 Task: Look for space in Sasolburg, South Africa from 12th July, 2023 to 16th July, 2023 for 8 adults in price range Rs.10000 to Rs.16000. Place can be private room with 8 bedrooms having 8 beds and 8 bathrooms. Property type can be house, flat, guest house, hotel. Amenities needed are: wifi, TV, free parkinig on premises, gym, breakfast. Booking option can be shelf check-in. Required host language is English.
Action: Mouse moved to (473, 121)
Screenshot: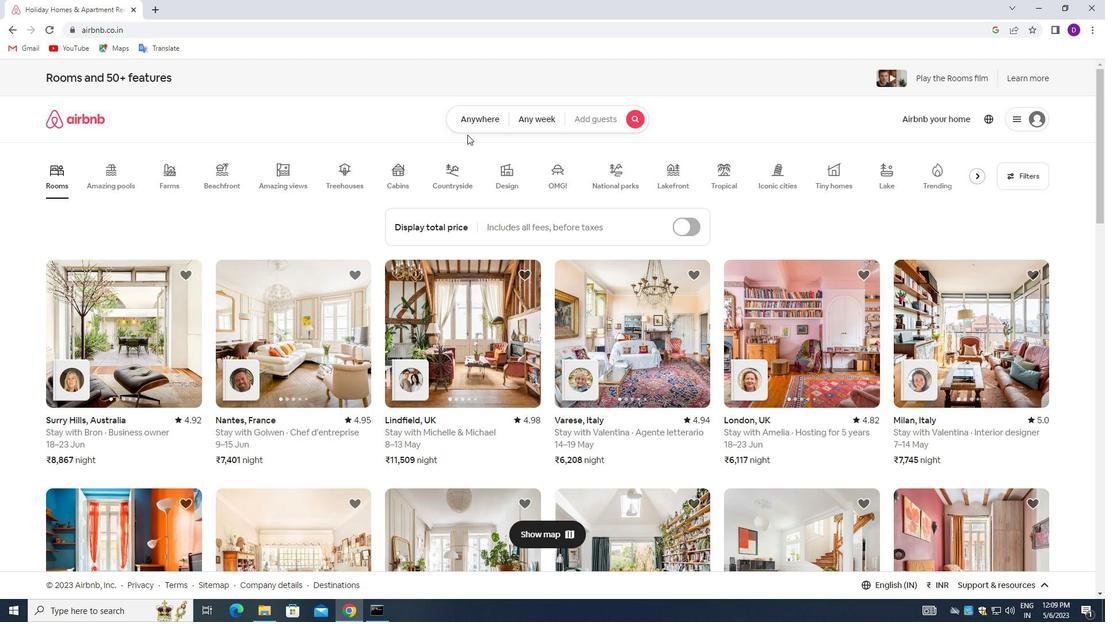 
Action: Mouse pressed left at (473, 121)
Screenshot: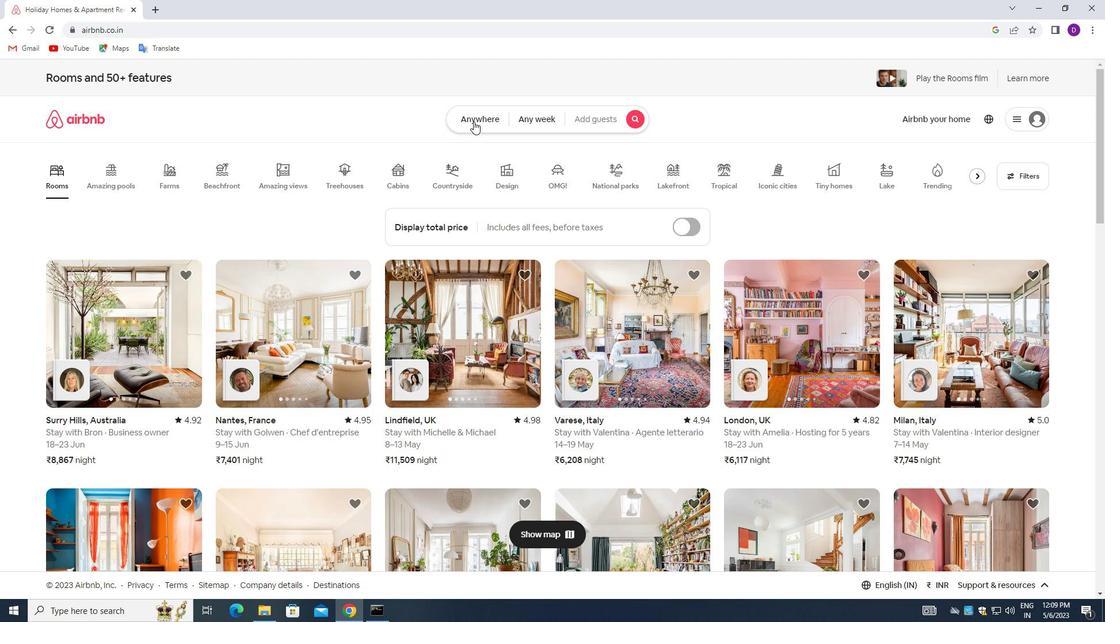
Action: Mouse moved to (434, 167)
Screenshot: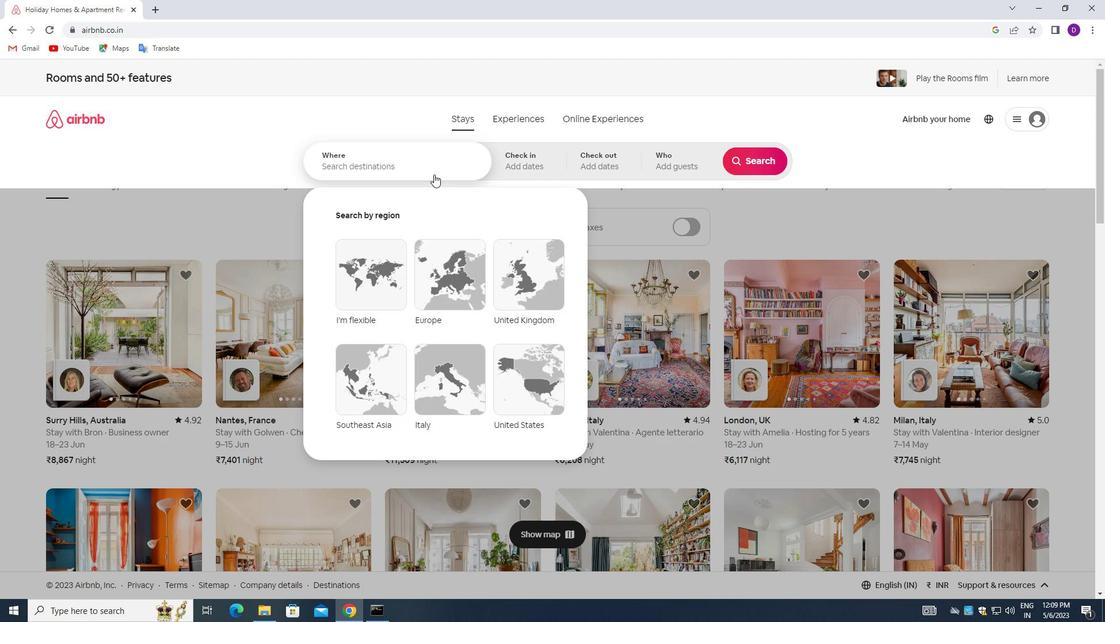 
Action: Mouse pressed left at (434, 167)
Screenshot: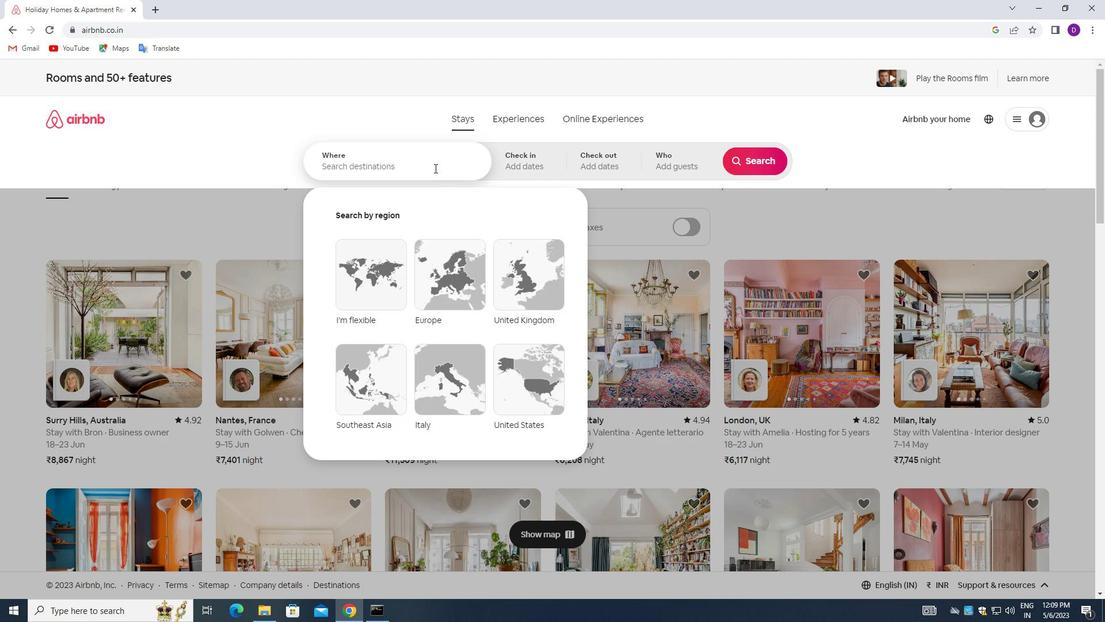 
Action: Mouse moved to (226, 236)
Screenshot: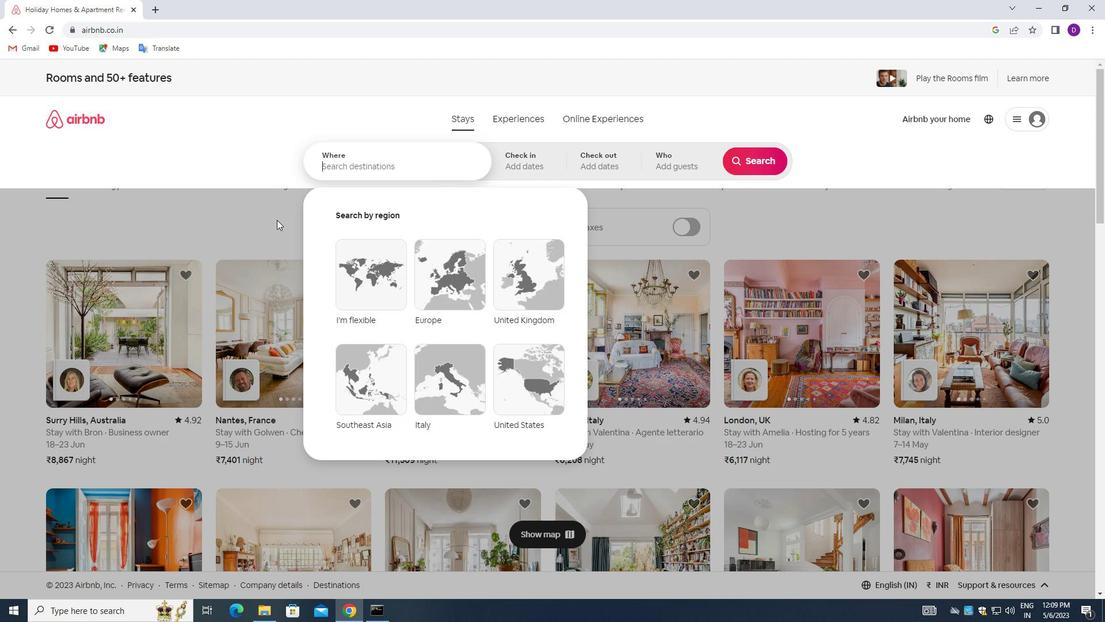 
Action: Key pressed <Key.shift_r>Sads<Key.backspace><Key.backspace>solburg,<Key.space><Key.shift_r>South<Key.space><Key.shift_r>Africa<Key.shift_r>
Screenshot: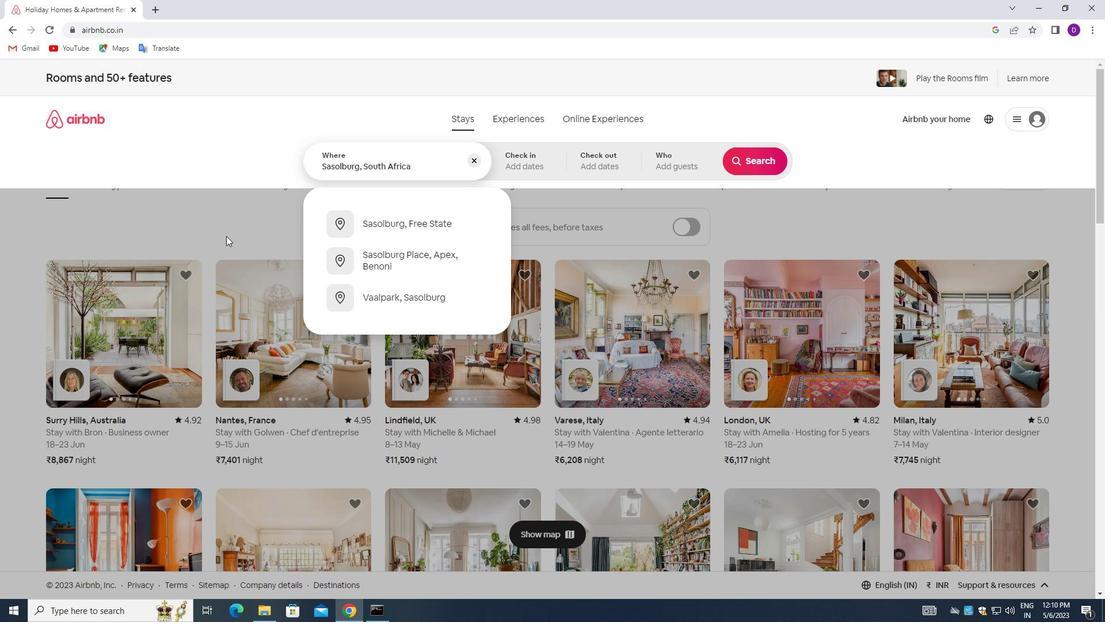 
Action: Mouse moved to (464, 198)
Screenshot: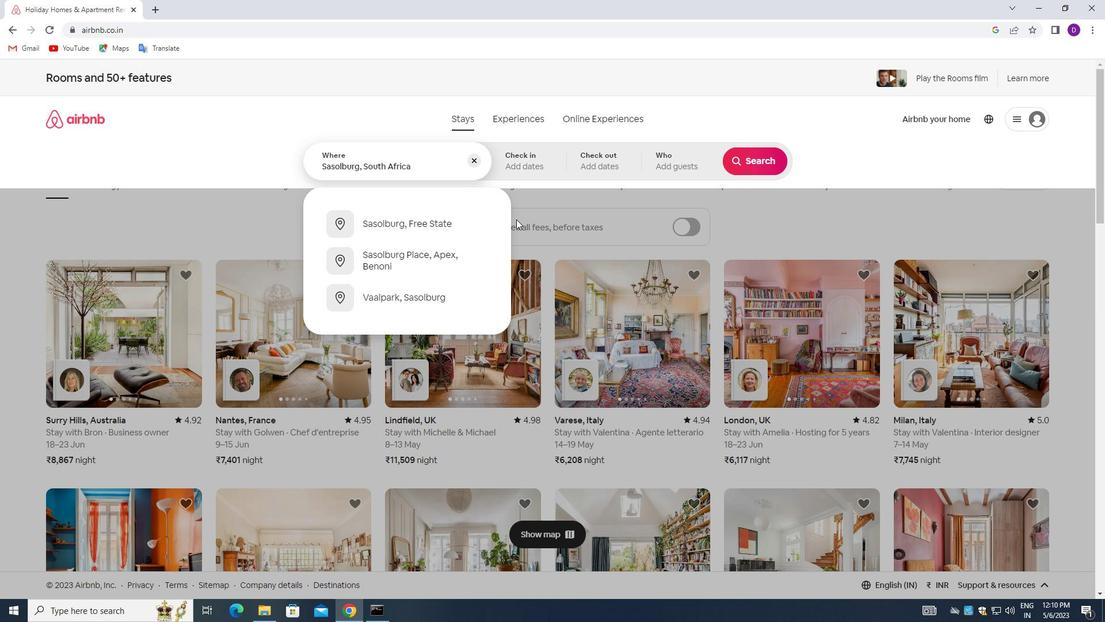 
Action: Key pressed <Key.enter>
Screenshot: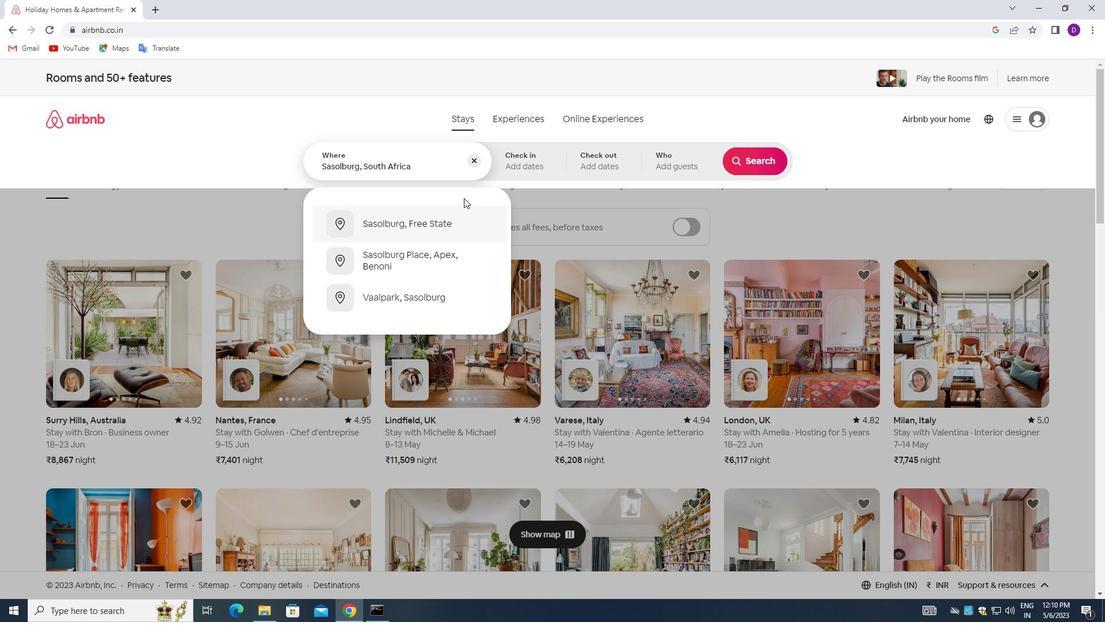 
Action: Mouse moved to (752, 256)
Screenshot: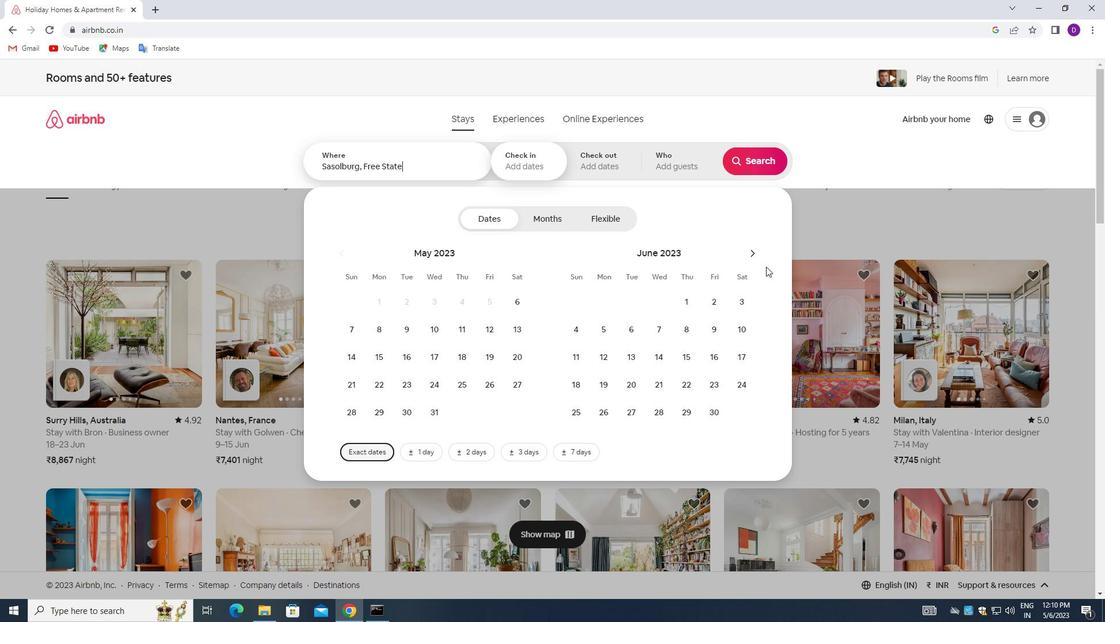 
Action: Mouse pressed left at (752, 256)
Screenshot: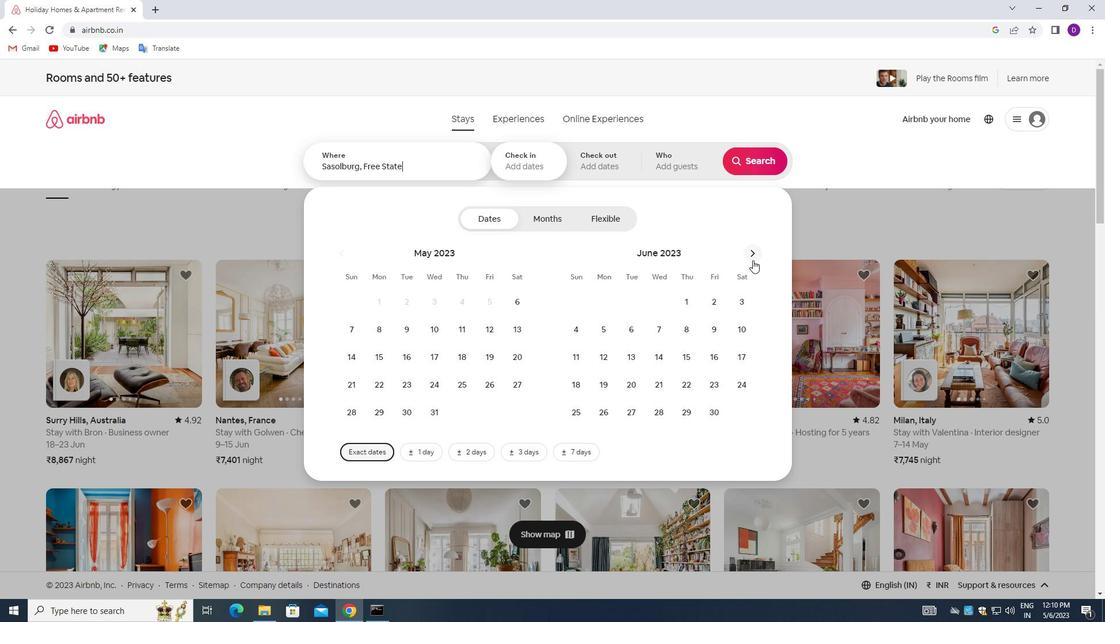 
Action: Mouse moved to (657, 358)
Screenshot: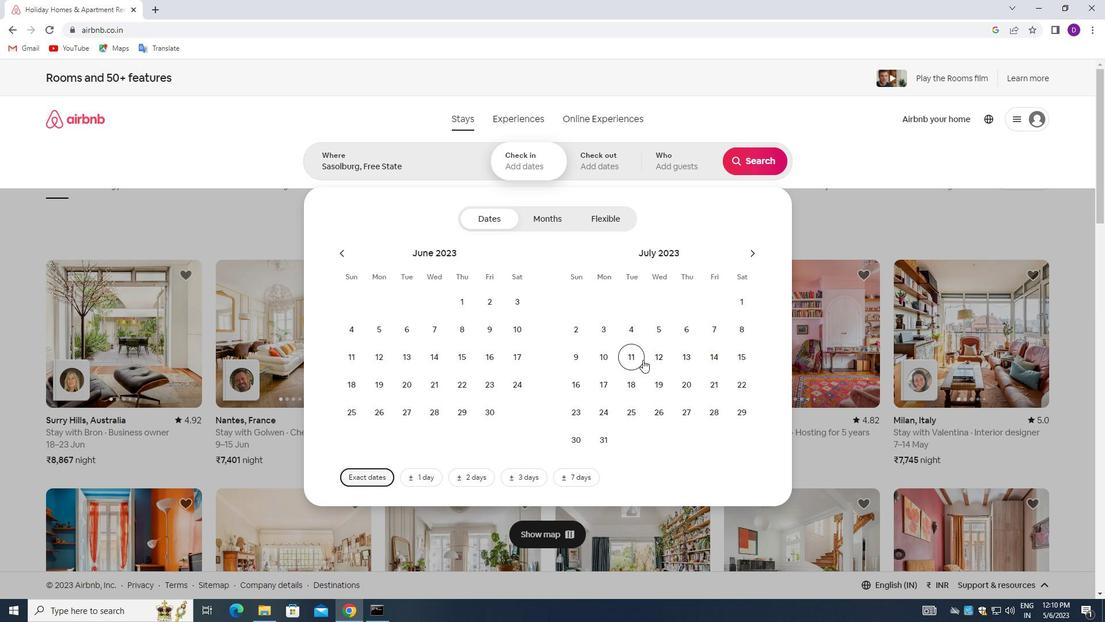 
Action: Mouse pressed left at (657, 358)
Screenshot: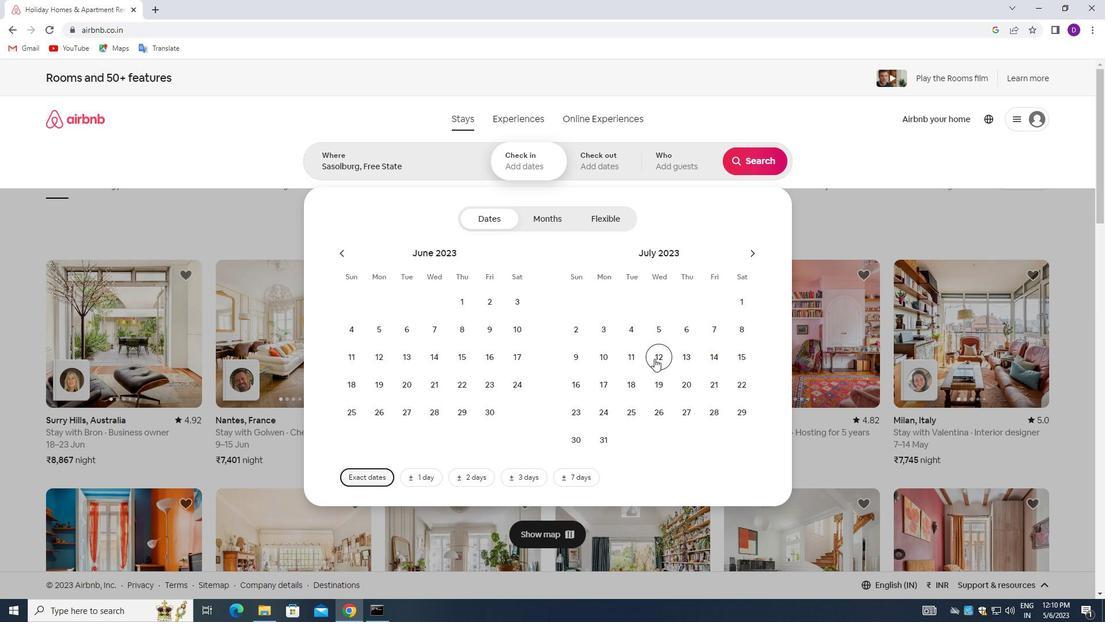 
Action: Mouse moved to (579, 384)
Screenshot: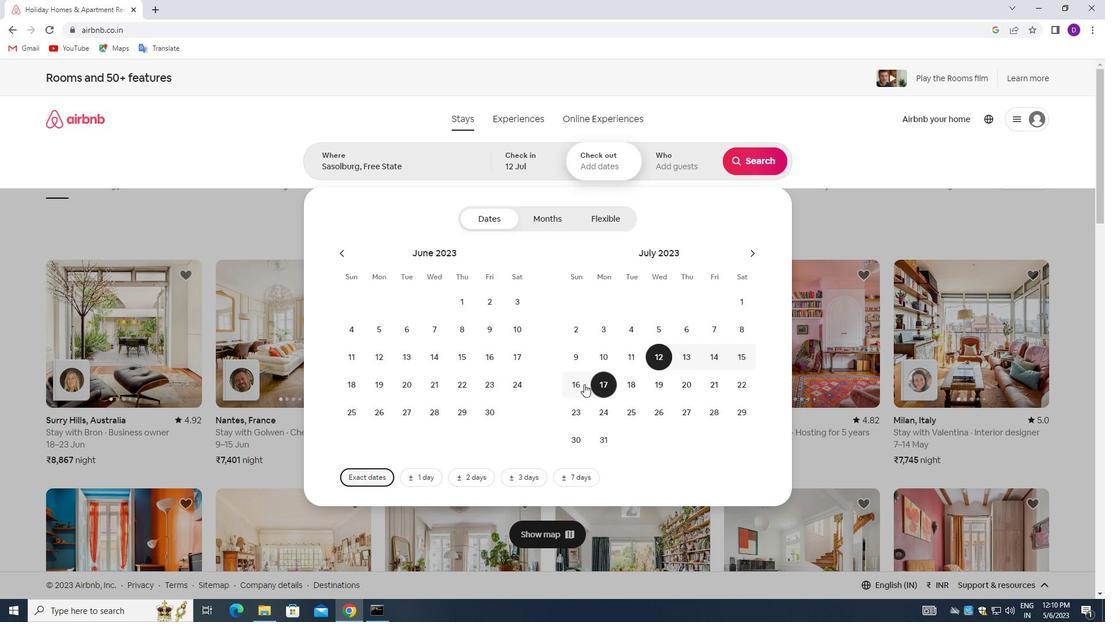
Action: Mouse pressed left at (579, 384)
Screenshot: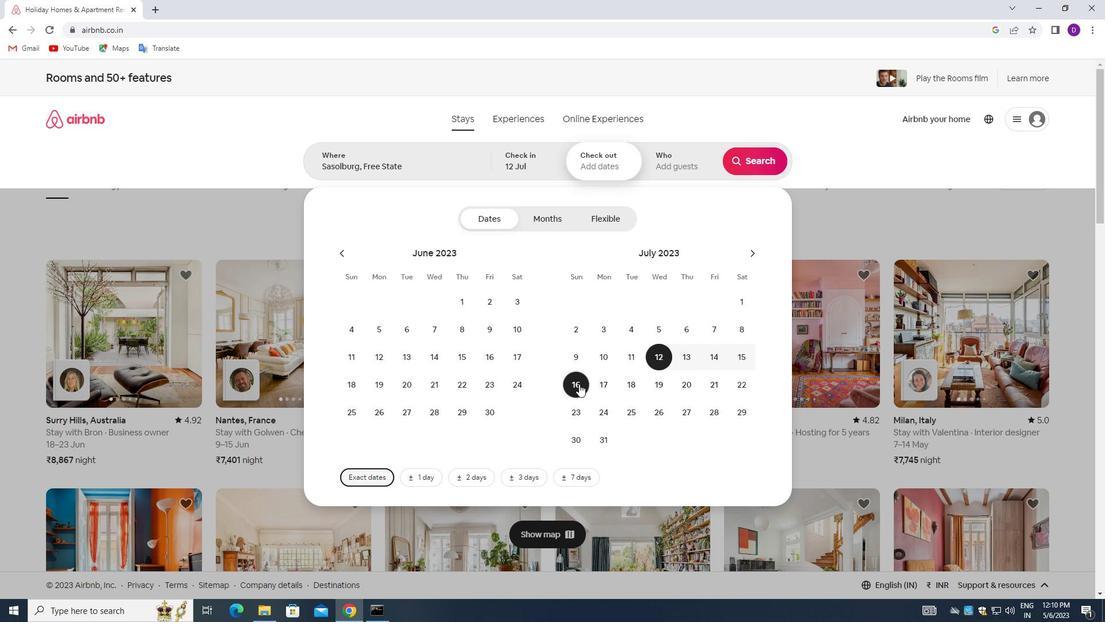 
Action: Mouse moved to (671, 169)
Screenshot: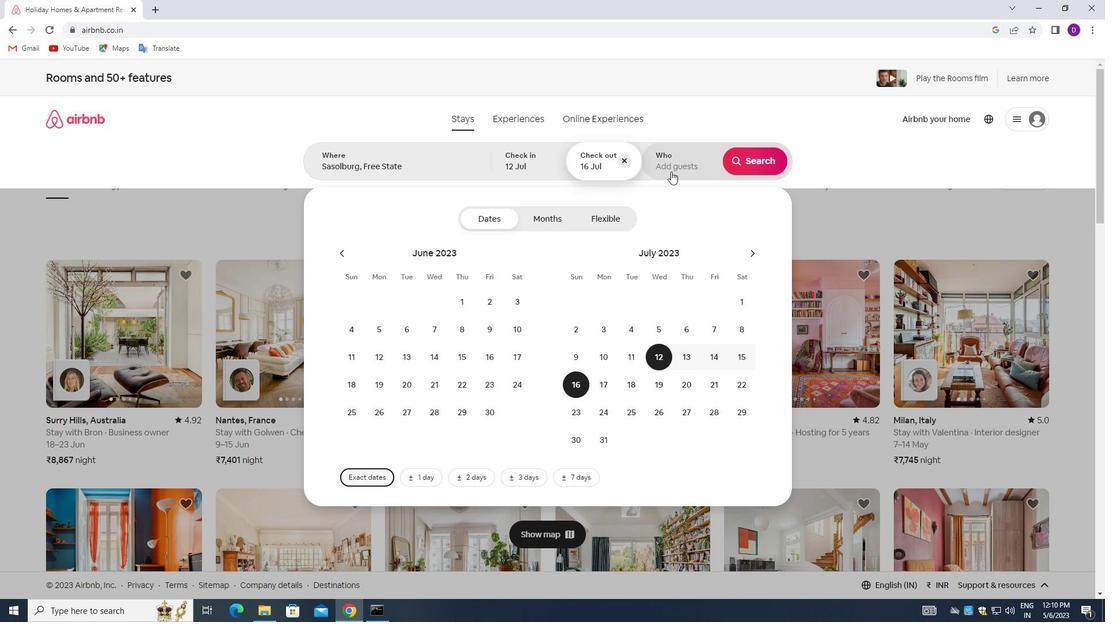 
Action: Mouse pressed left at (671, 169)
Screenshot: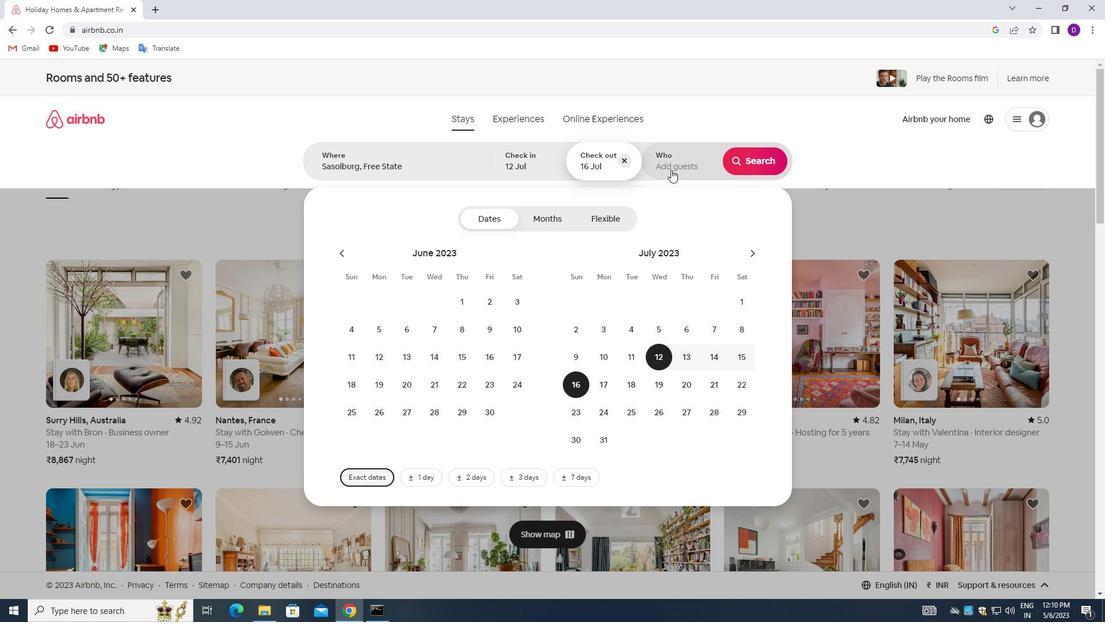 
Action: Mouse moved to (758, 224)
Screenshot: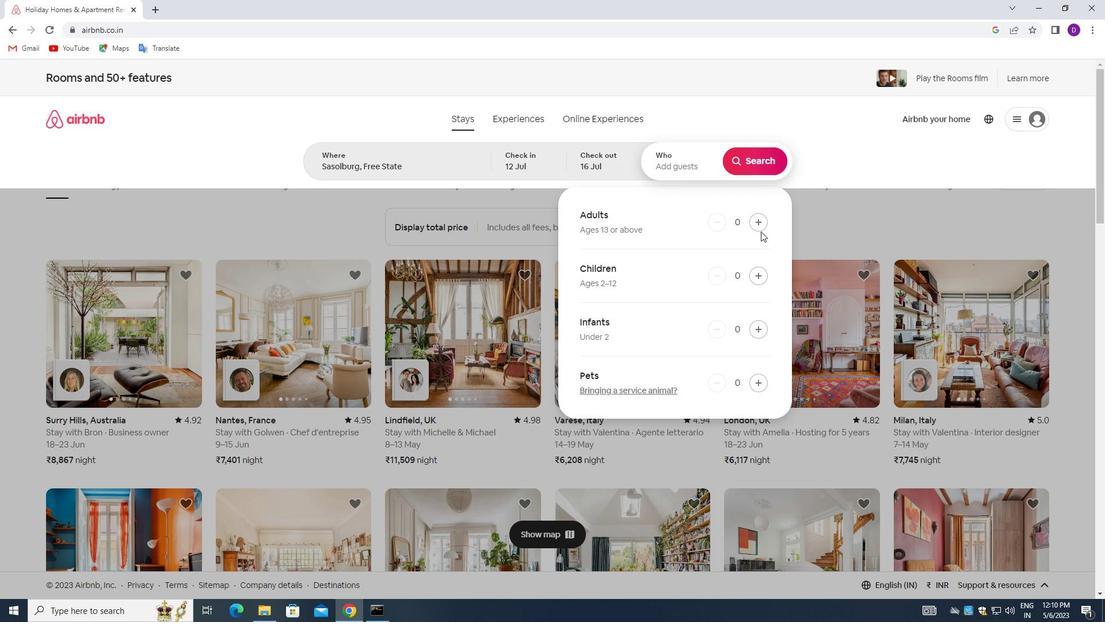 
Action: Mouse pressed left at (758, 224)
Screenshot: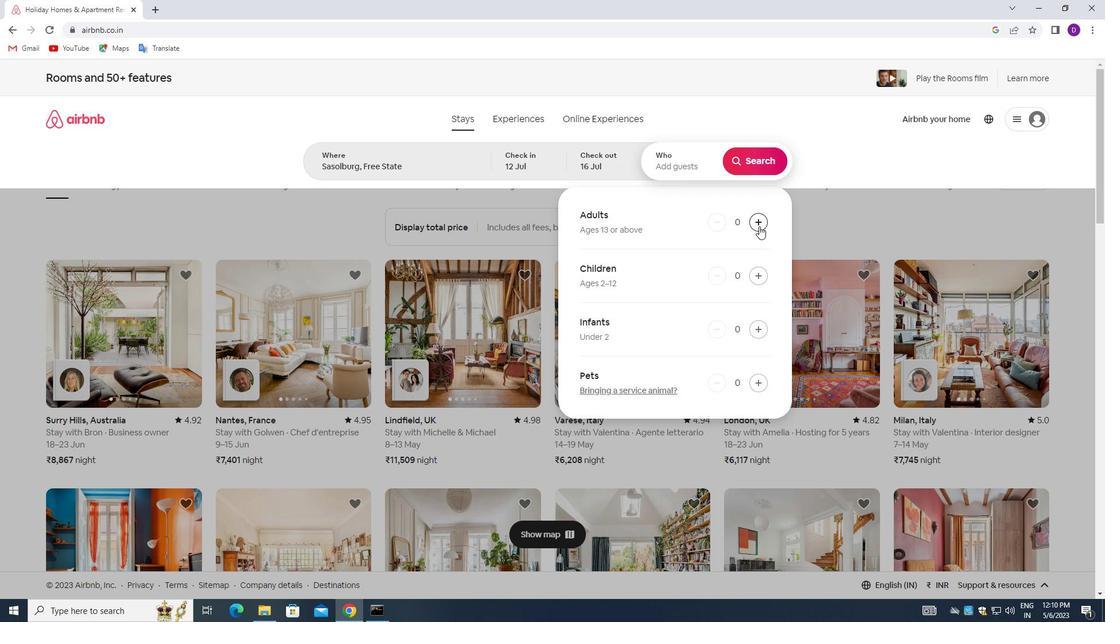 
Action: Mouse pressed left at (758, 224)
Screenshot: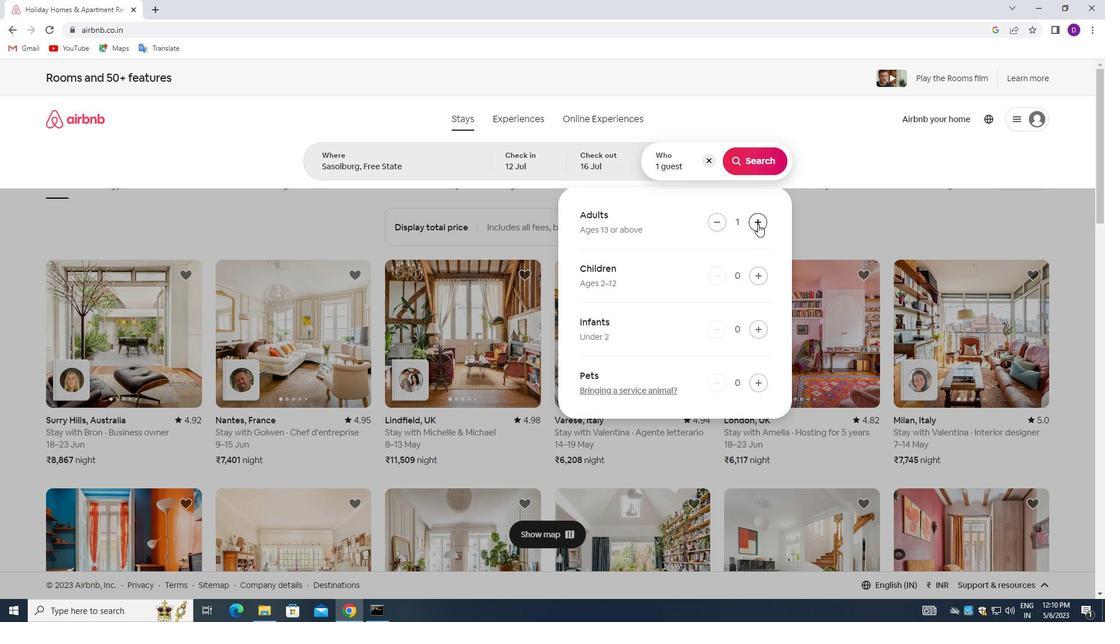 
Action: Mouse pressed left at (758, 224)
Screenshot: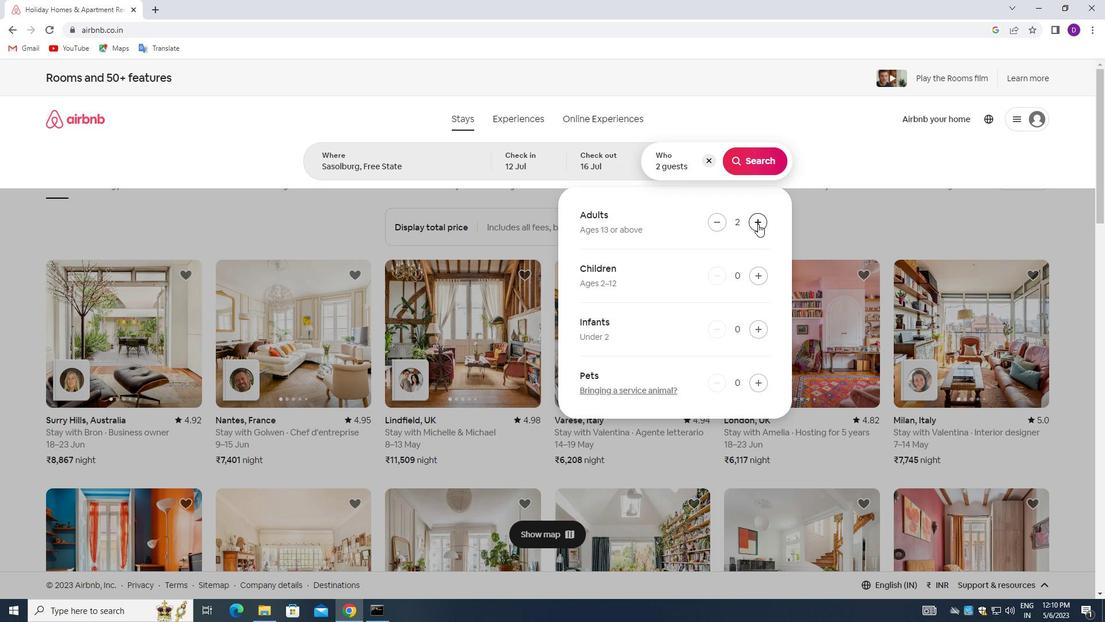 
Action: Mouse pressed left at (758, 224)
Screenshot: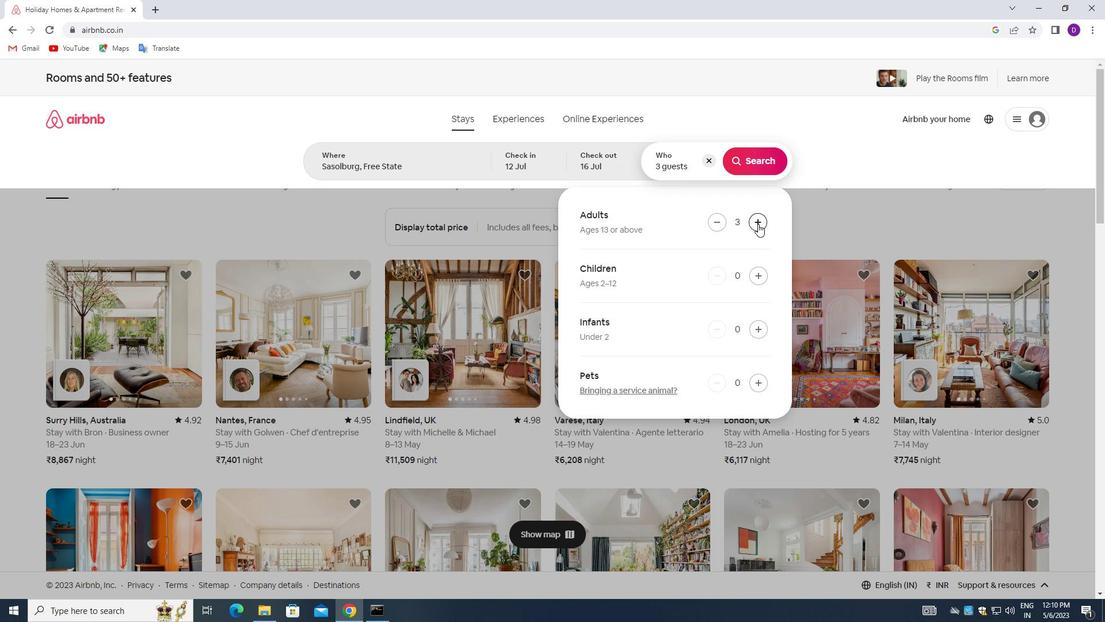 
Action: Mouse pressed left at (758, 224)
Screenshot: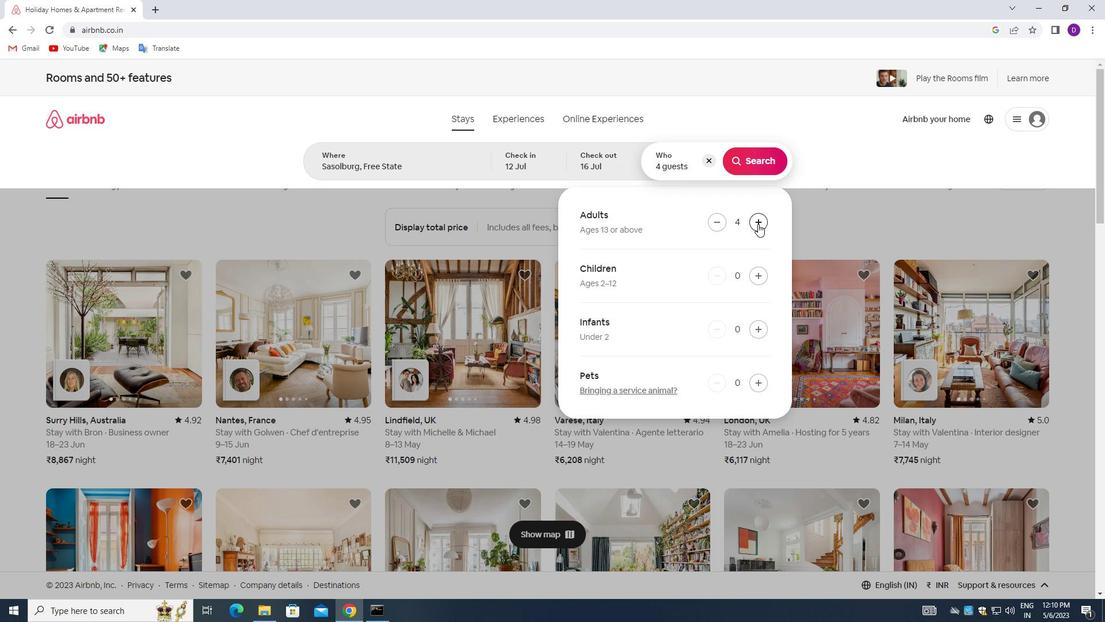 
Action: Mouse pressed left at (758, 224)
Screenshot: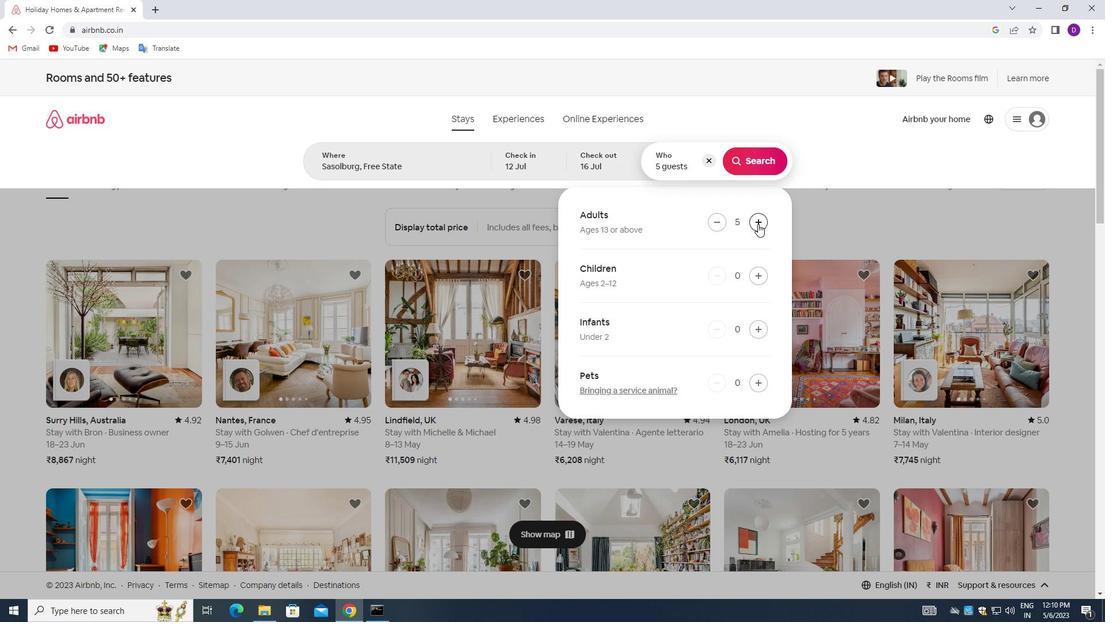 
Action: Mouse pressed left at (758, 224)
Screenshot: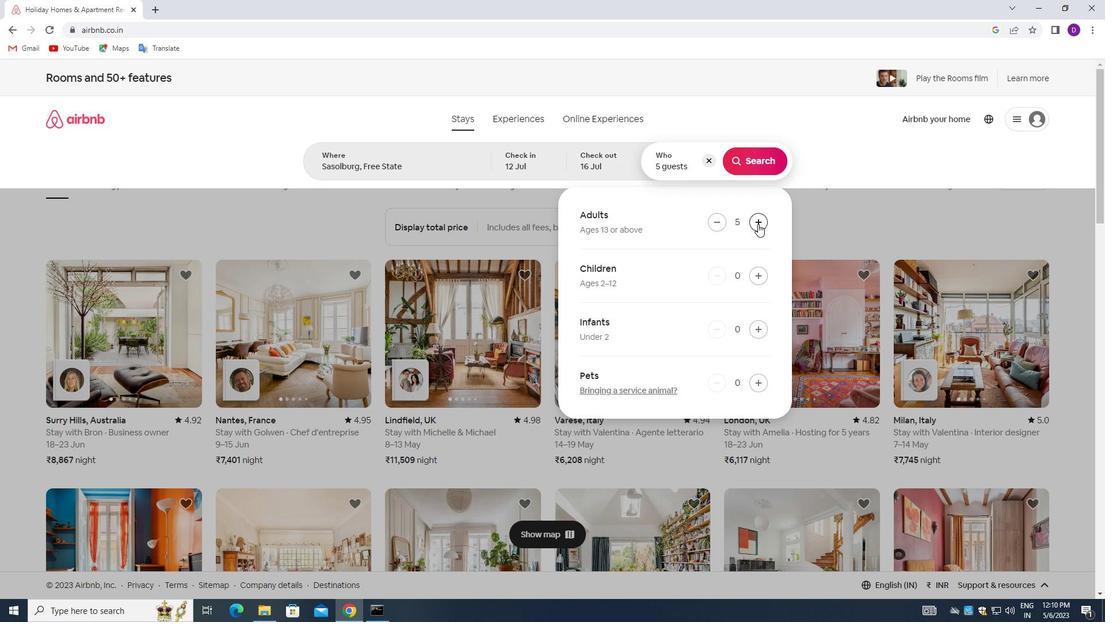 
Action: Mouse pressed left at (758, 224)
Screenshot: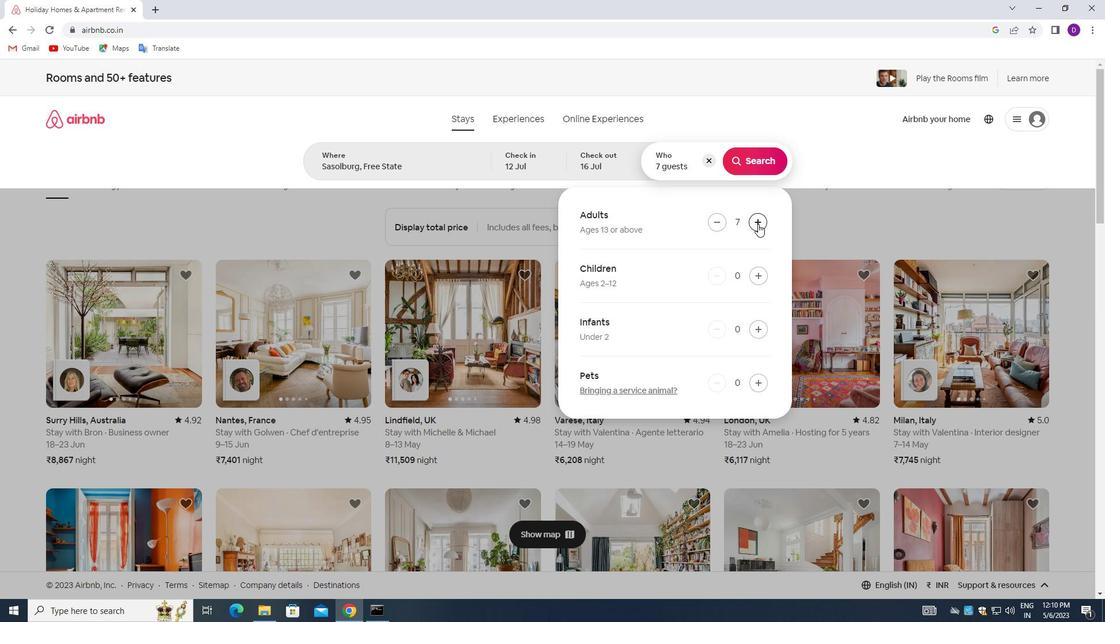 
Action: Mouse moved to (768, 158)
Screenshot: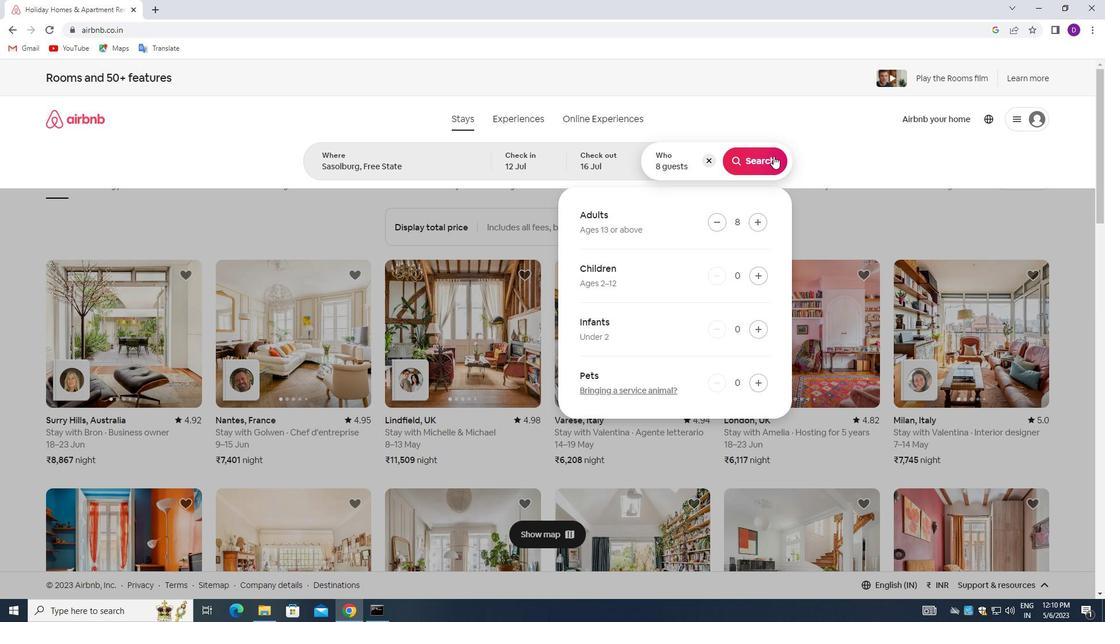
Action: Mouse pressed left at (768, 158)
Screenshot: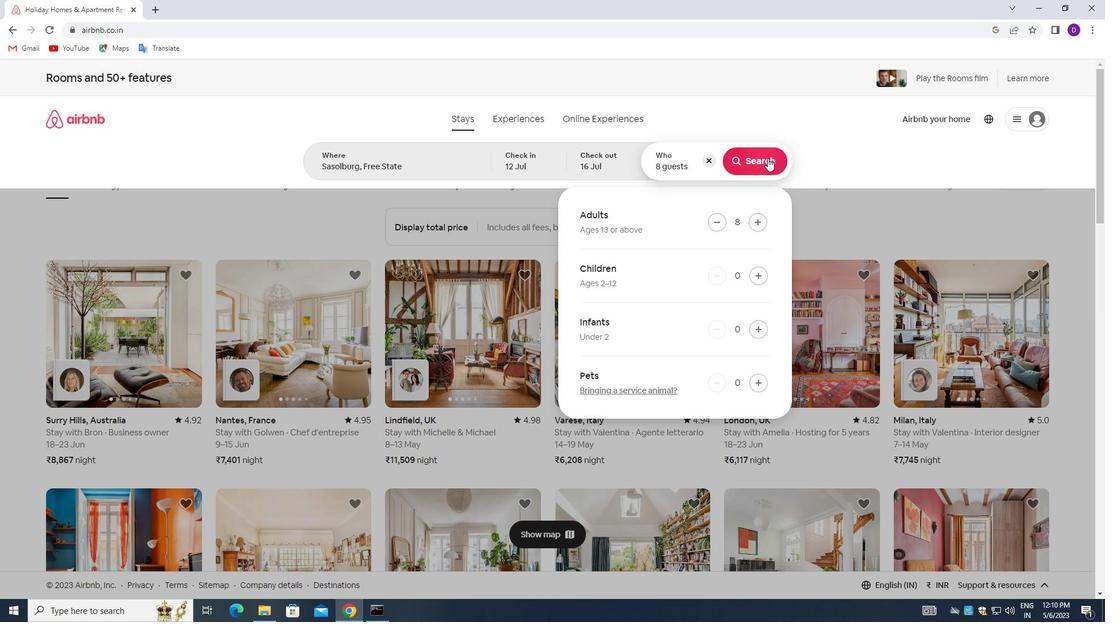 
Action: Mouse moved to (1040, 126)
Screenshot: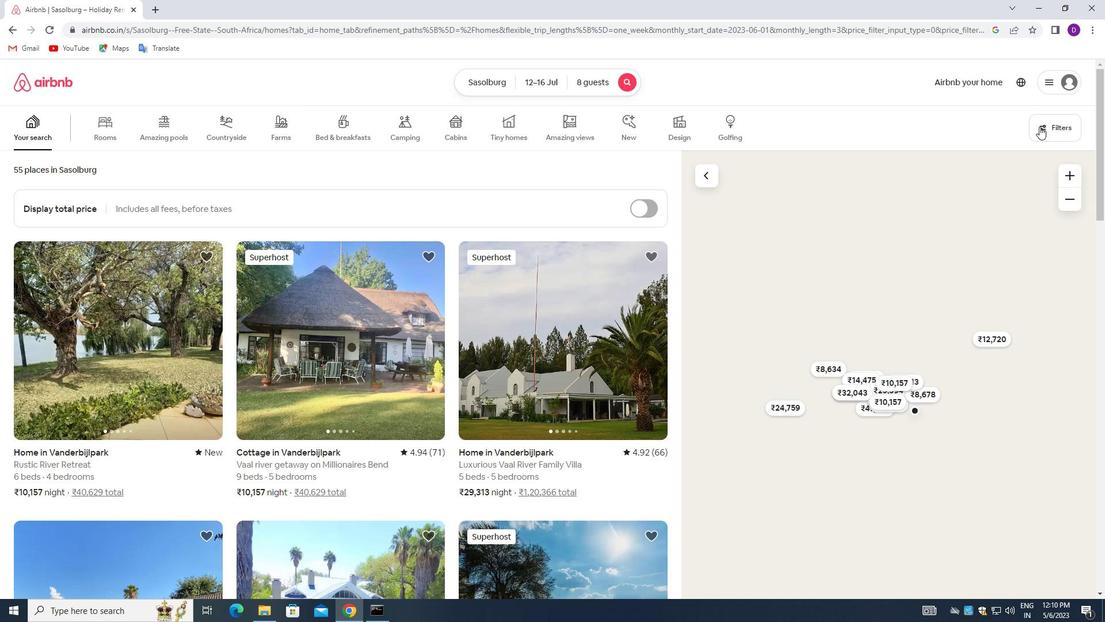 
Action: Mouse pressed left at (1040, 126)
Screenshot: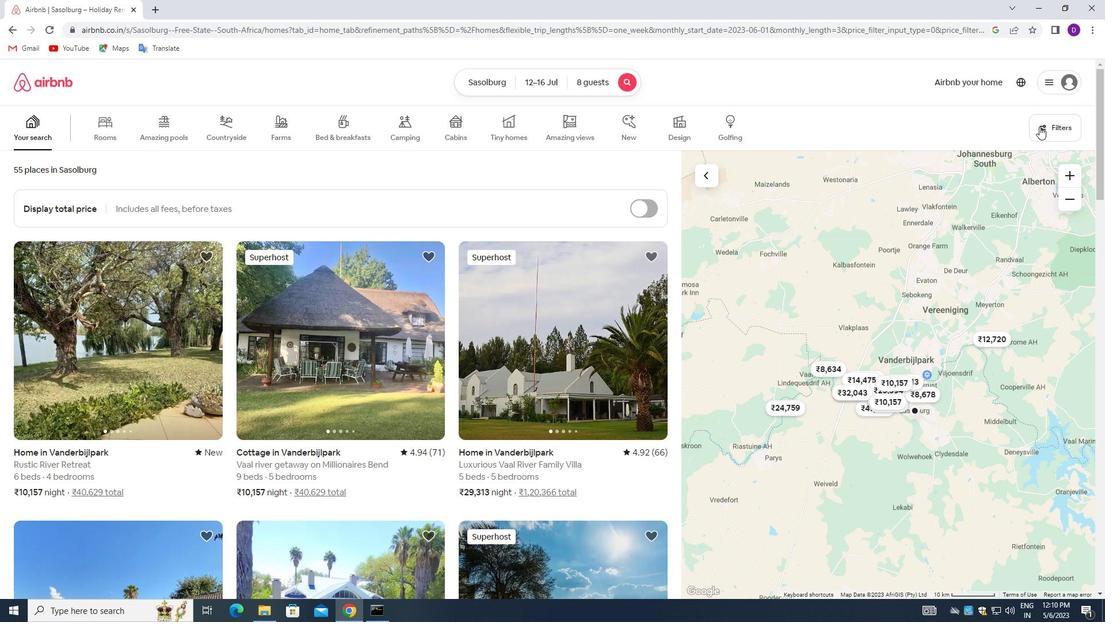 
Action: Mouse moved to (468, 411)
Screenshot: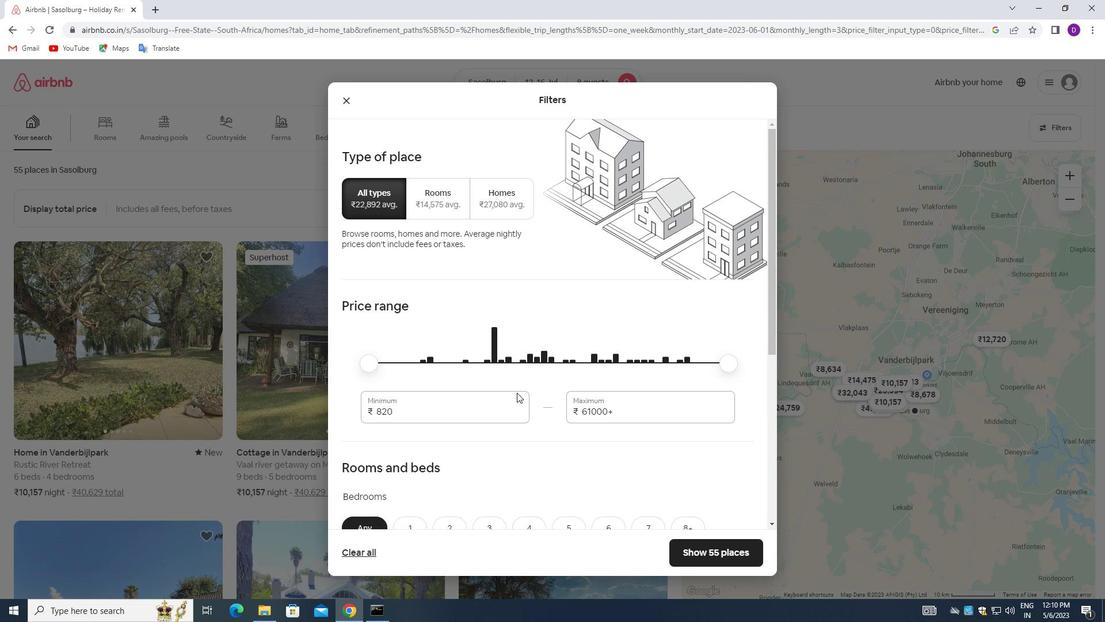 
Action: Mouse scrolled (468, 411) with delta (0, 0)
Screenshot: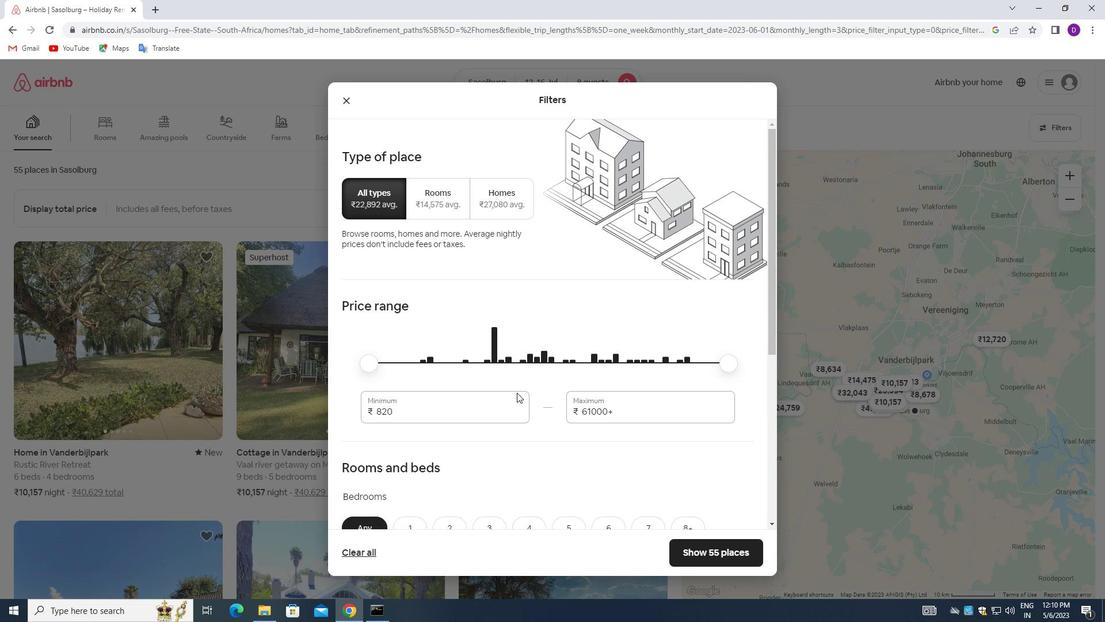 
Action: Mouse moved to (404, 352)
Screenshot: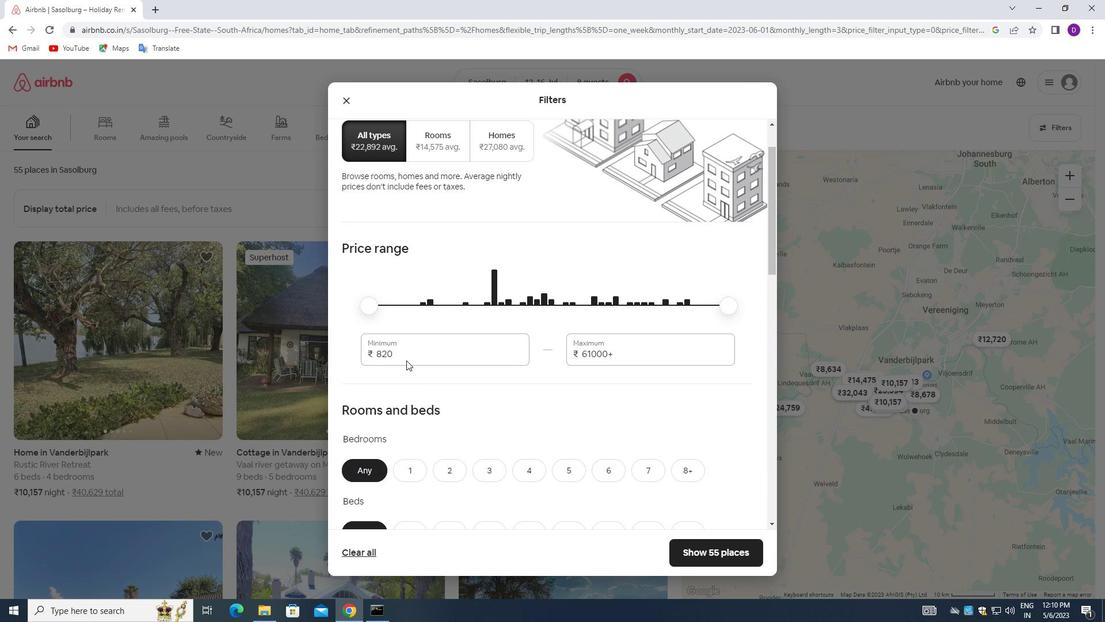 
Action: Mouse pressed left at (404, 352)
Screenshot: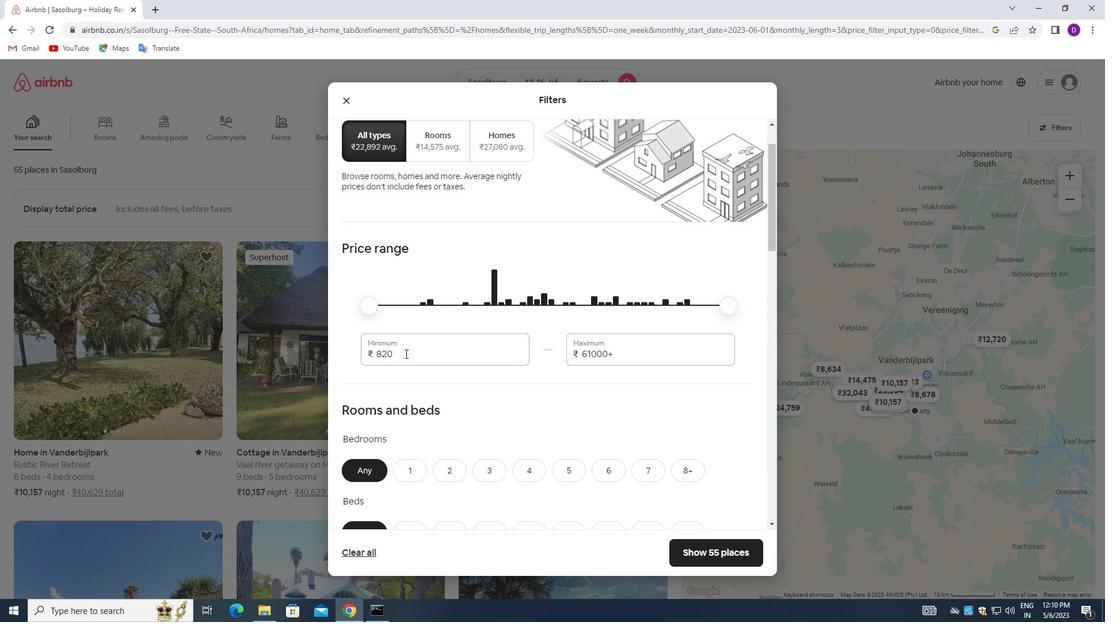 
Action: Mouse pressed left at (404, 352)
Screenshot: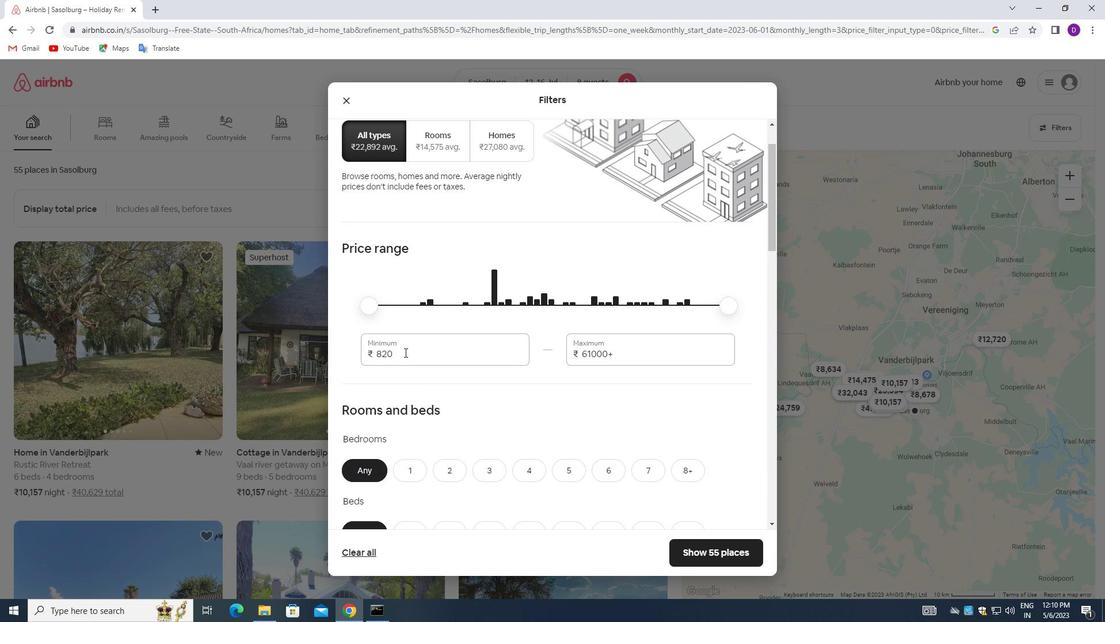 
Action: Key pressed 10000<Key.tab>16000
Screenshot: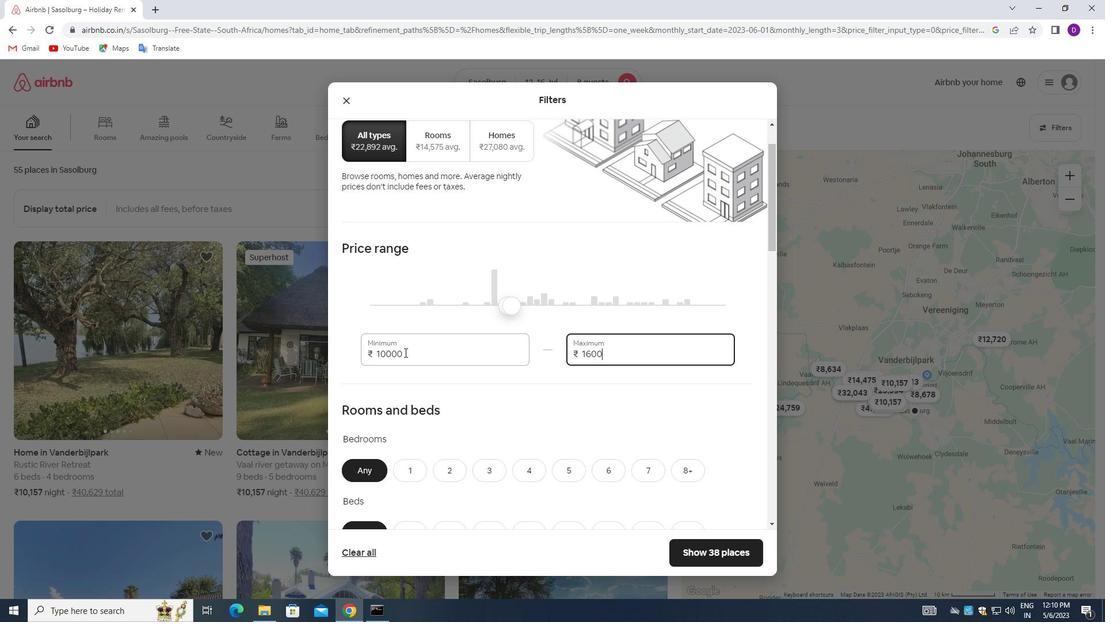 
Action: Mouse moved to (432, 372)
Screenshot: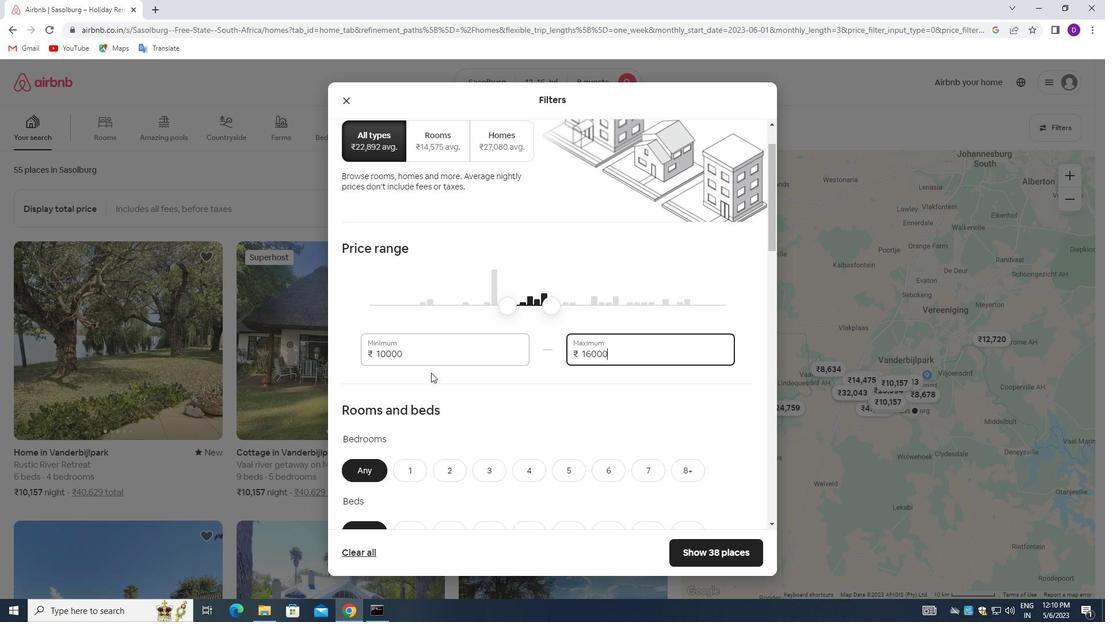 
Action: Mouse scrolled (432, 372) with delta (0, 0)
Screenshot: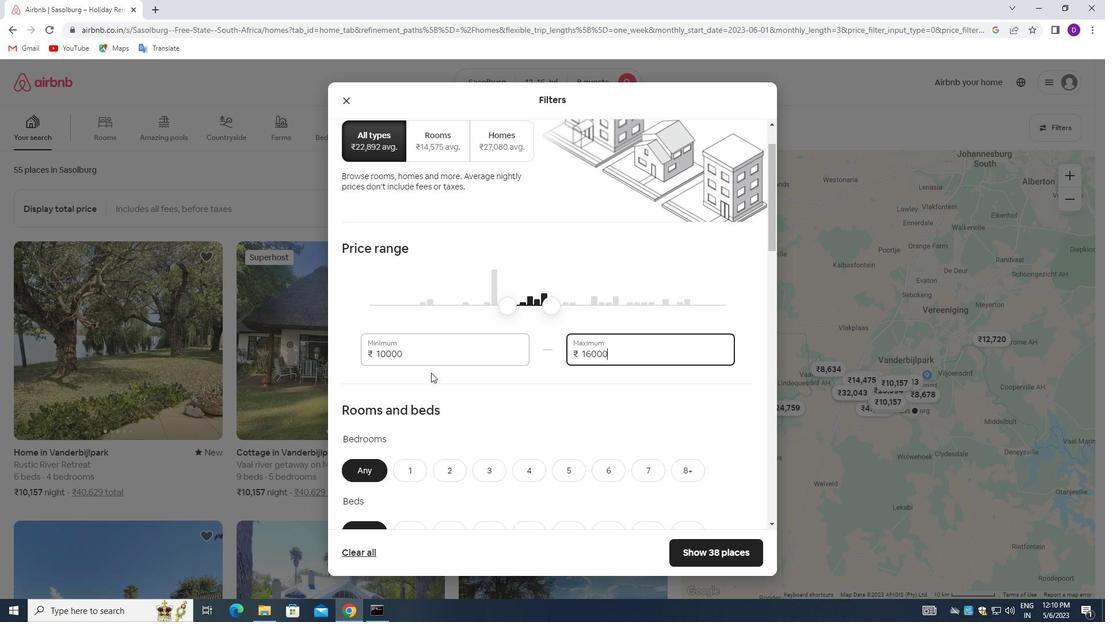 
Action: Mouse moved to (433, 372)
Screenshot: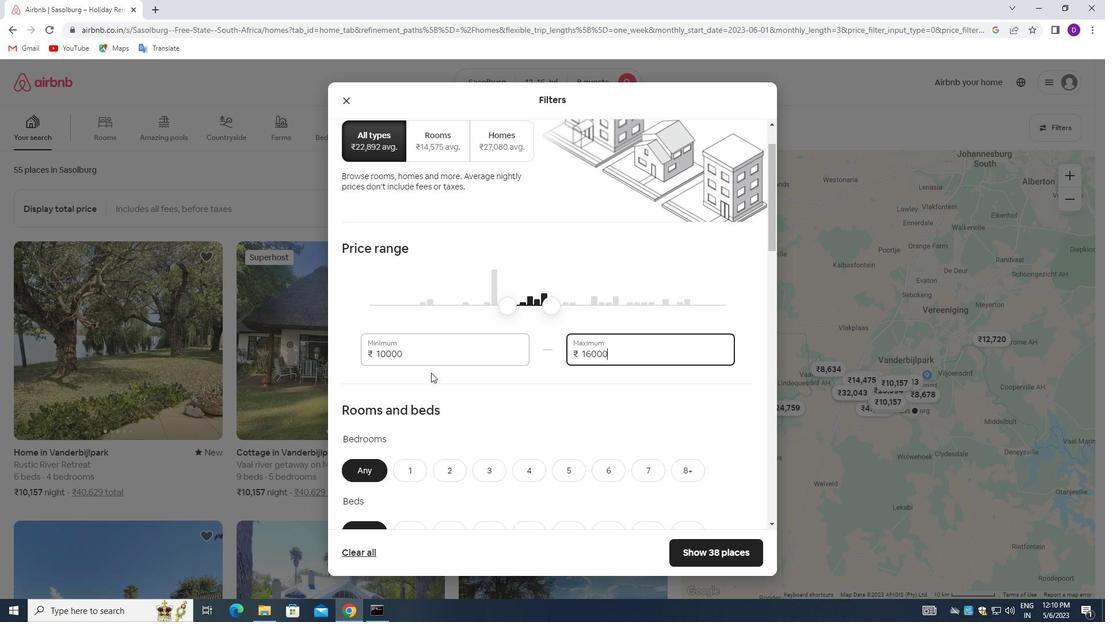 
Action: Mouse scrolled (433, 372) with delta (0, 0)
Screenshot: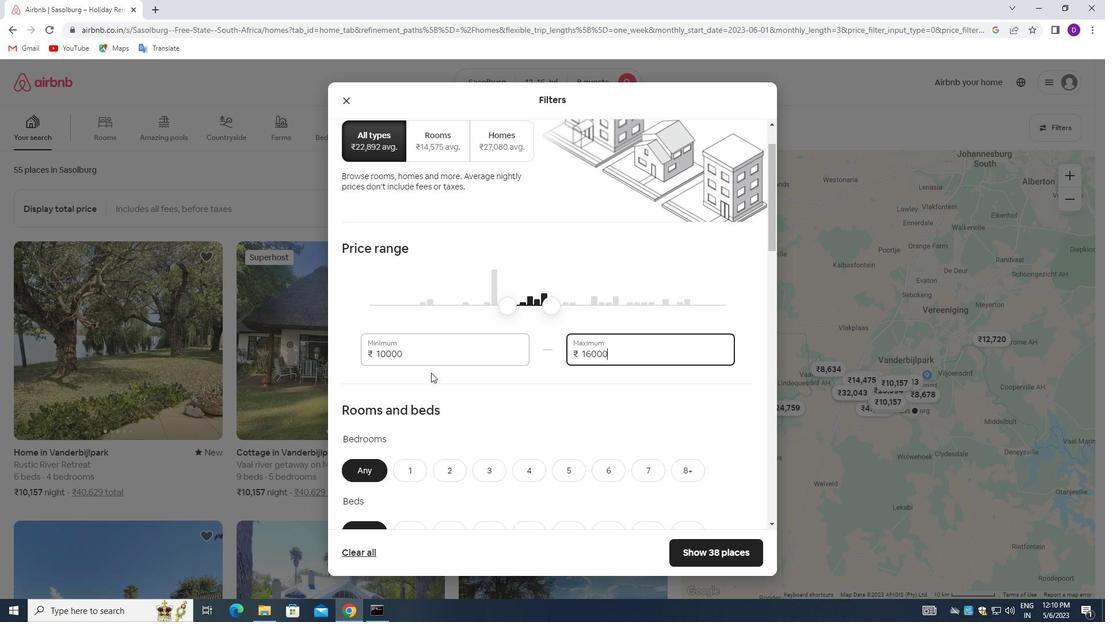 
Action: Mouse moved to (434, 371)
Screenshot: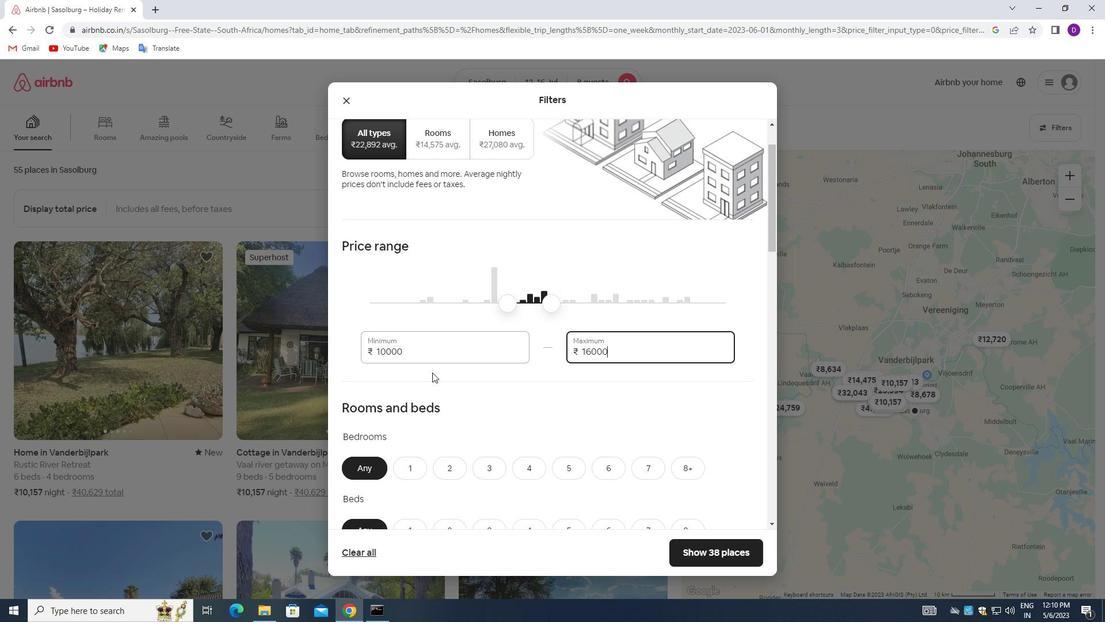 
Action: Mouse scrolled (434, 370) with delta (0, 0)
Screenshot: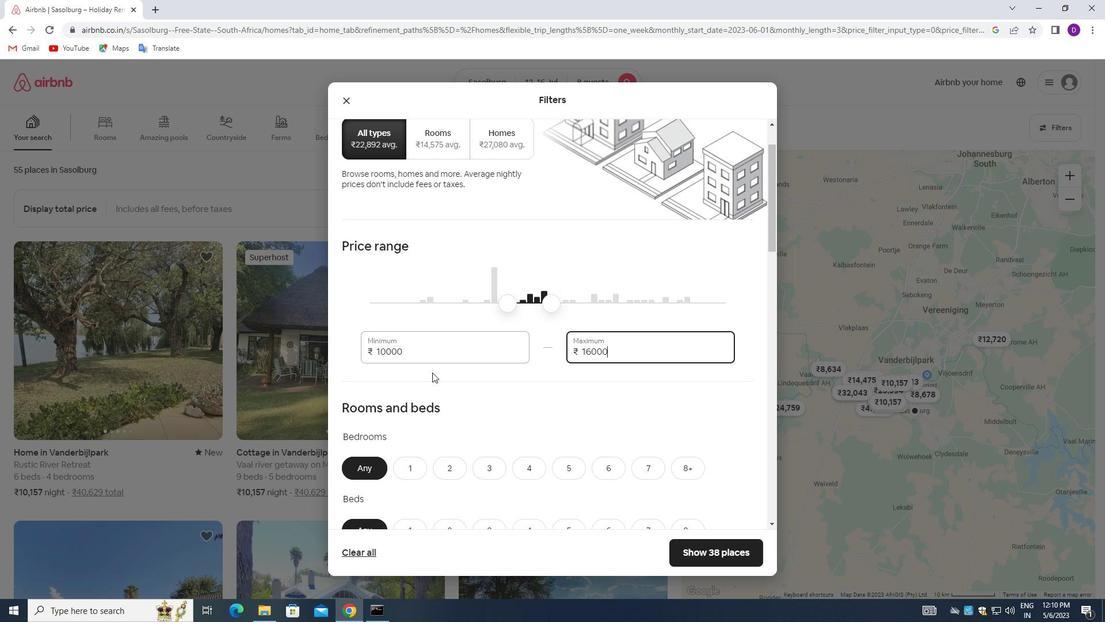 
Action: Mouse moved to (441, 369)
Screenshot: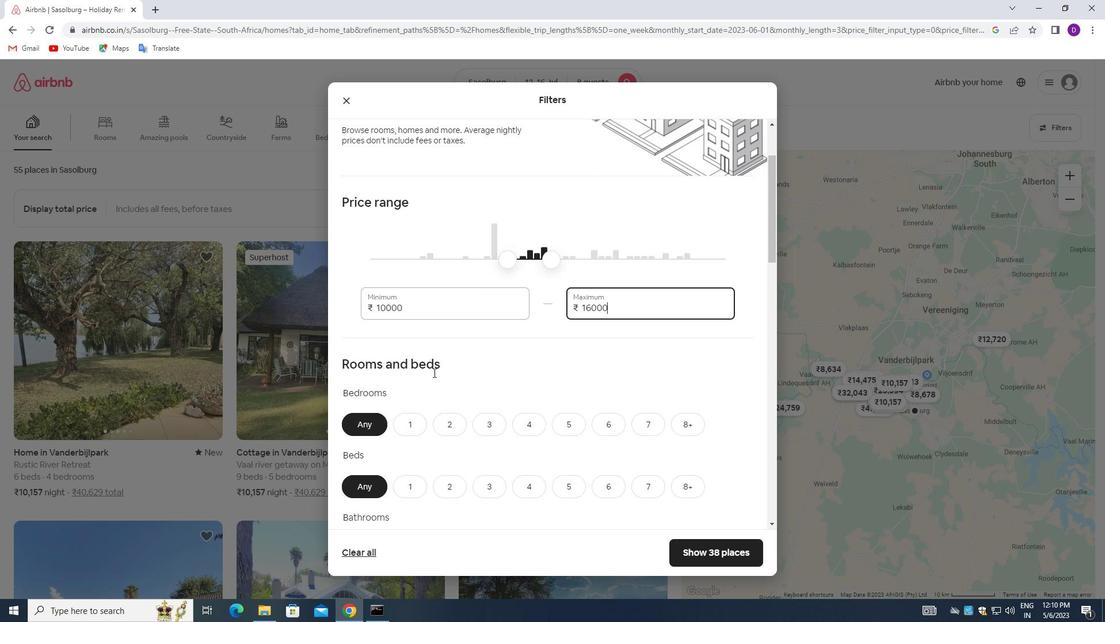 
Action: Mouse scrolled (441, 368) with delta (0, 0)
Screenshot: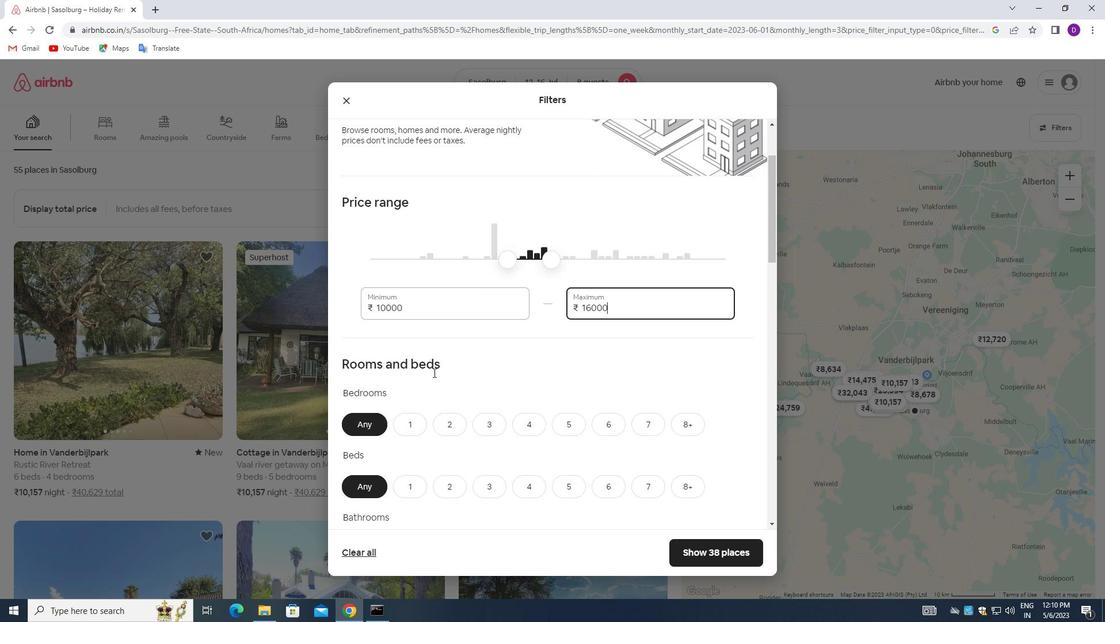 
Action: Mouse moved to (693, 245)
Screenshot: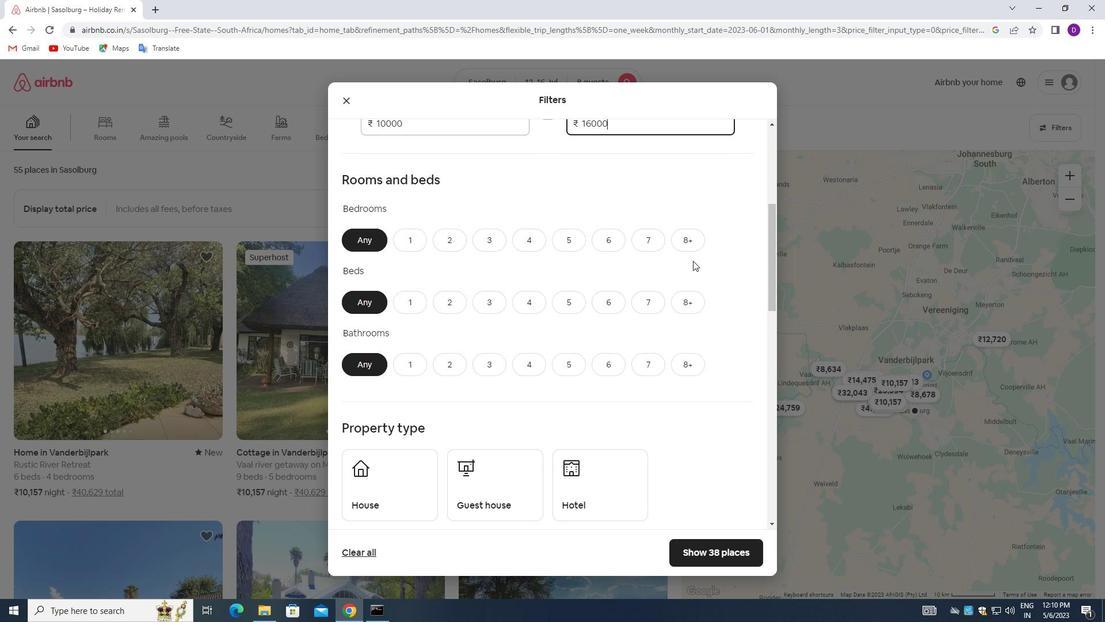 
Action: Mouse pressed left at (693, 245)
Screenshot: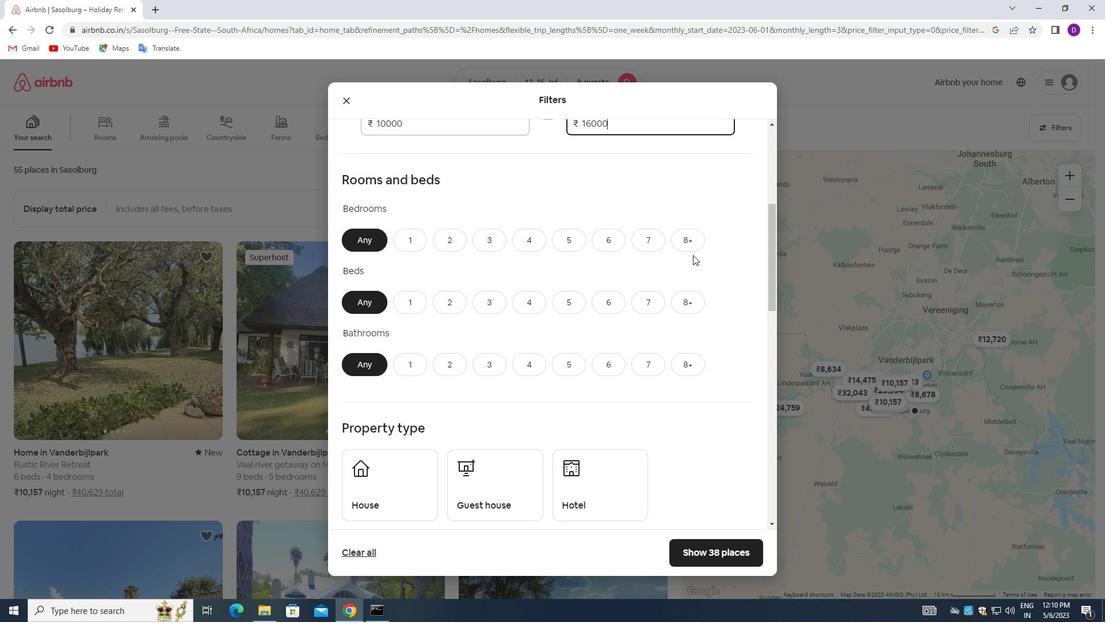 
Action: Mouse moved to (688, 301)
Screenshot: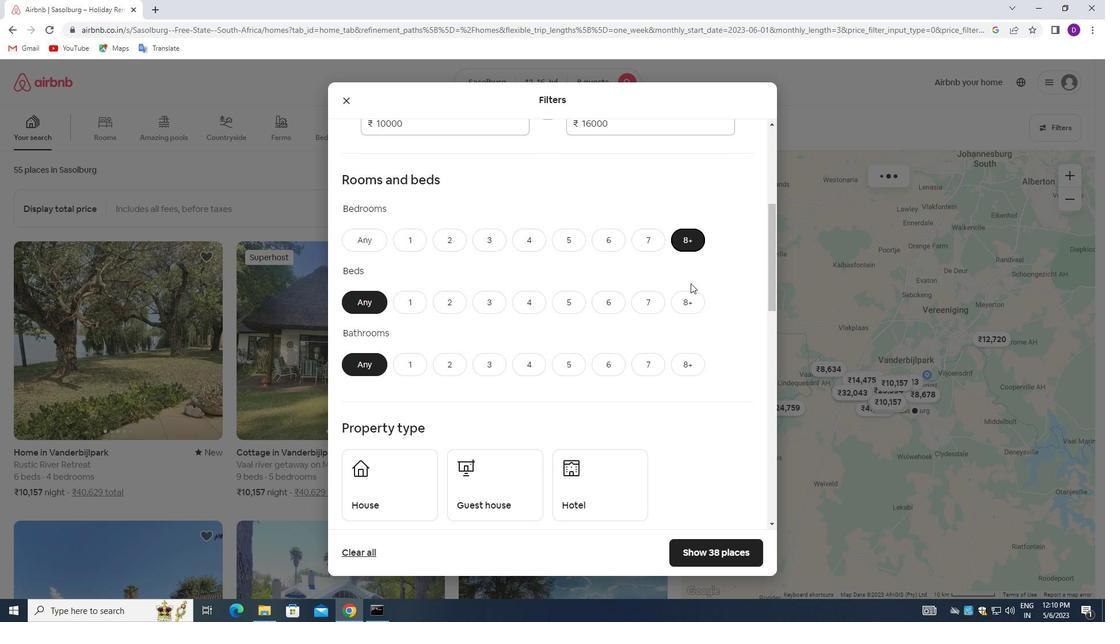 
Action: Mouse pressed left at (688, 301)
Screenshot: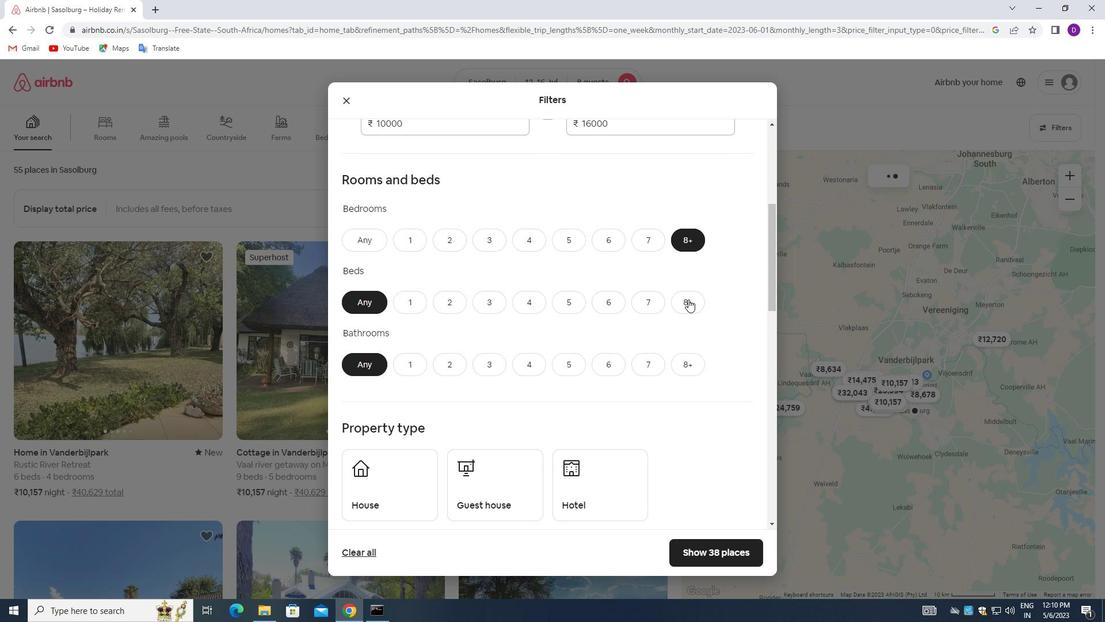 
Action: Mouse moved to (688, 368)
Screenshot: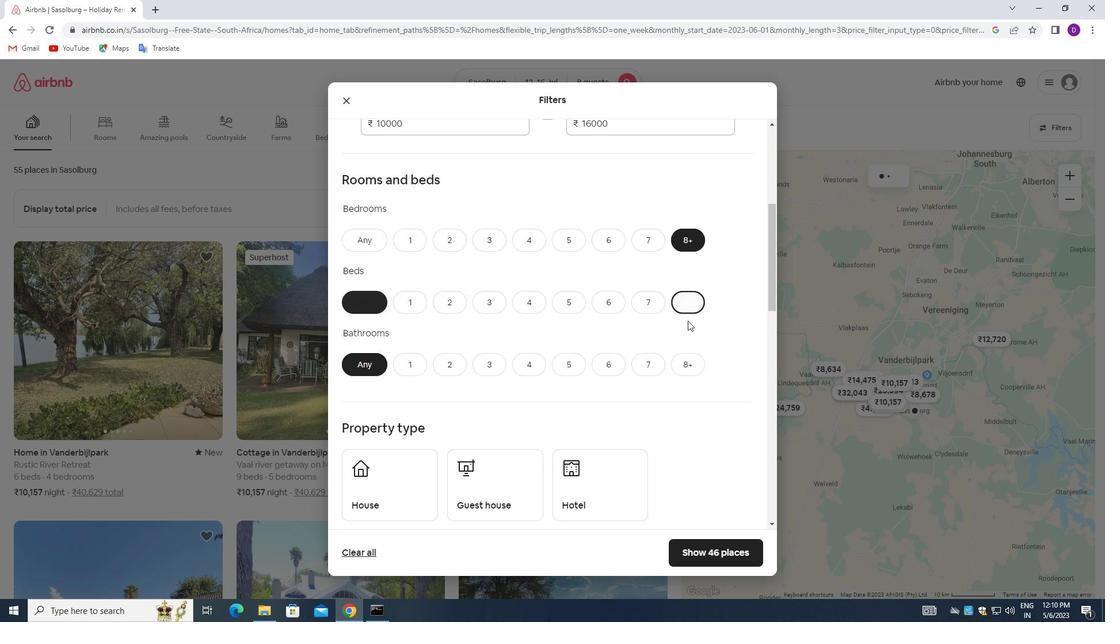 
Action: Mouse pressed left at (688, 368)
Screenshot: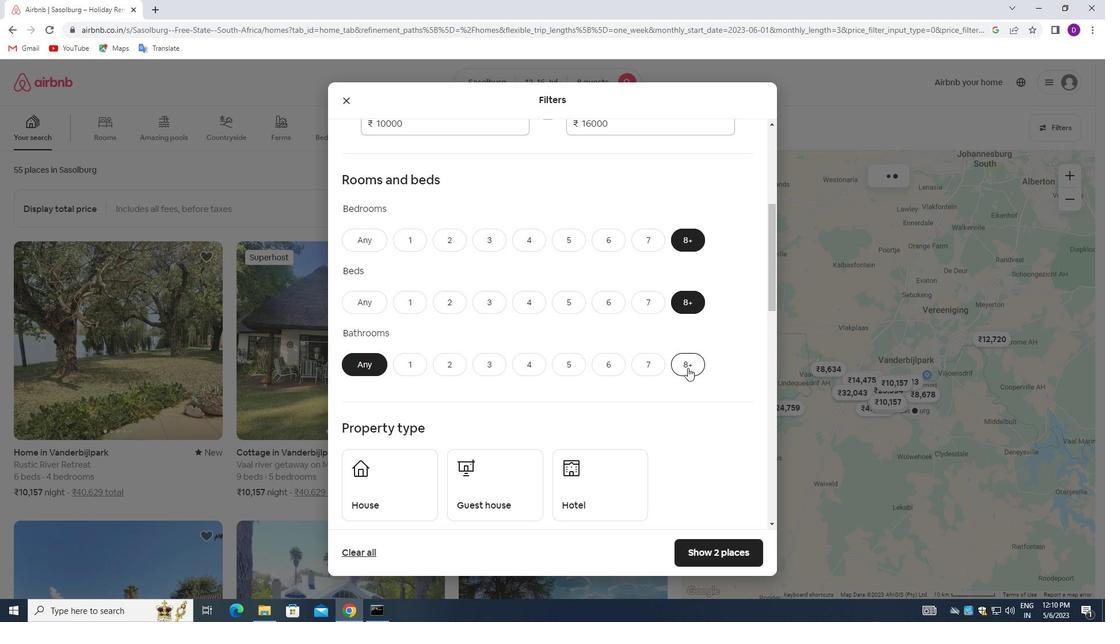 
Action: Mouse moved to (467, 301)
Screenshot: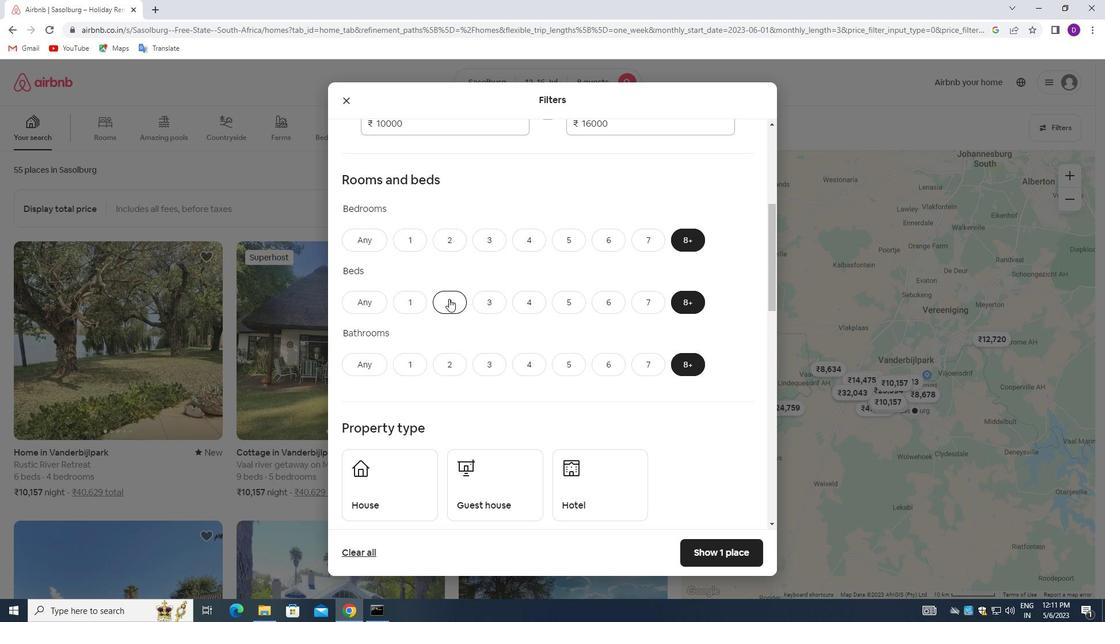 
Action: Mouse scrolled (467, 300) with delta (0, 0)
Screenshot: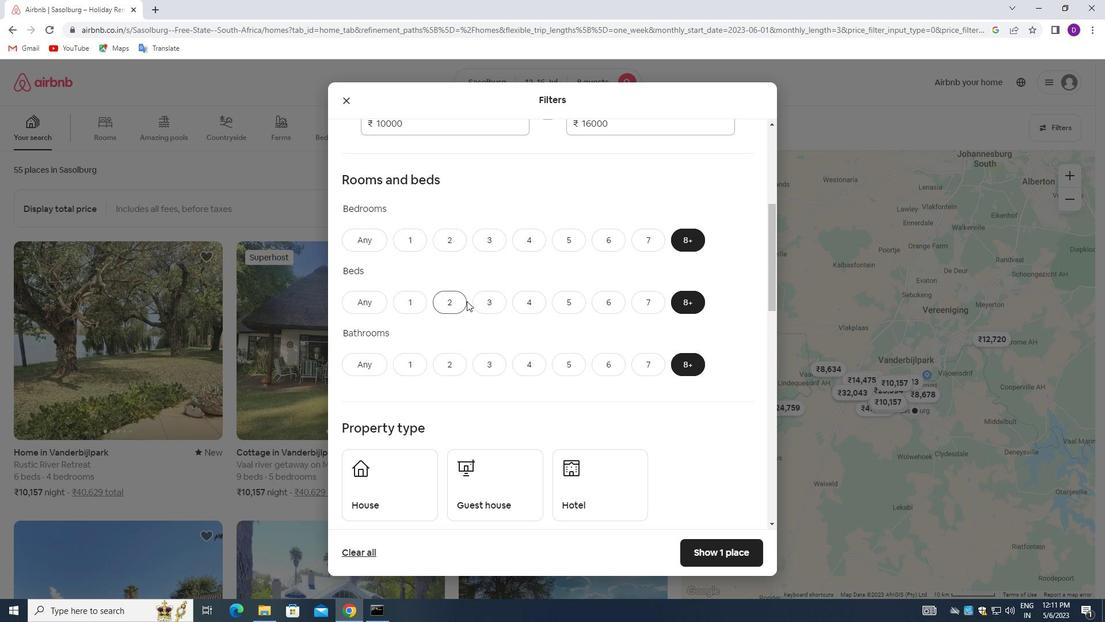 
Action: Mouse scrolled (467, 300) with delta (0, 0)
Screenshot: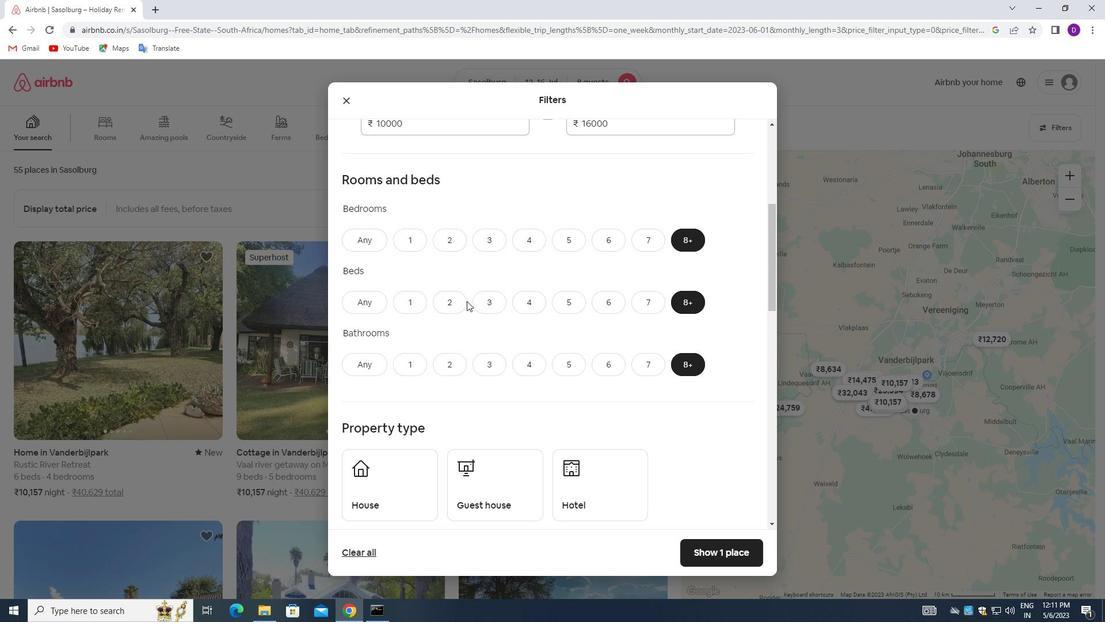 
Action: Mouse moved to (400, 348)
Screenshot: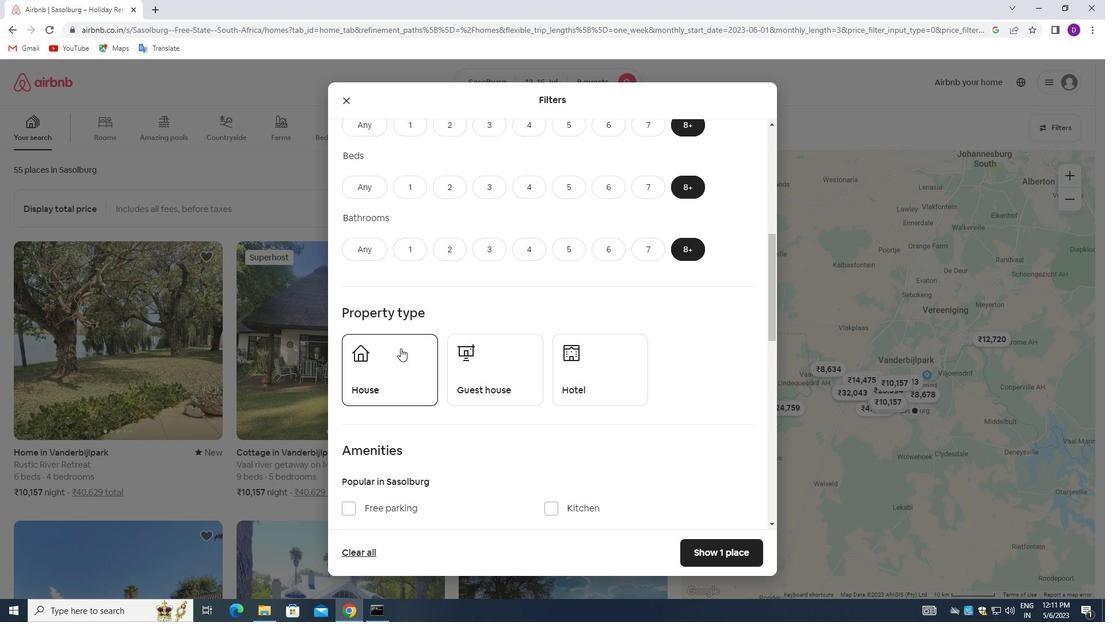 
Action: Mouse pressed left at (400, 348)
Screenshot: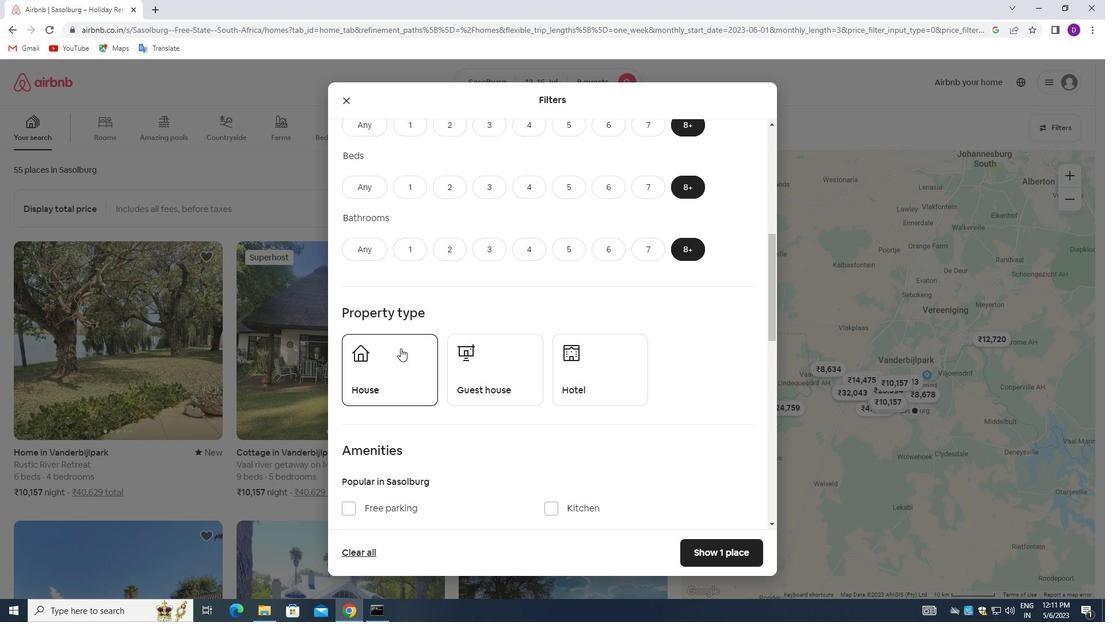 
Action: Mouse moved to (501, 372)
Screenshot: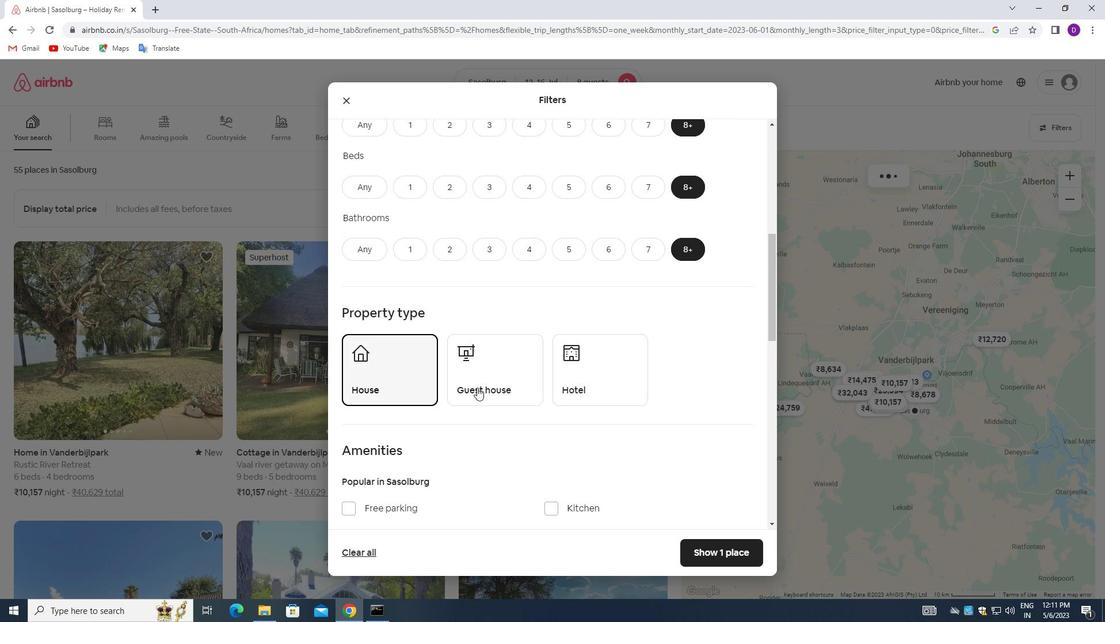 
Action: Mouse pressed left at (501, 372)
Screenshot: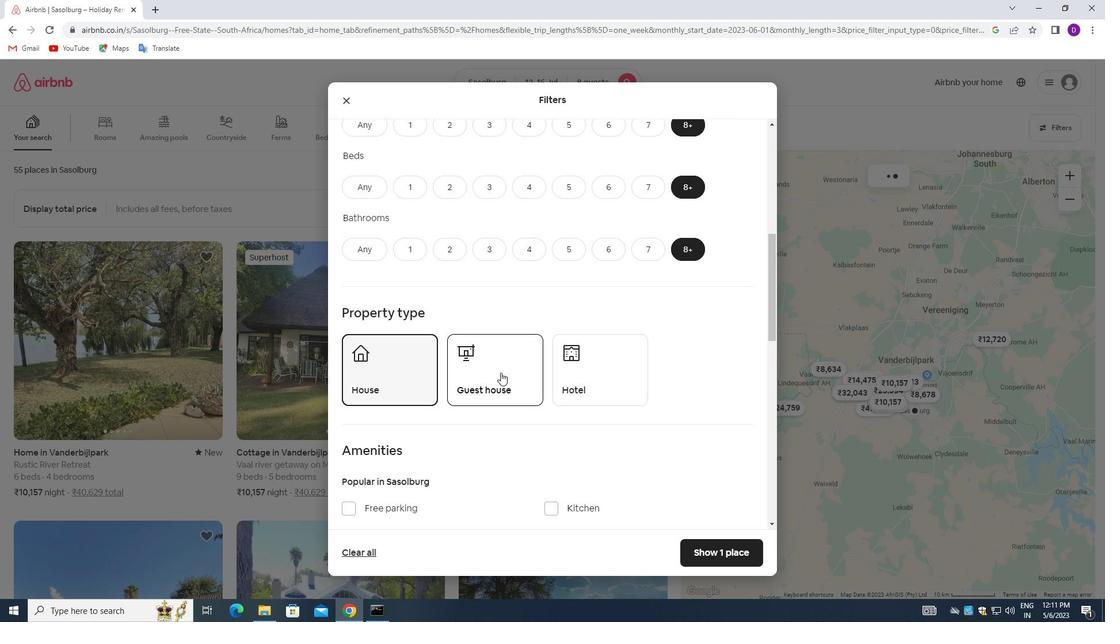 
Action: Mouse moved to (585, 381)
Screenshot: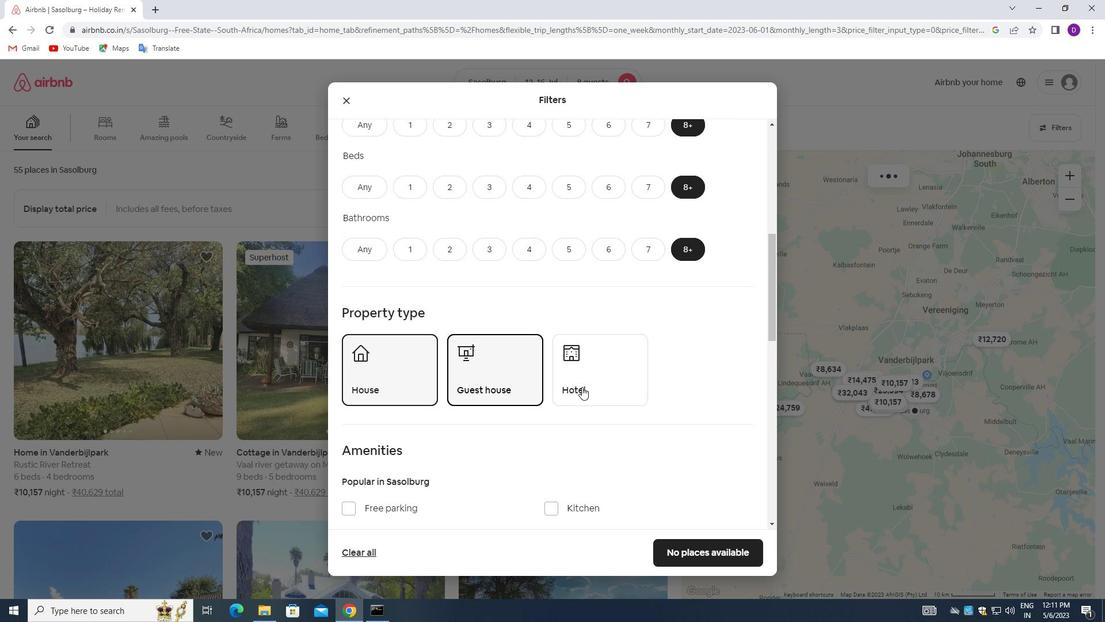 
Action: Mouse pressed left at (585, 381)
Screenshot: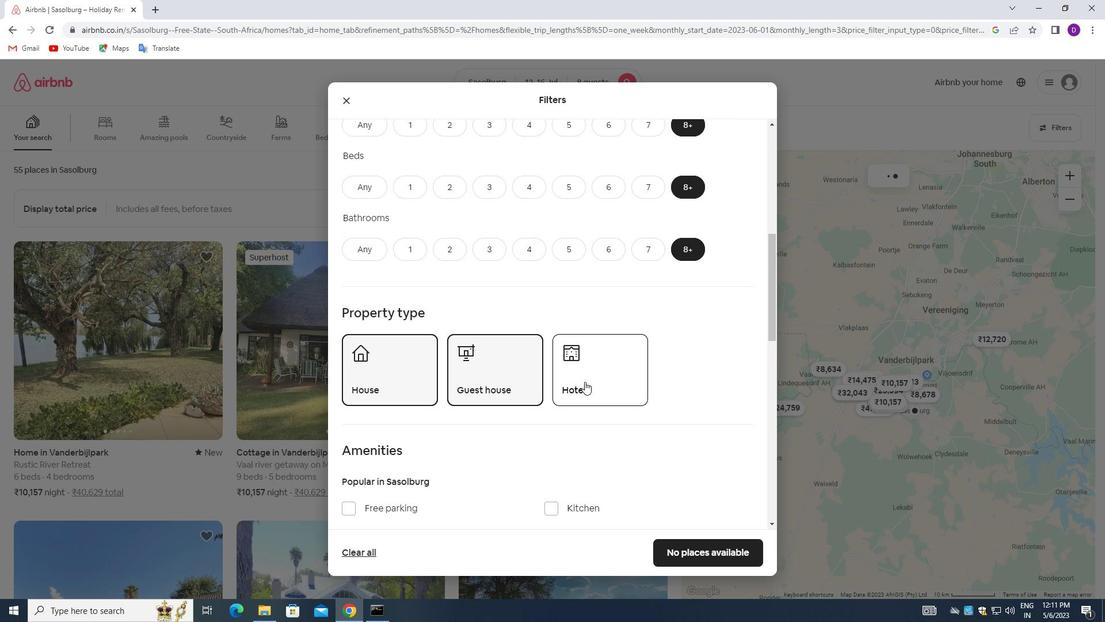 
Action: Mouse moved to (461, 353)
Screenshot: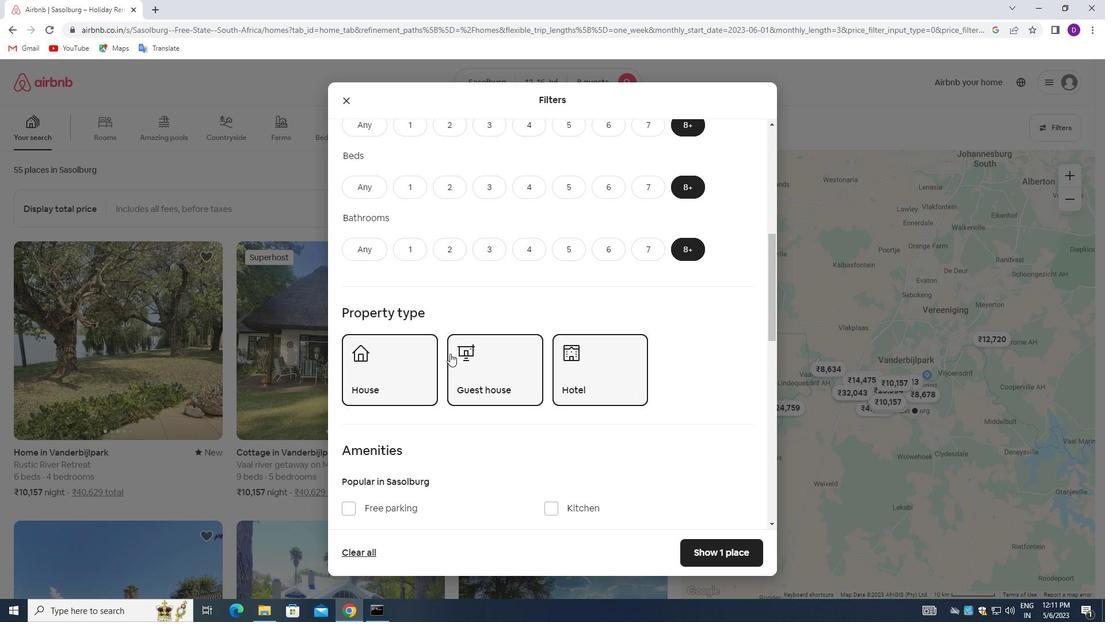 
Action: Mouse scrolled (461, 353) with delta (0, 0)
Screenshot: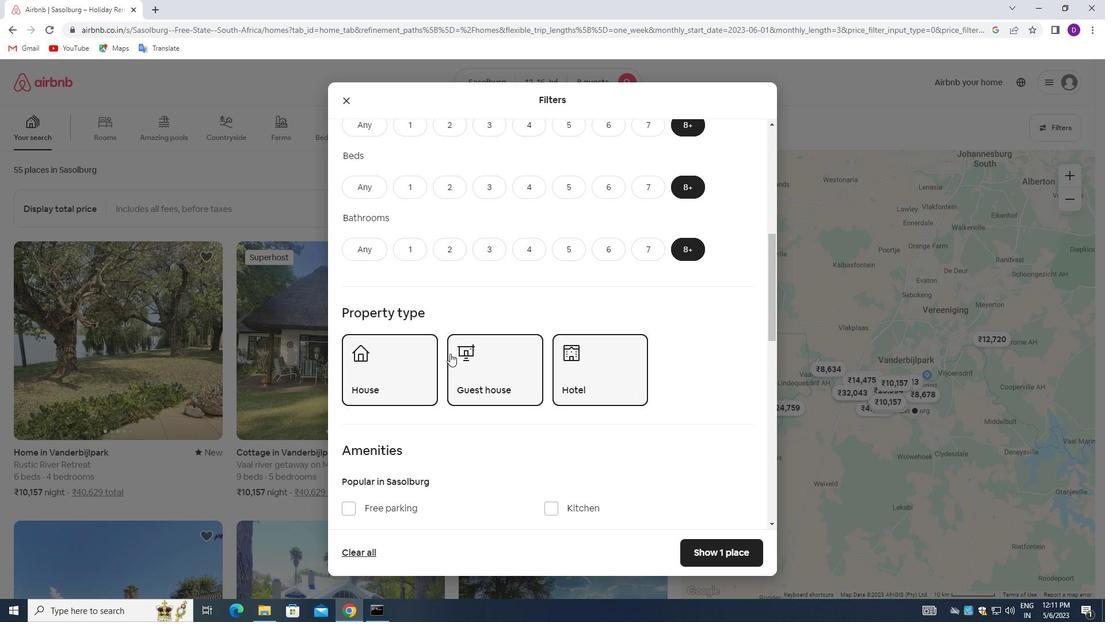 
Action: Mouse moved to (462, 353)
Screenshot: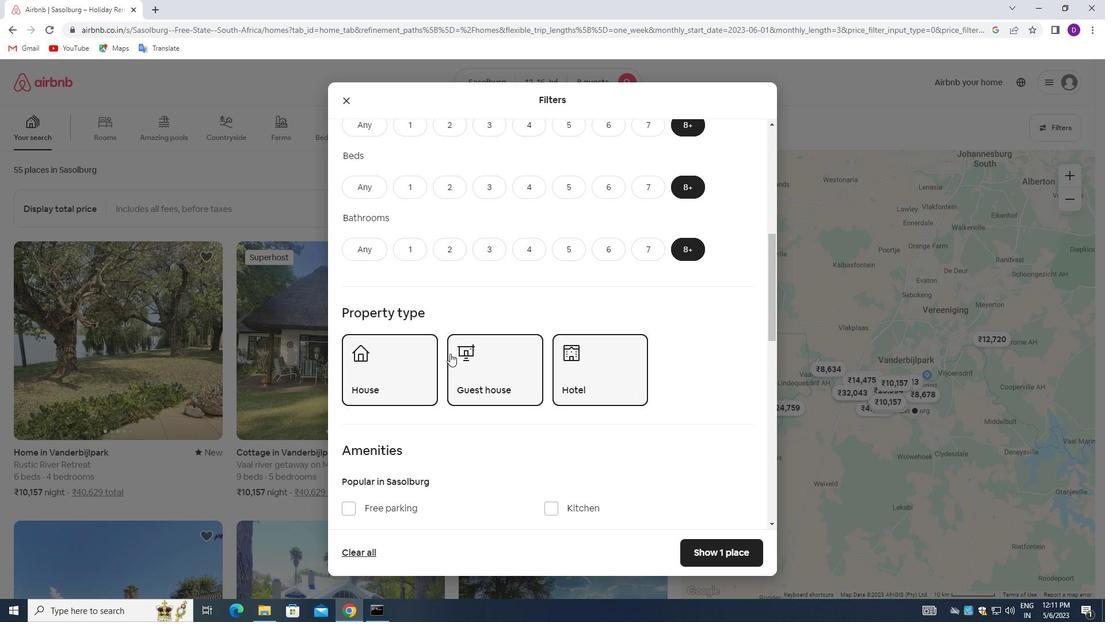 
Action: Mouse scrolled (462, 353) with delta (0, 0)
Screenshot: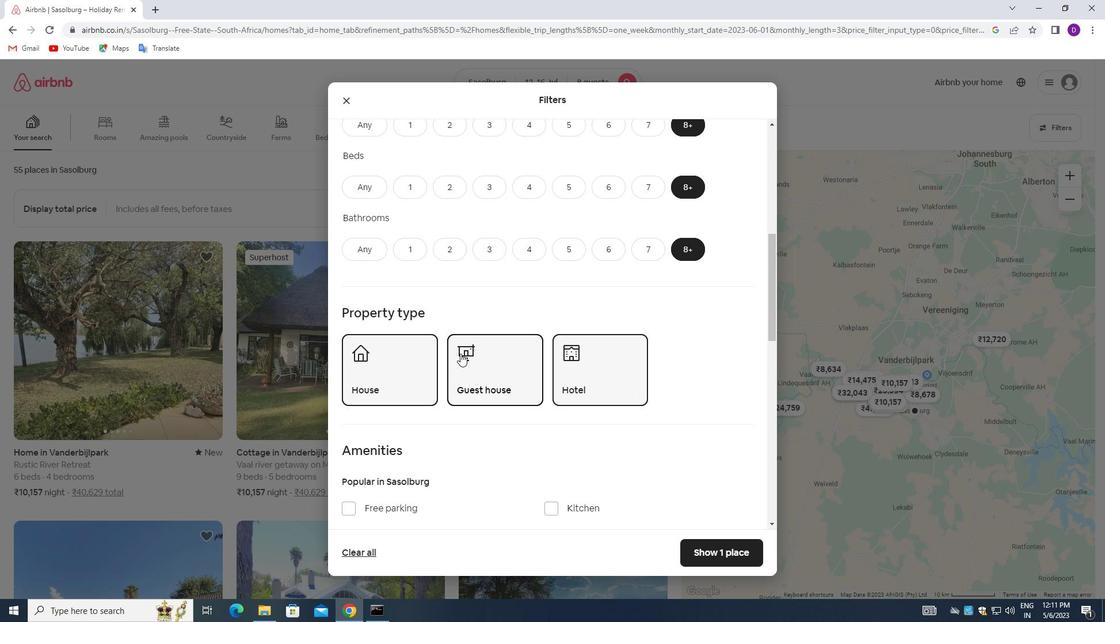 
Action: Mouse scrolled (462, 353) with delta (0, 0)
Screenshot: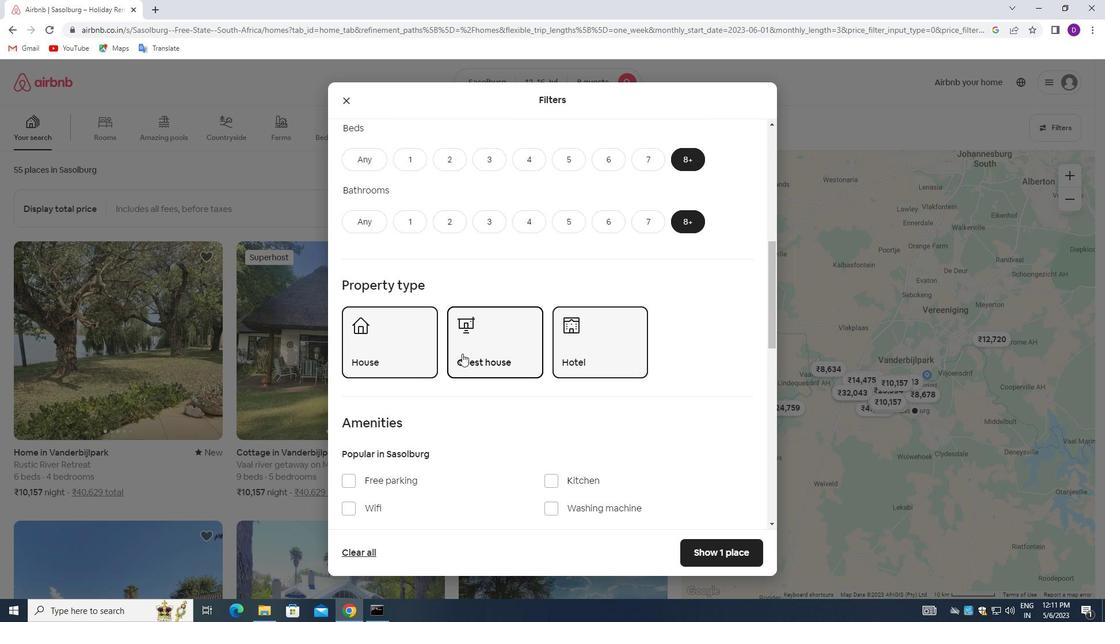 
Action: Mouse moved to (344, 363)
Screenshot: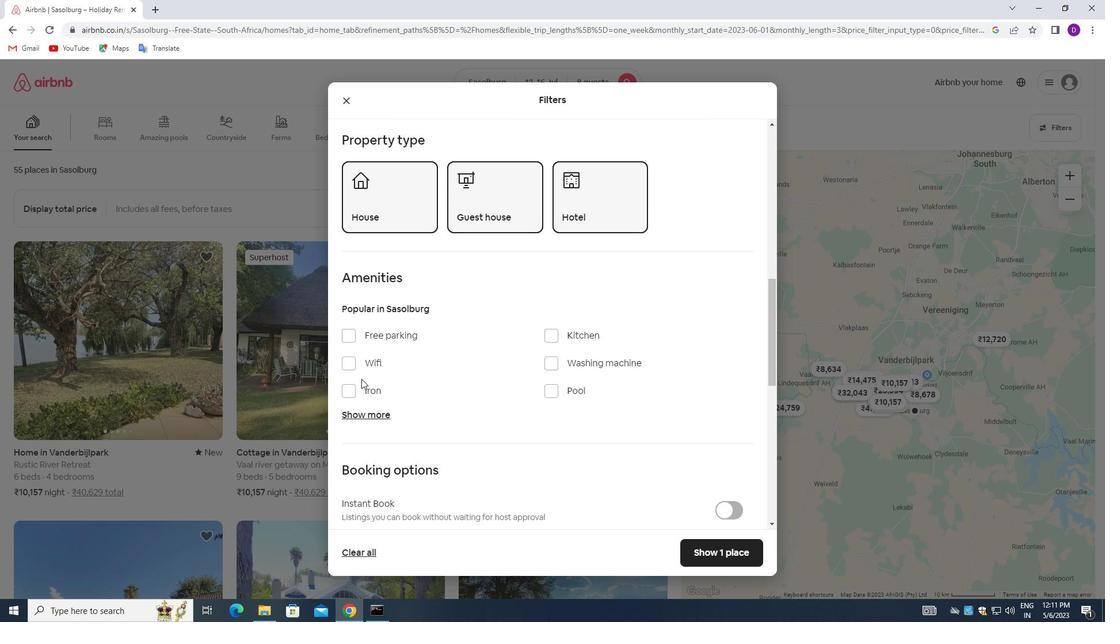 
Action: Mouse pressed left at (344, 363)
Screenshot: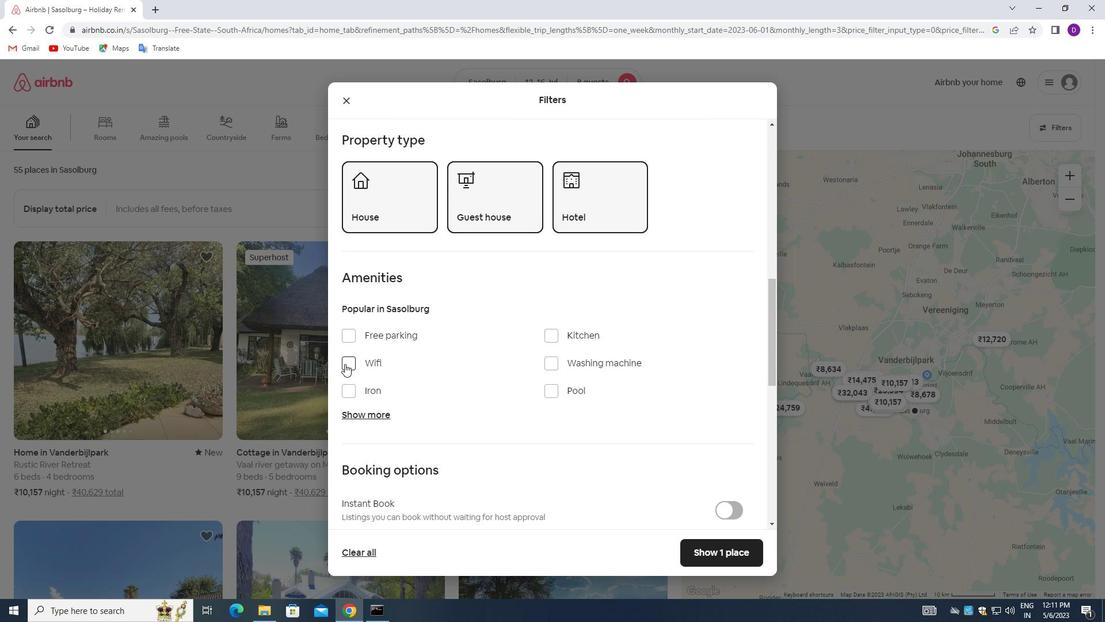 
Action: Mouse moved to (351, 336)
Screenshot: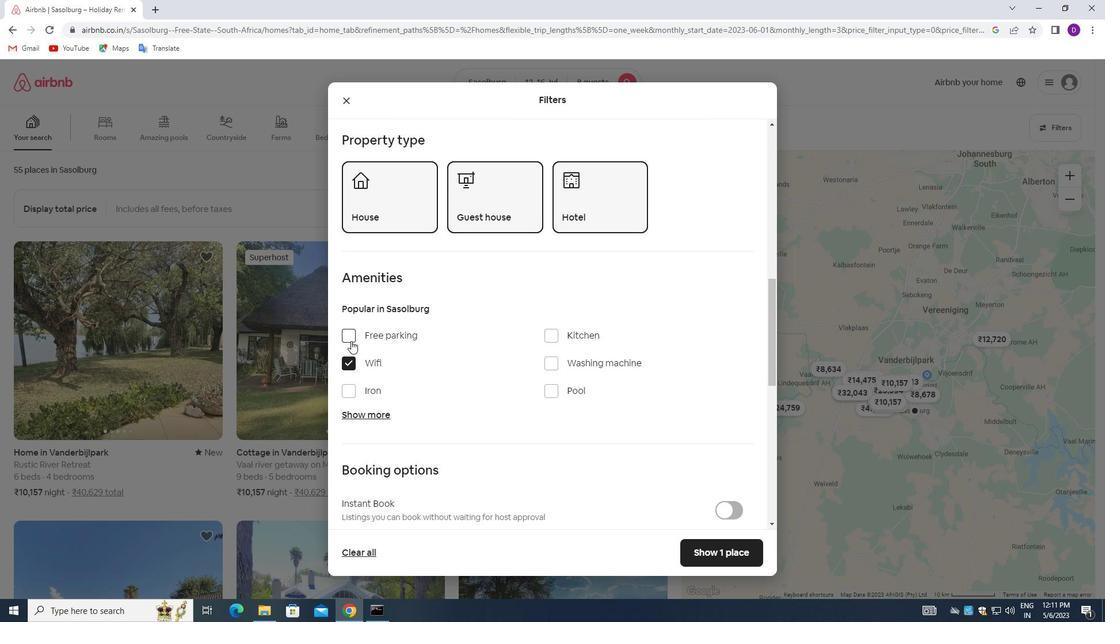 
Action: Mouse pressed left at (351, 336)
Screenshot: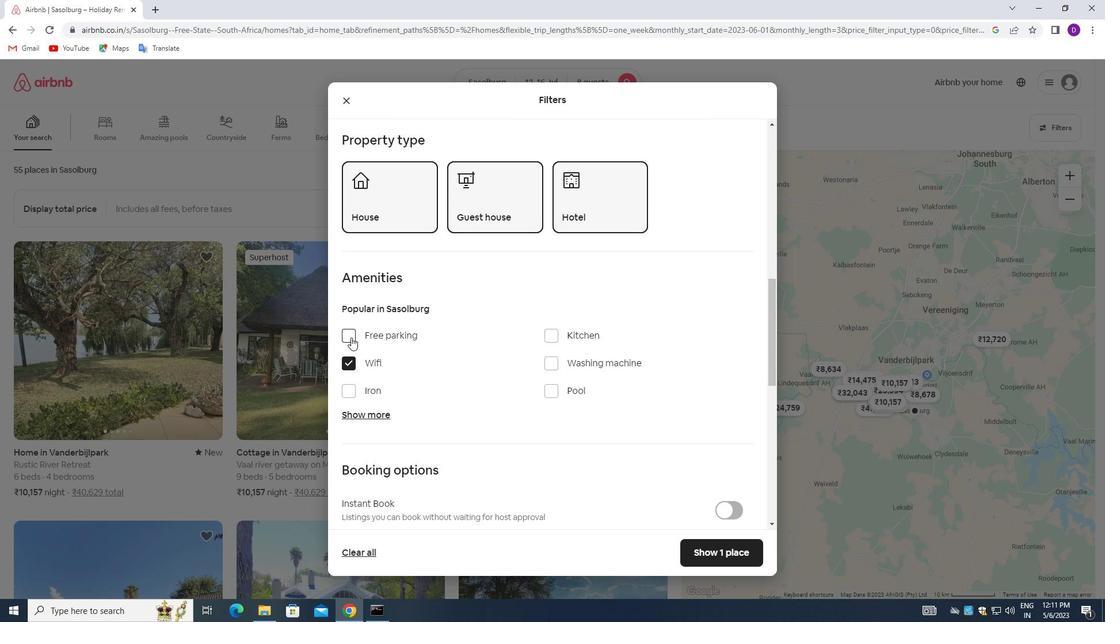 
Action: Mouse moved to (371, 414)
Screenshot: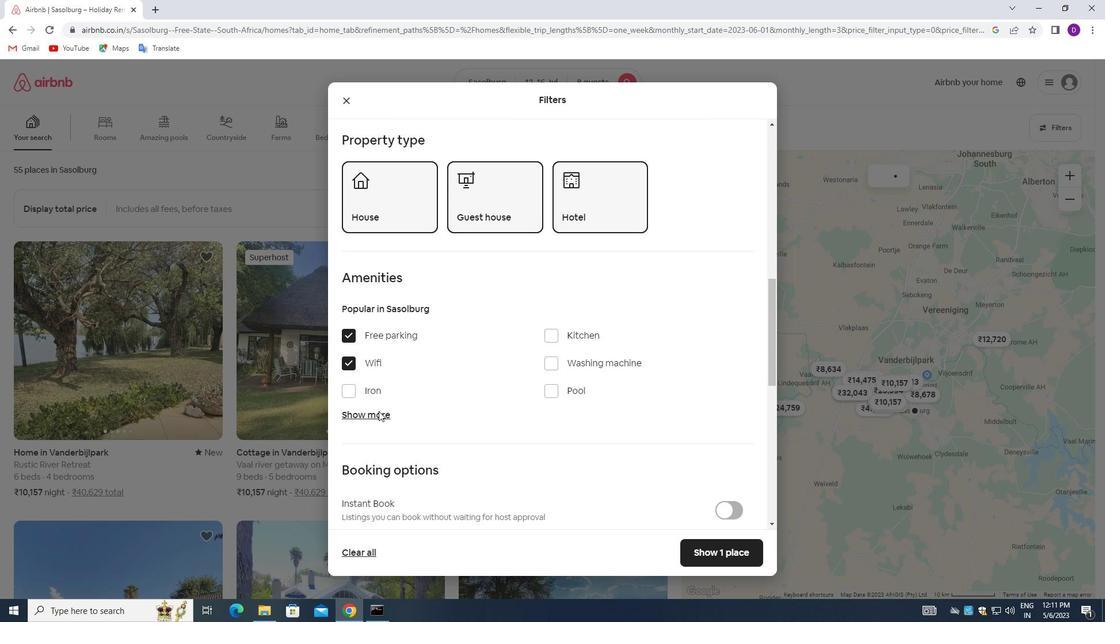 
Action: Mouse pressed left at (371, 414)
Screenshot: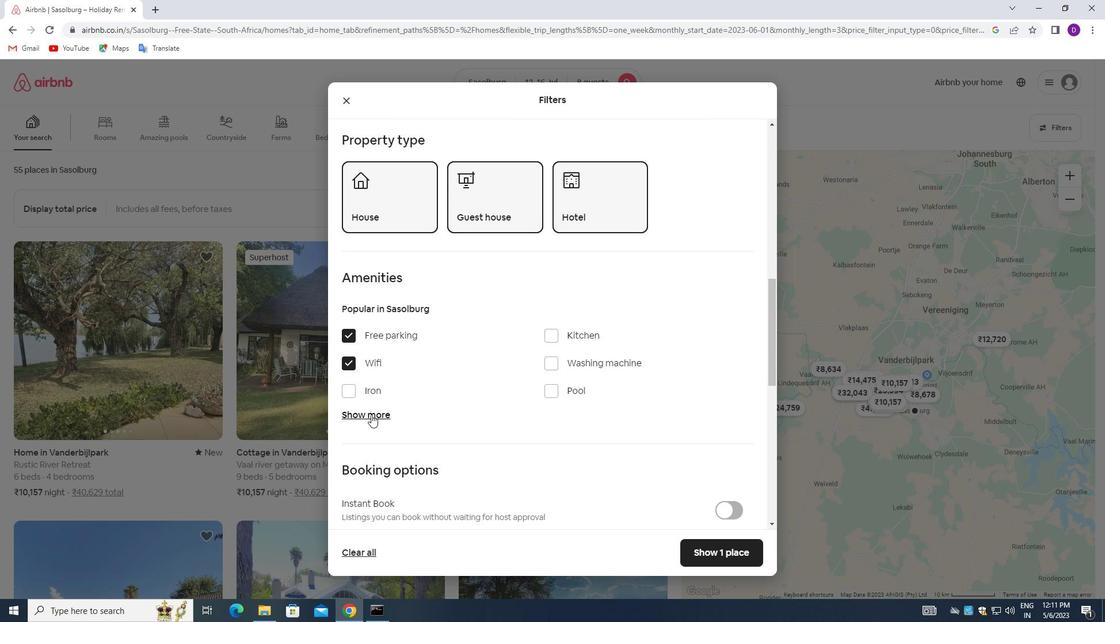 
Action: Mouse moved to (504, 347)
Screenshot: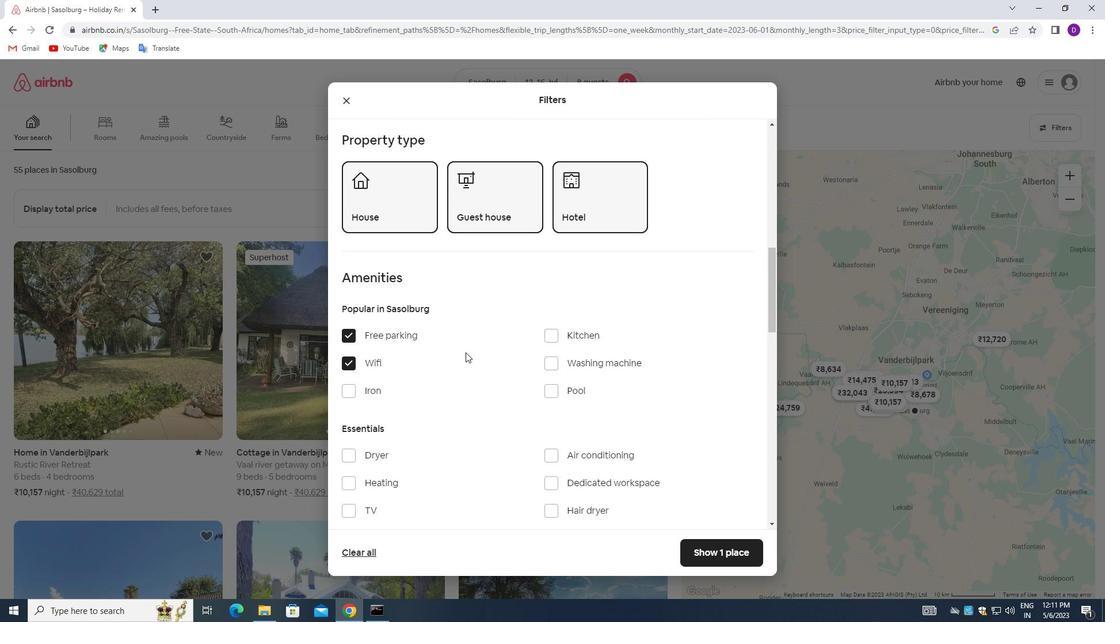 
Action: Mouse scrolled (504, 346) with delta (0, 0)
Screenshot: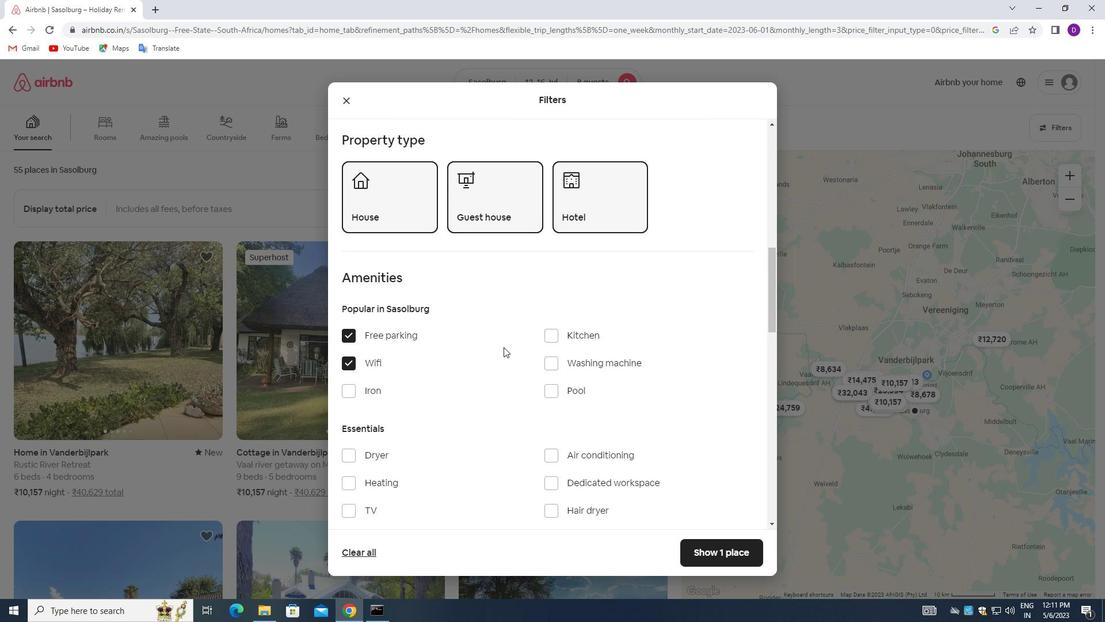 
Action: Mouse moved to (499, 326)
Screenshot: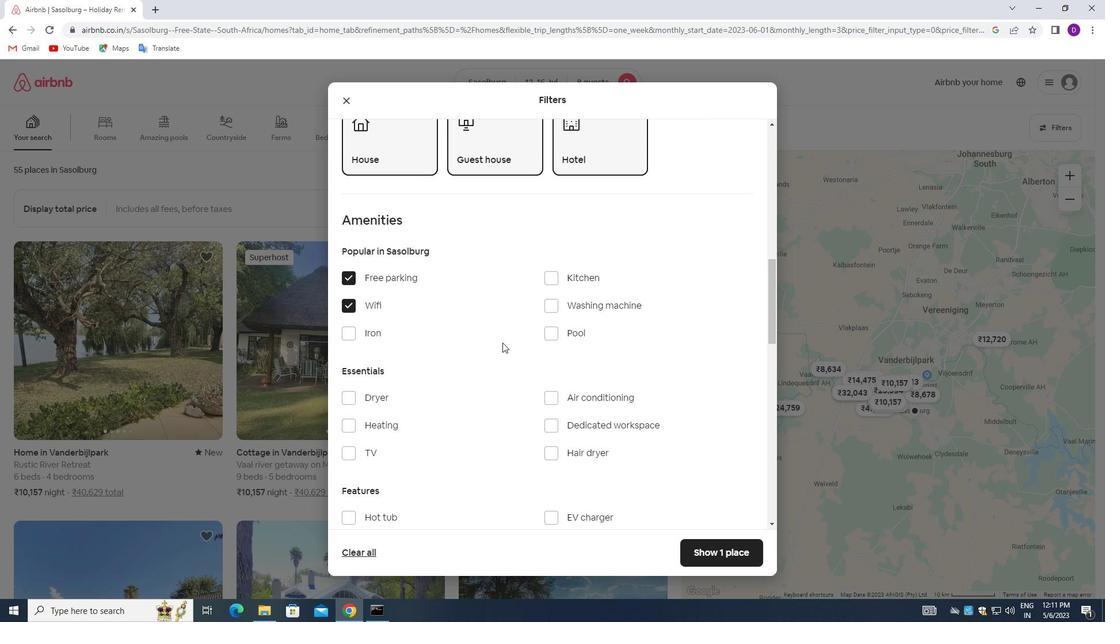 
Action: Mouse scrolled (499, 325) with delta (0, 0)
Screenshot: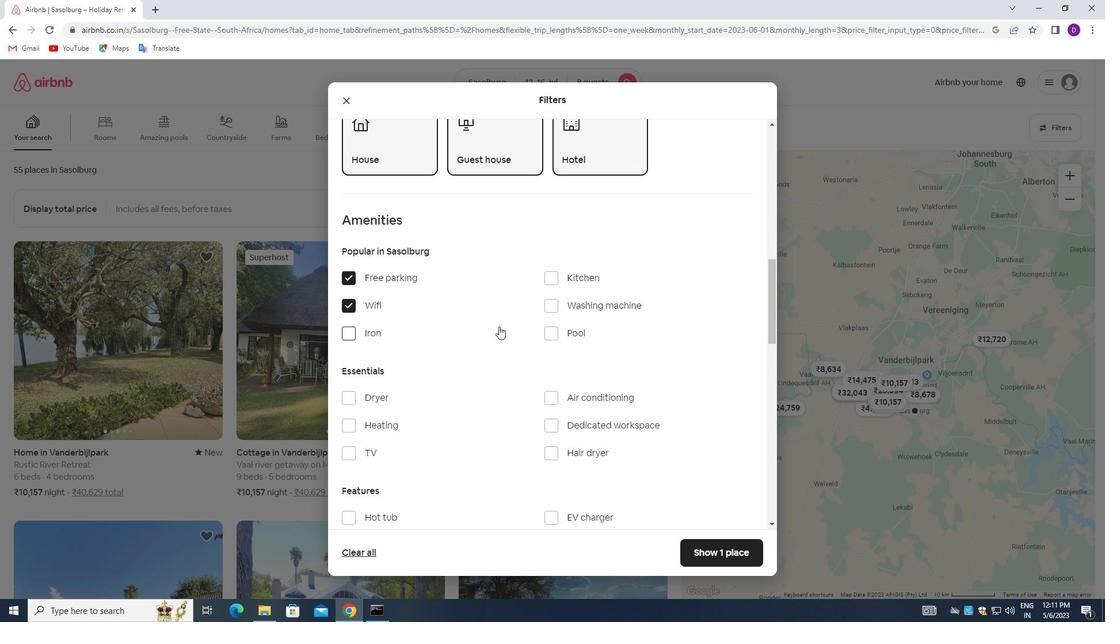 
Action: Mouse scrolled (499, 325) with delta (0, 0)
Screenshot: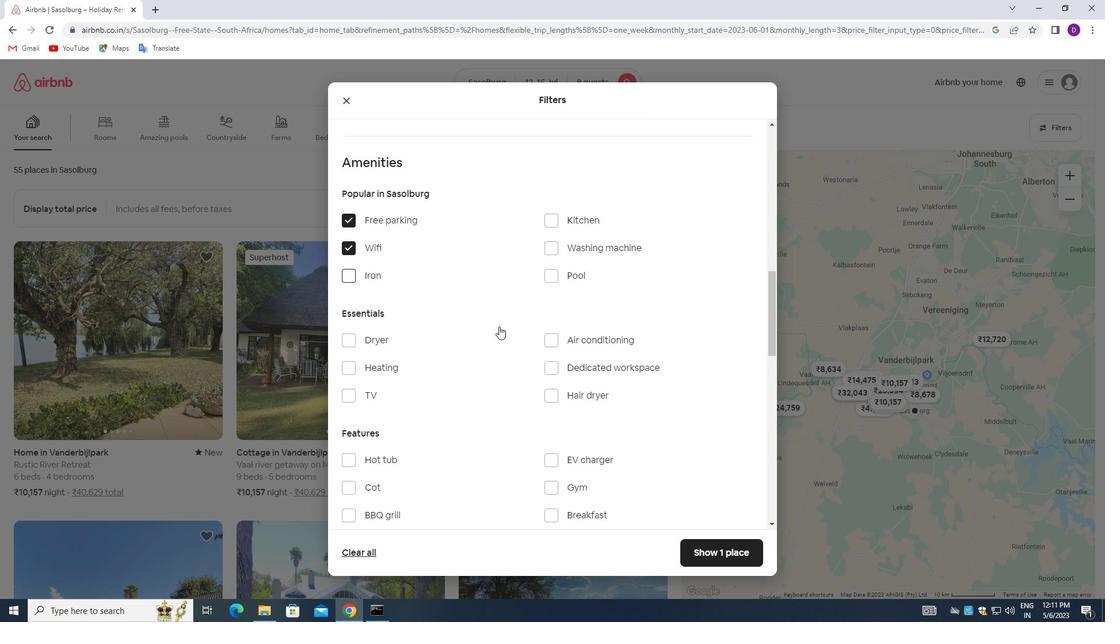 
Action: Mouse moved to (352, 340)
Screenshot: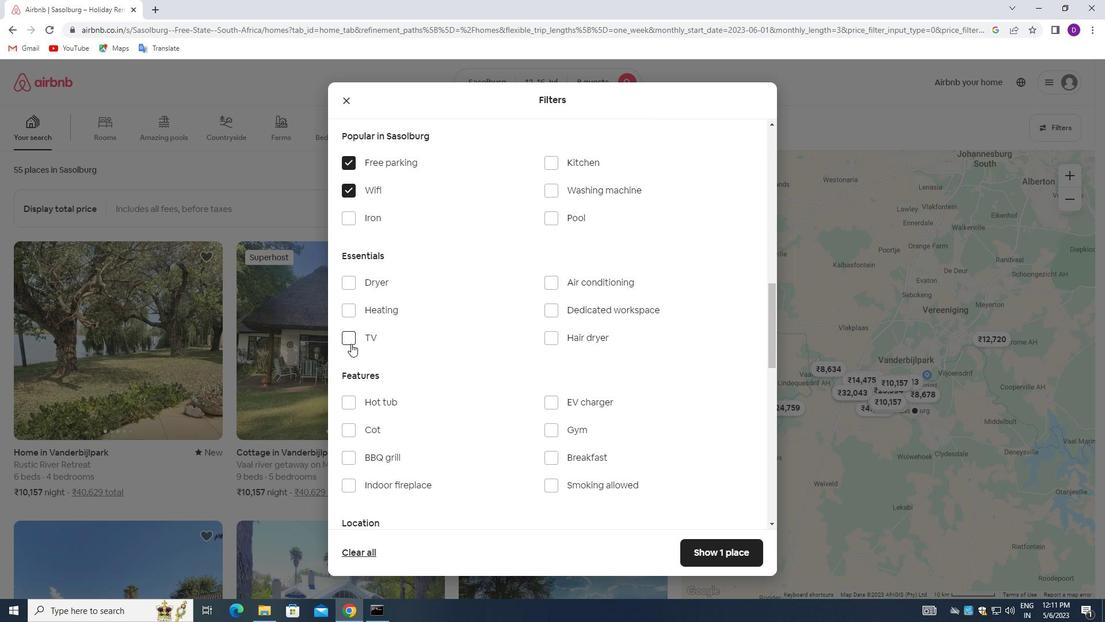 
Action: Mouse pressed left at (352, 340)
Screenshot: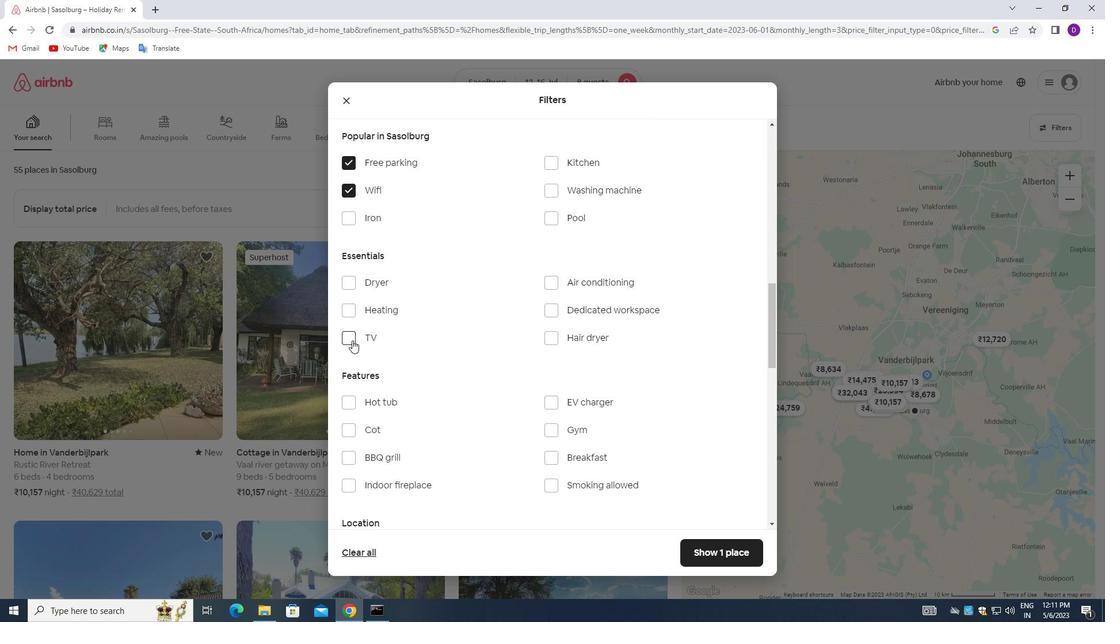
Action: Mouse moved to (541, 336)
Screenshot: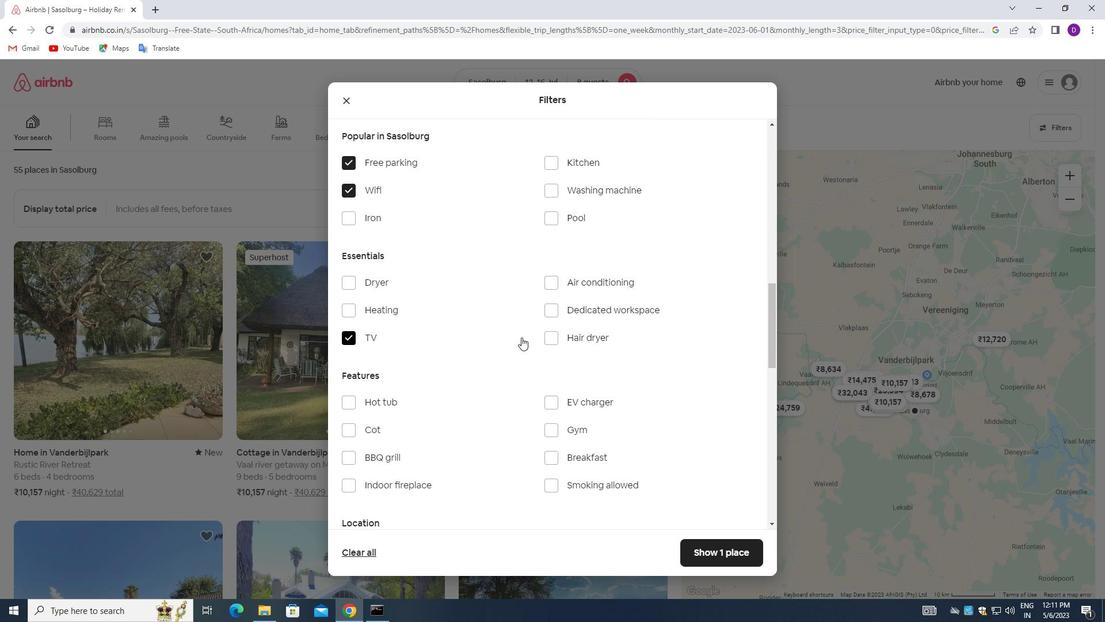 
Action: Mouse scrolled (541, 335) with delta (0, 0)
Screenshot: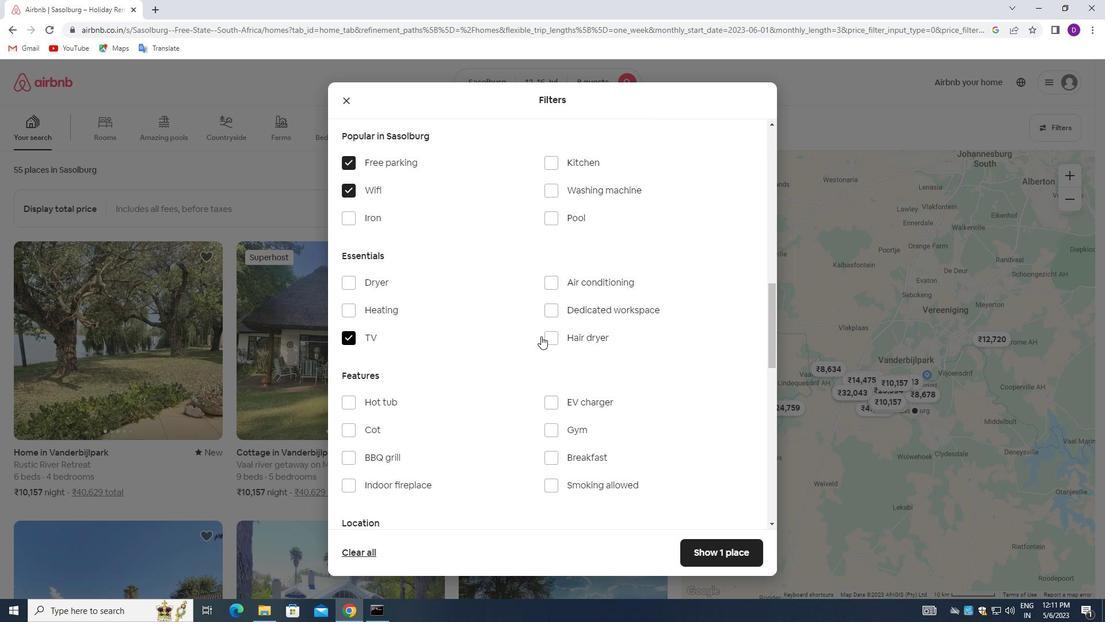 
Action: Mouse moved to (541, 335)
Screenshot: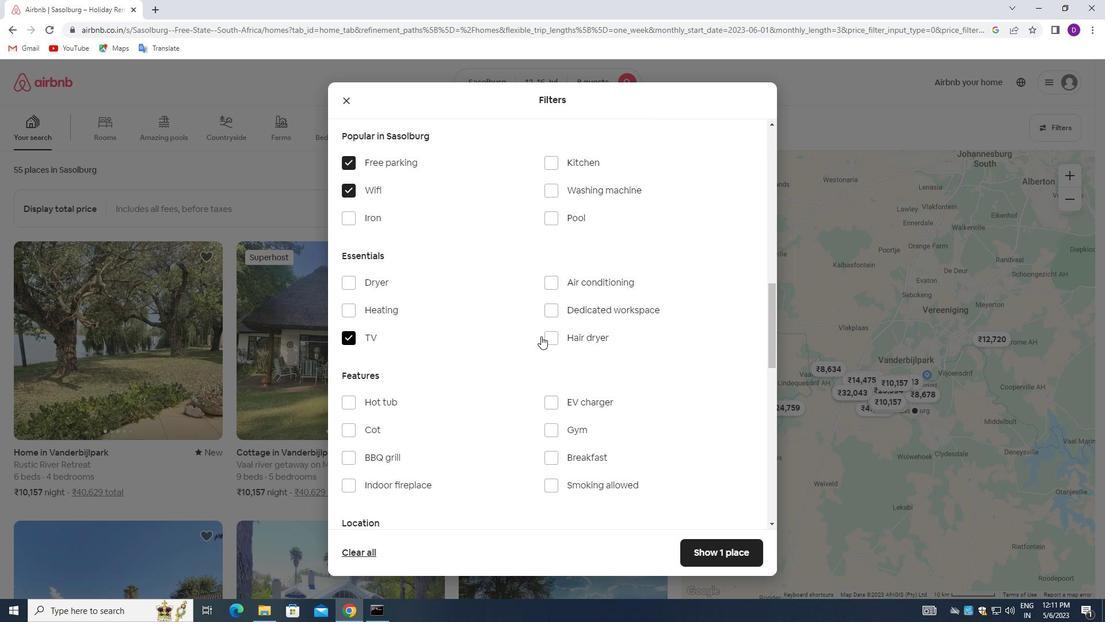 
Action: Mouse scrolled (541, 335) with delta (0, 0)
Screenshot: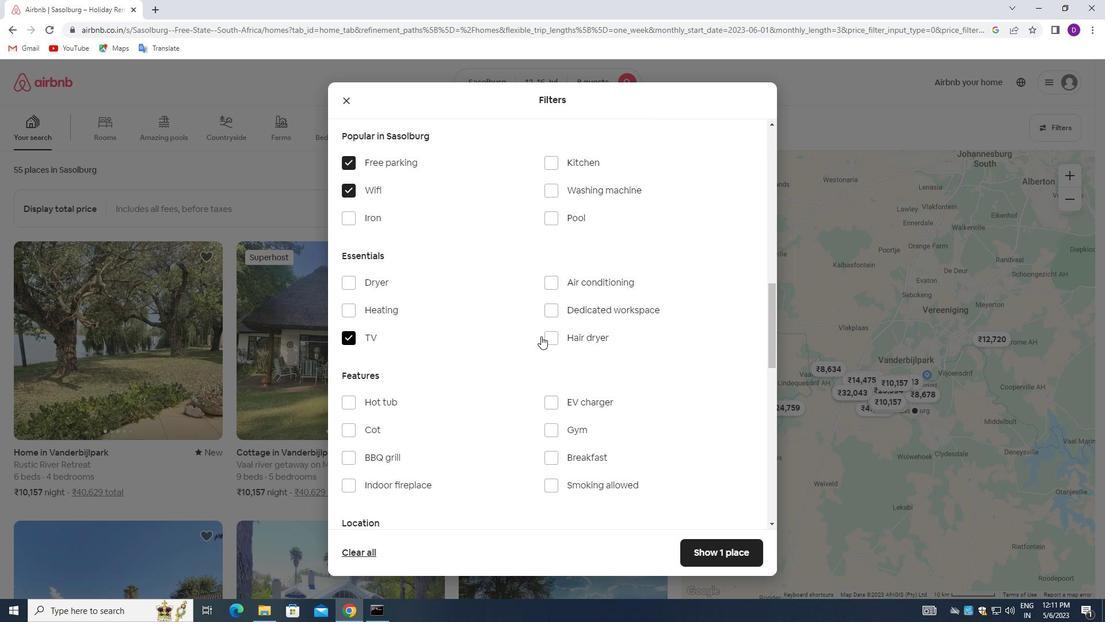 
Action: Mouse moved to (546, 311)
Screenshot: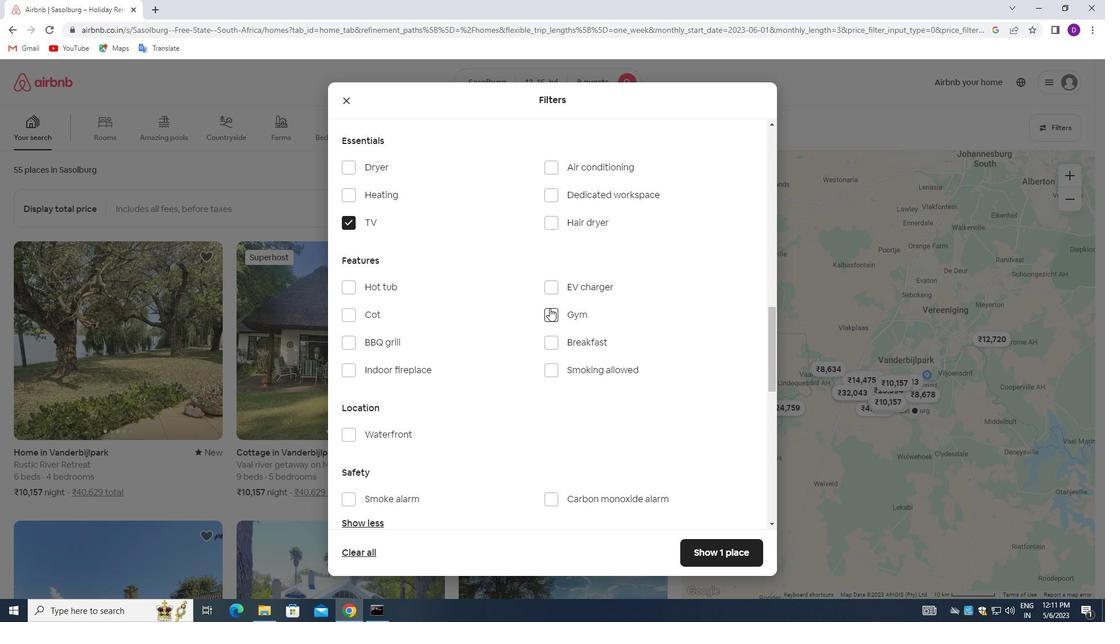 
Action: Mouse pressed left at (546, 311)
Screenshot: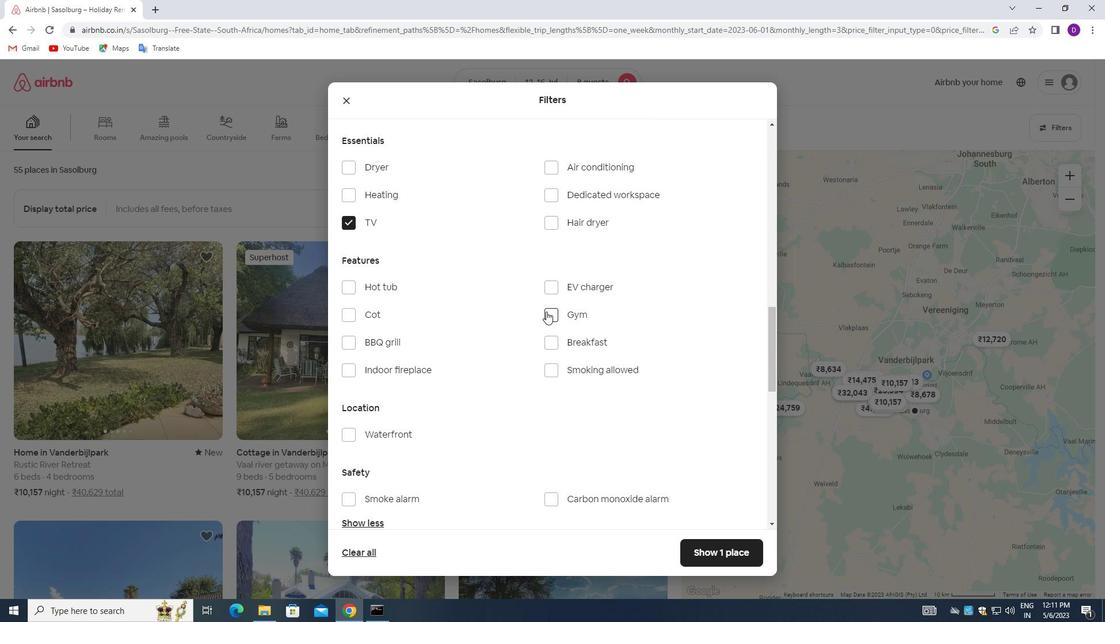 
Action: Mouse moved to (547, 343)
Screenshot: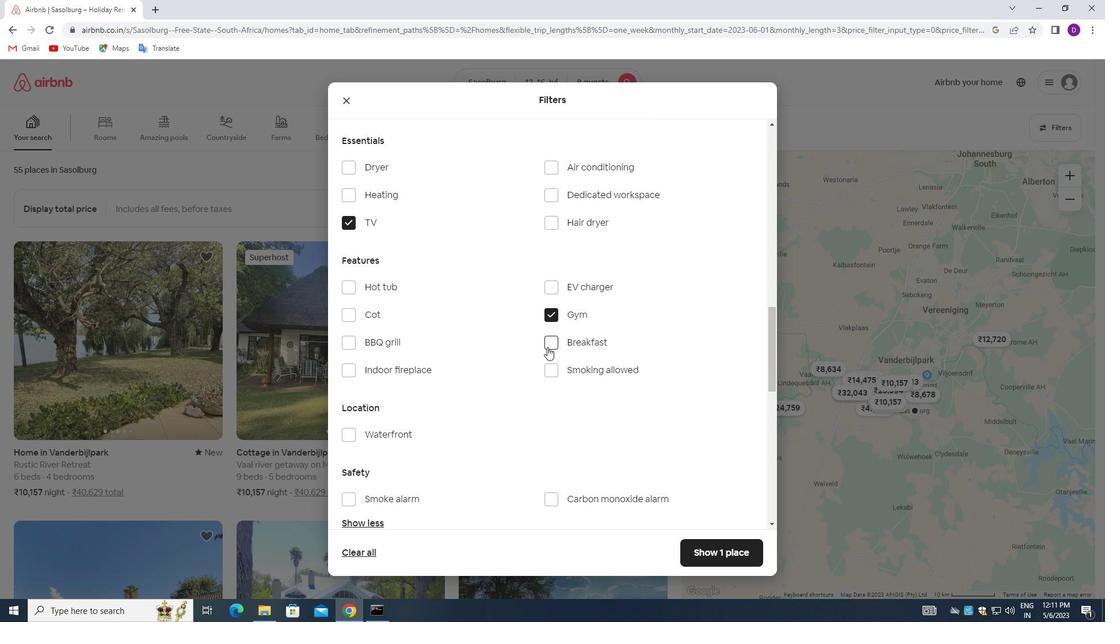 
Action: Mouse pressed left at (547, 343)
Screenshot: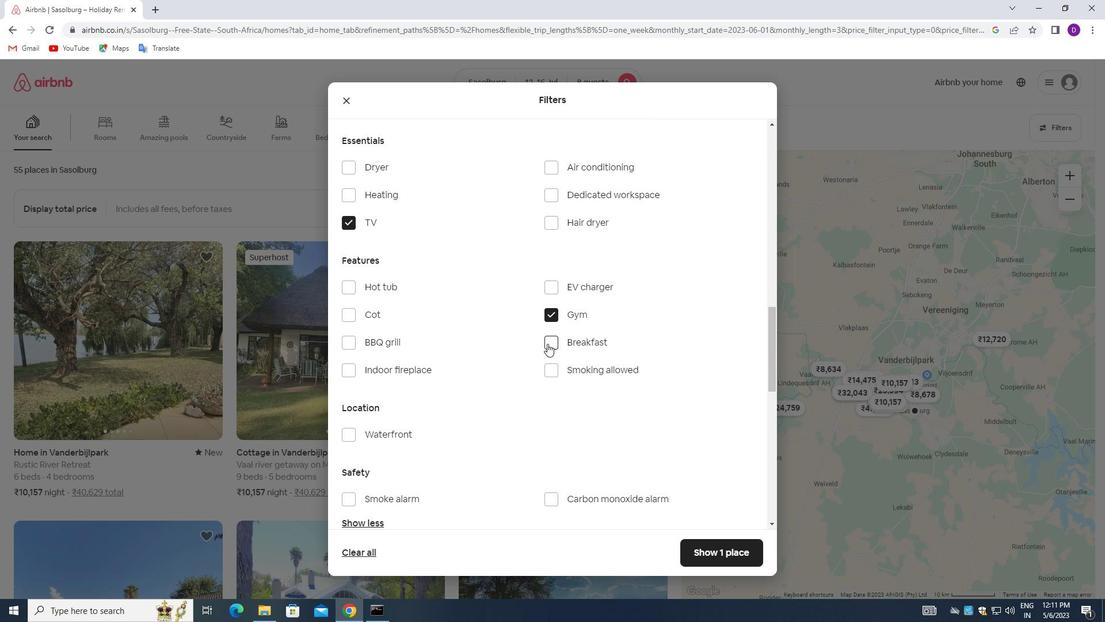 
Action: Mouse moved to (469, 357)
Screenshot: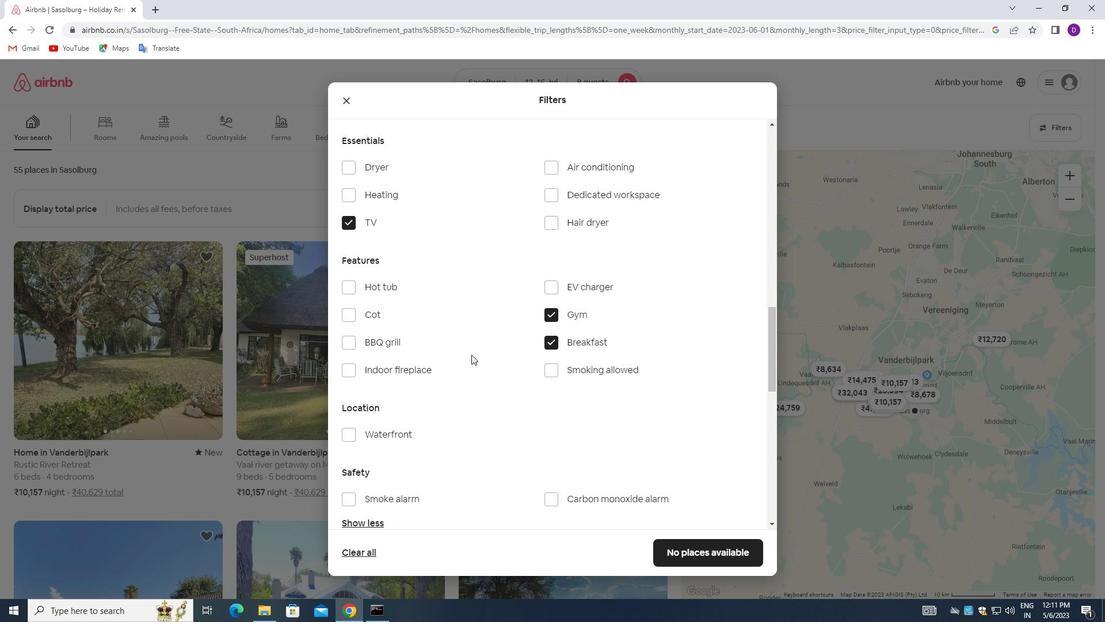 
Action: Mouse scrolled (469, 357) with delta (0, 0)
Screenshot: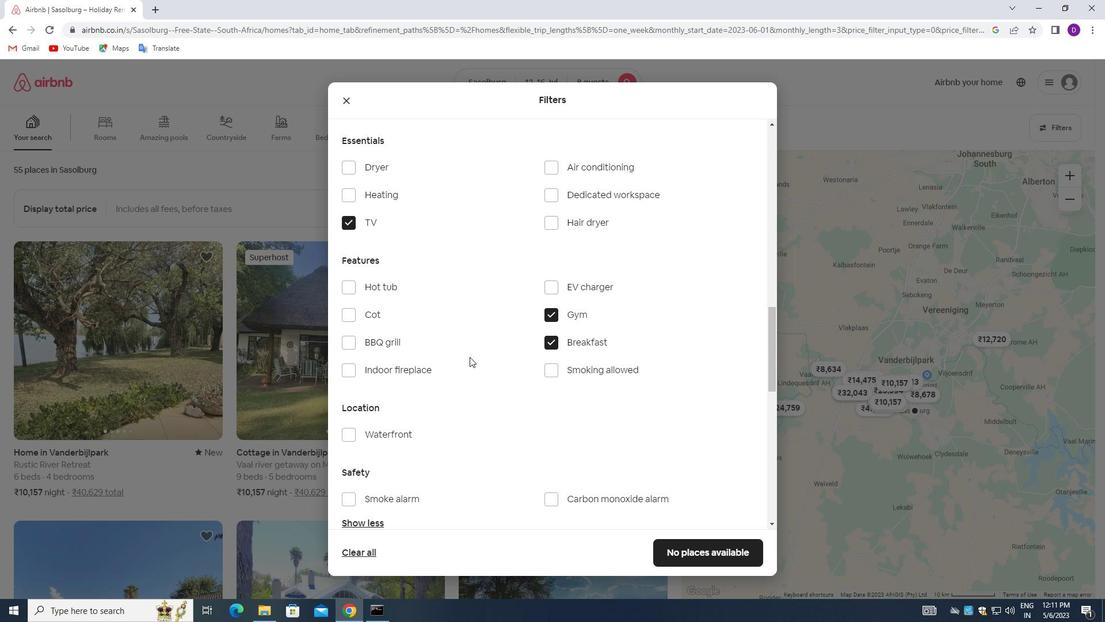 
Action: Mouse scrolled (469, 357) with delta (0, 0)
Screenshot: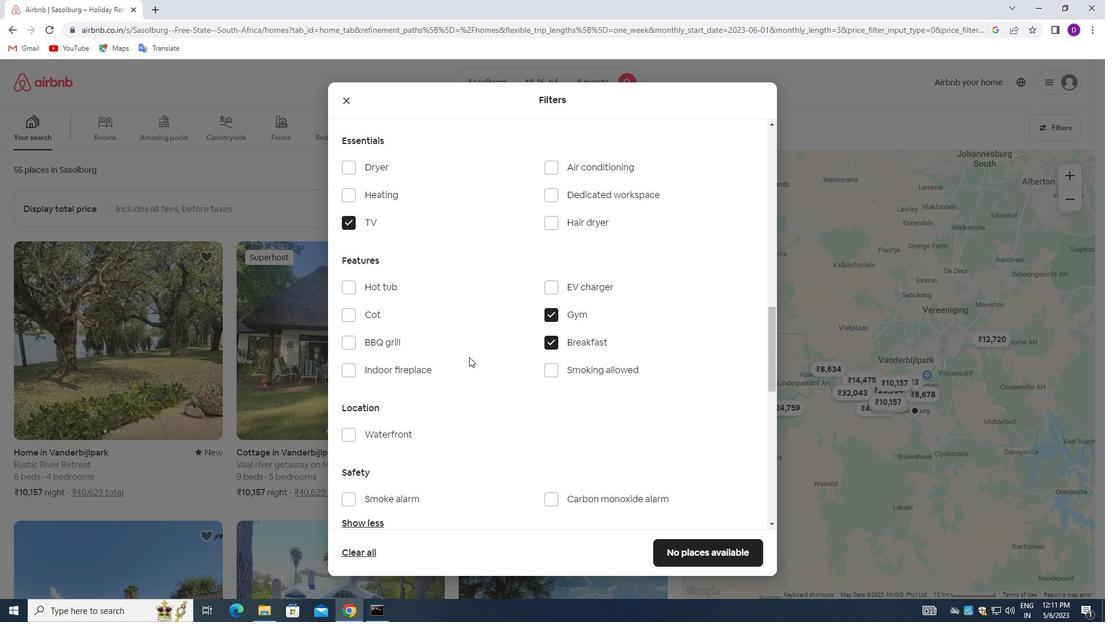 
Action: Mouse scrolled (469, 357) with delta (0, 0)
Screenshot: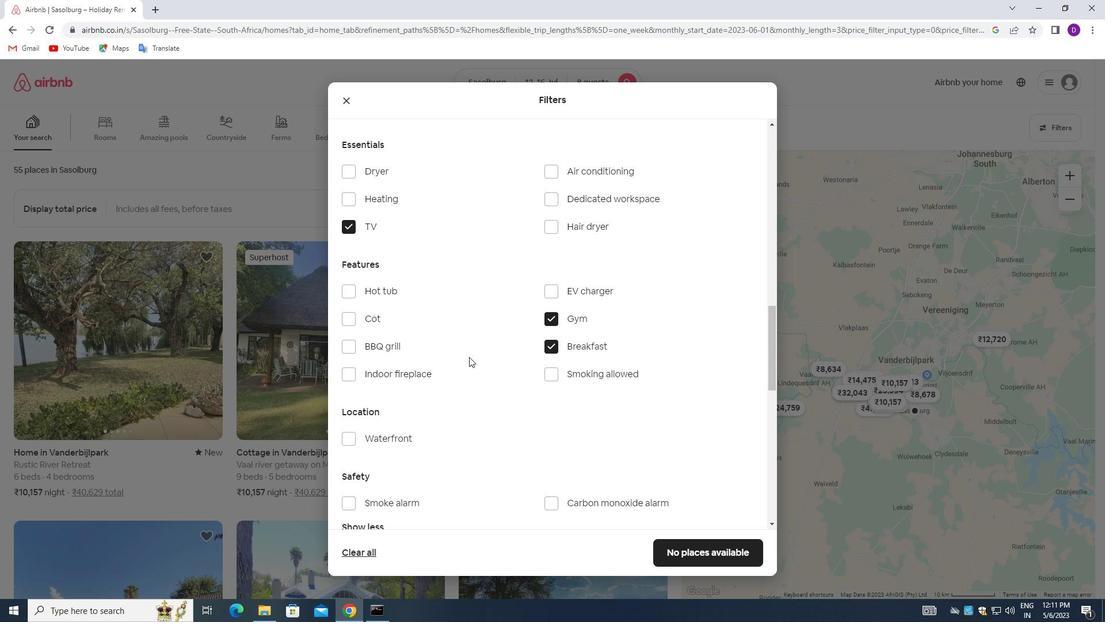 
Action: Mouse moved to (465, 359)
Screenshot: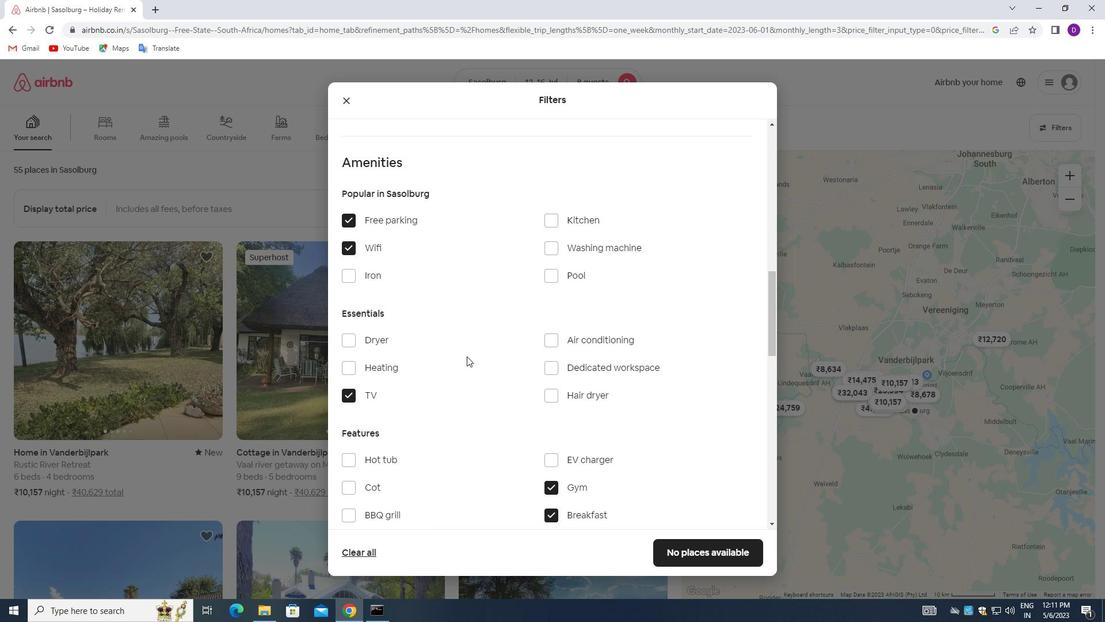 
Action: Mouse scrolled (465, 358) with delta (0, 0)
Screenshot: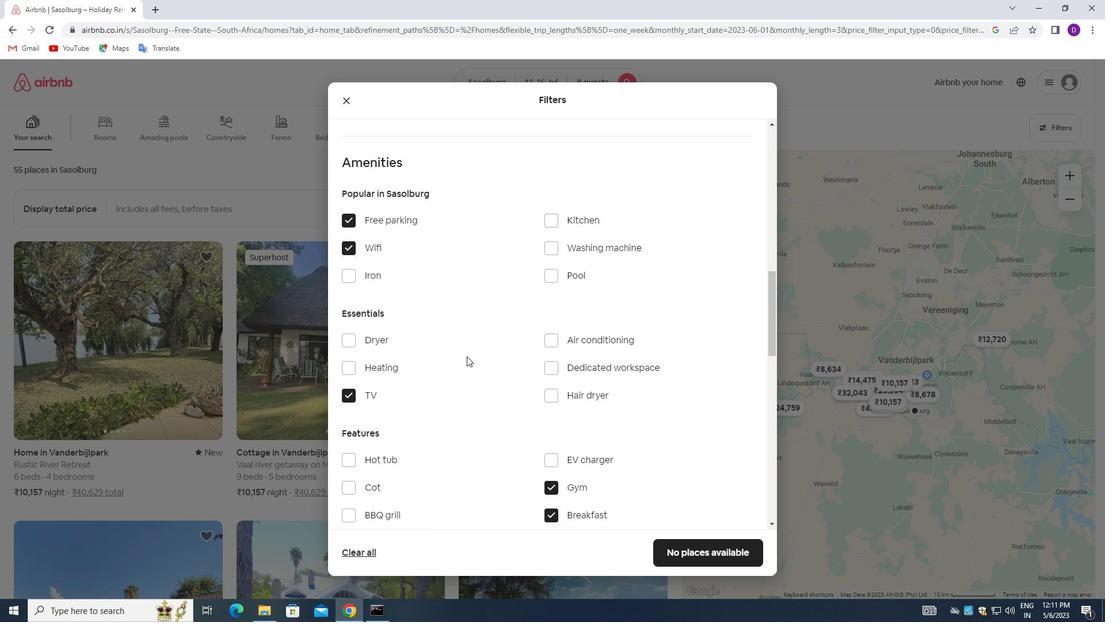 
Action: Mouse scrolled (465, 358) with delta (0, 0)
Screenshot: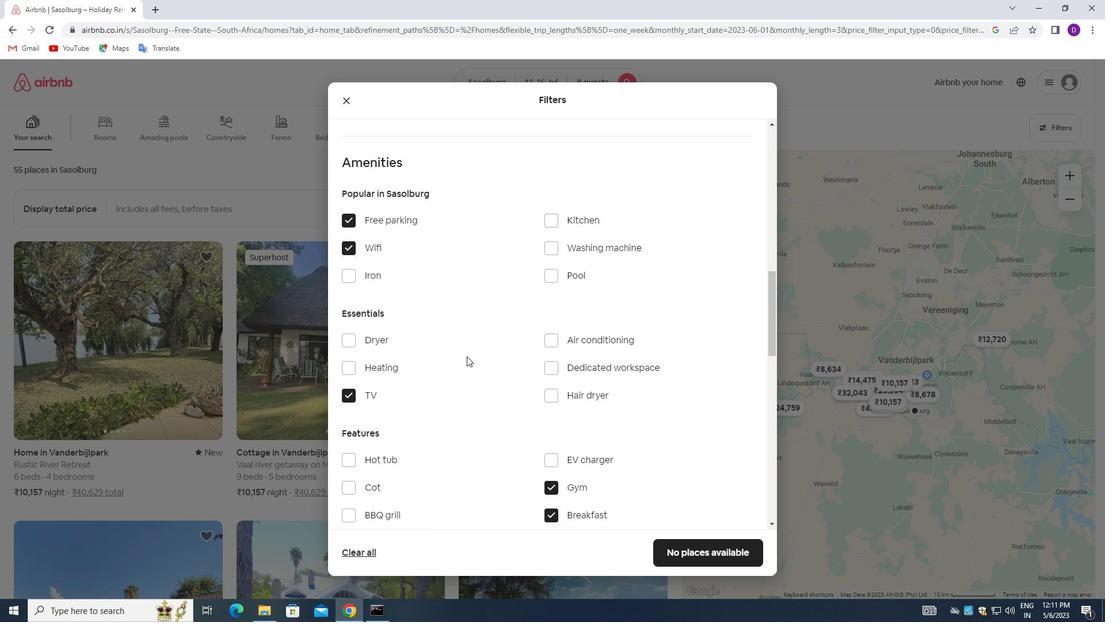 
Action: Mouse scrolled (465, 358) with delta (0, 0)
Screenshot: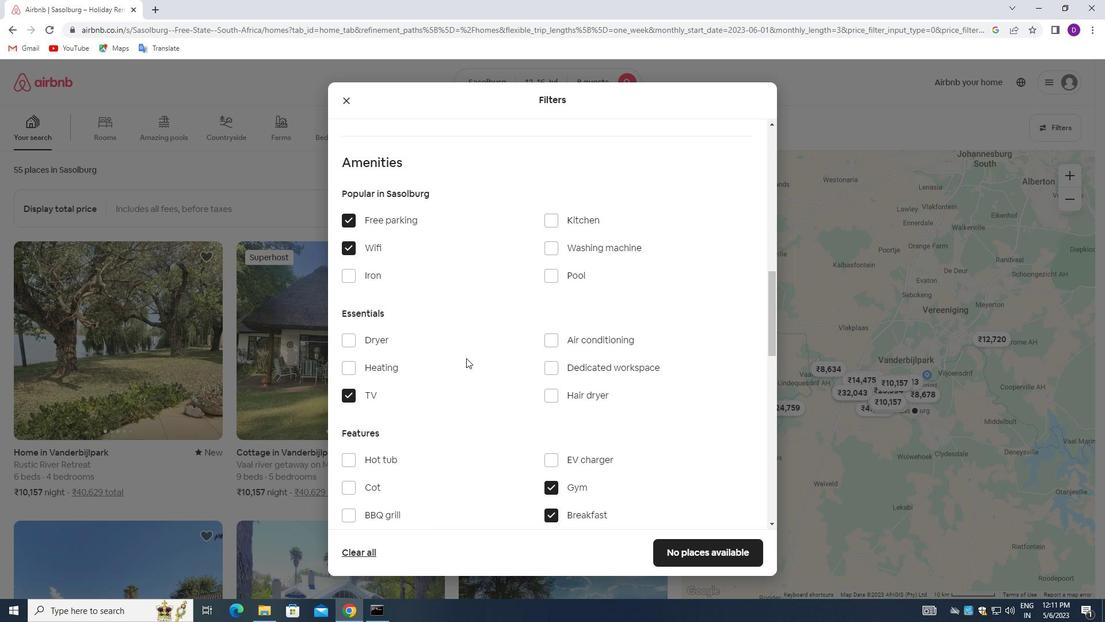 
Action: Mouse moved to (465, 359)
Screenshot: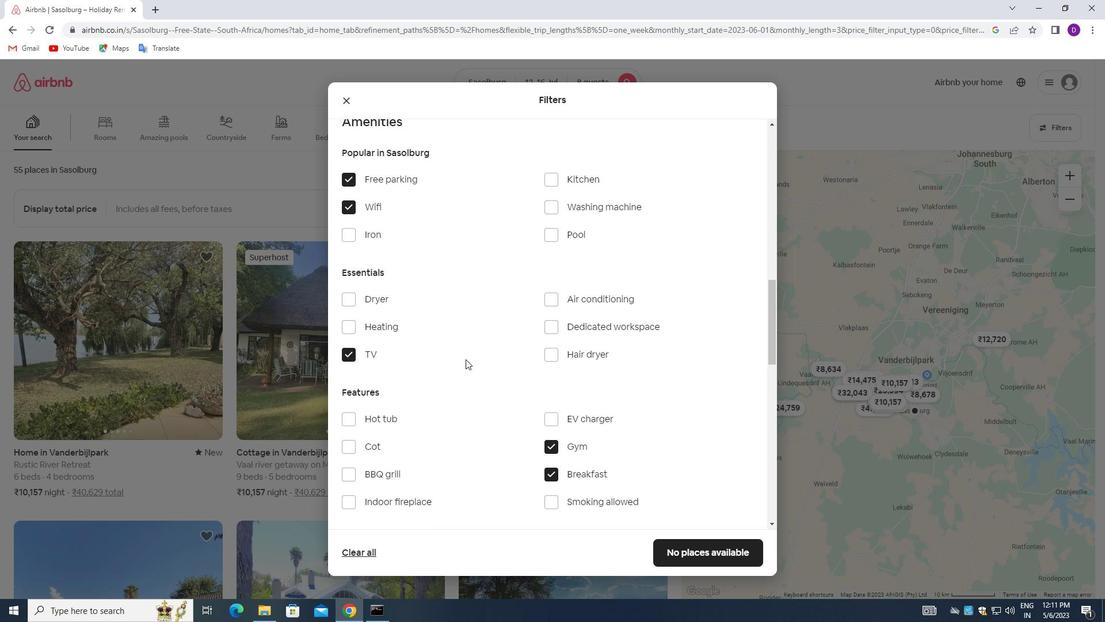
Action: Mouse scrolled (465, 358) with delta (0, 0)
Screenshot: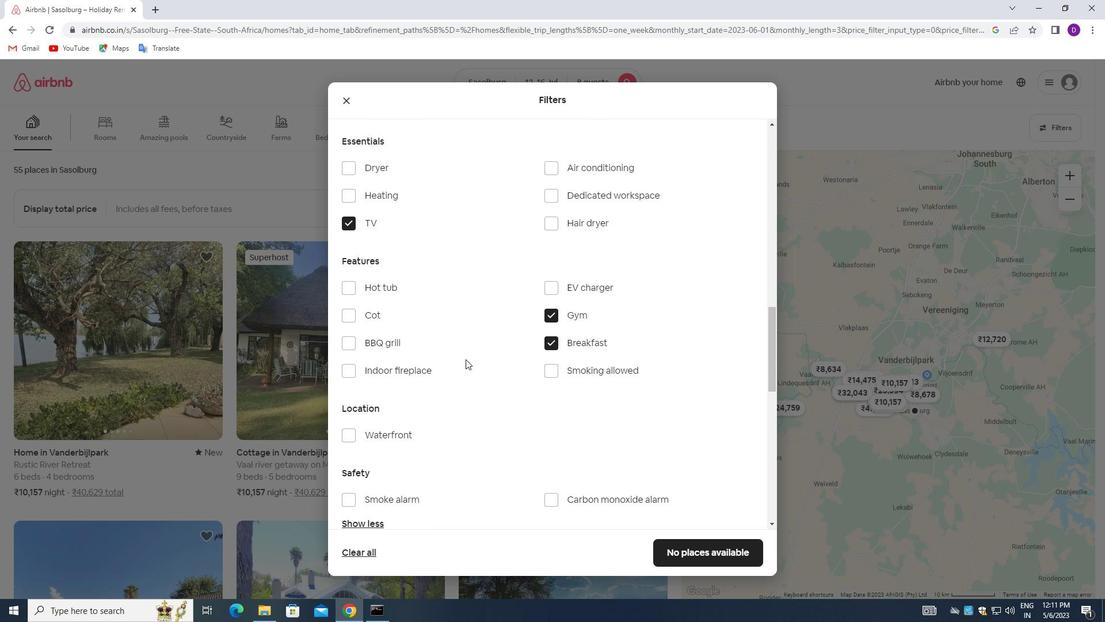 
Action: Mouse moved to (467, 359)
Screenshot: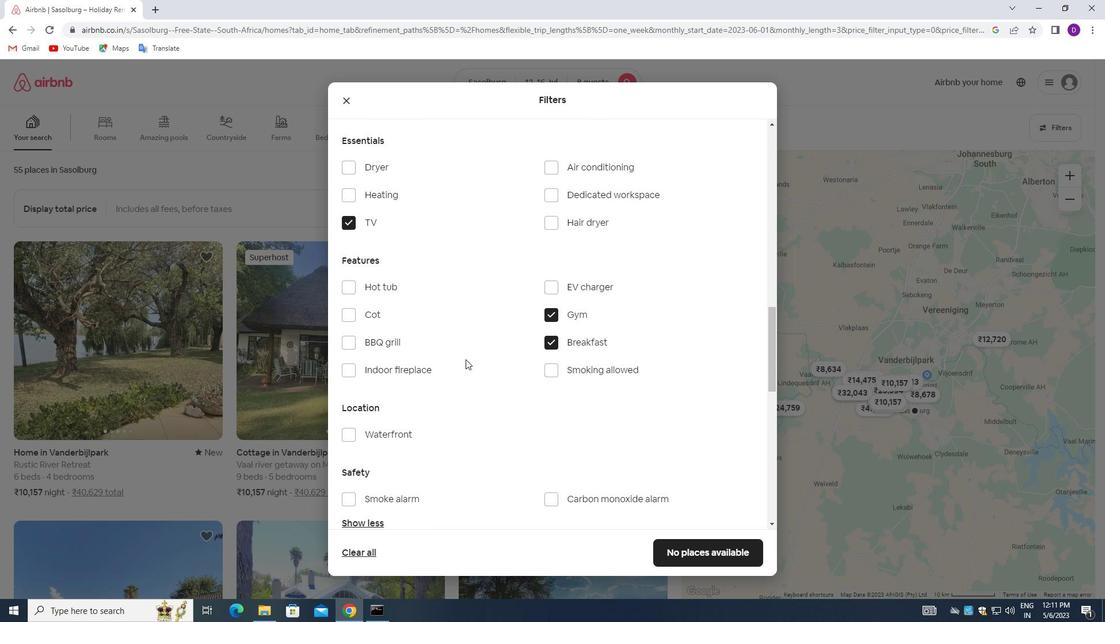 
Action: Mouse scrolled (467, 358) with delta (0, 0)
Screenshot: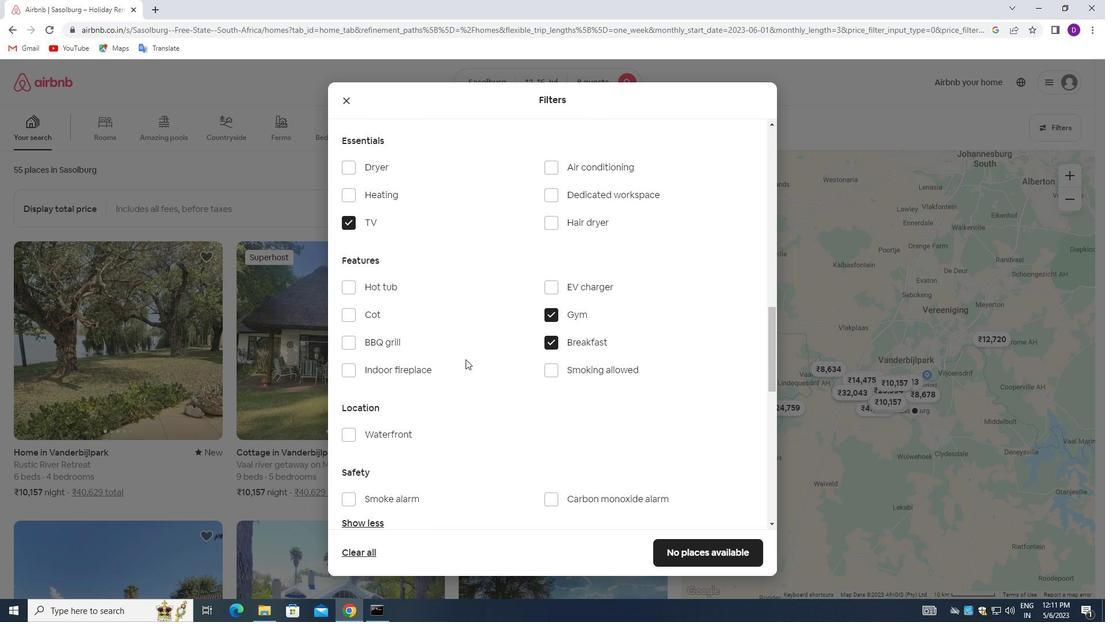 
Action: Mouse scrolled (467, 358) with delta (0, 0)
Screenshot: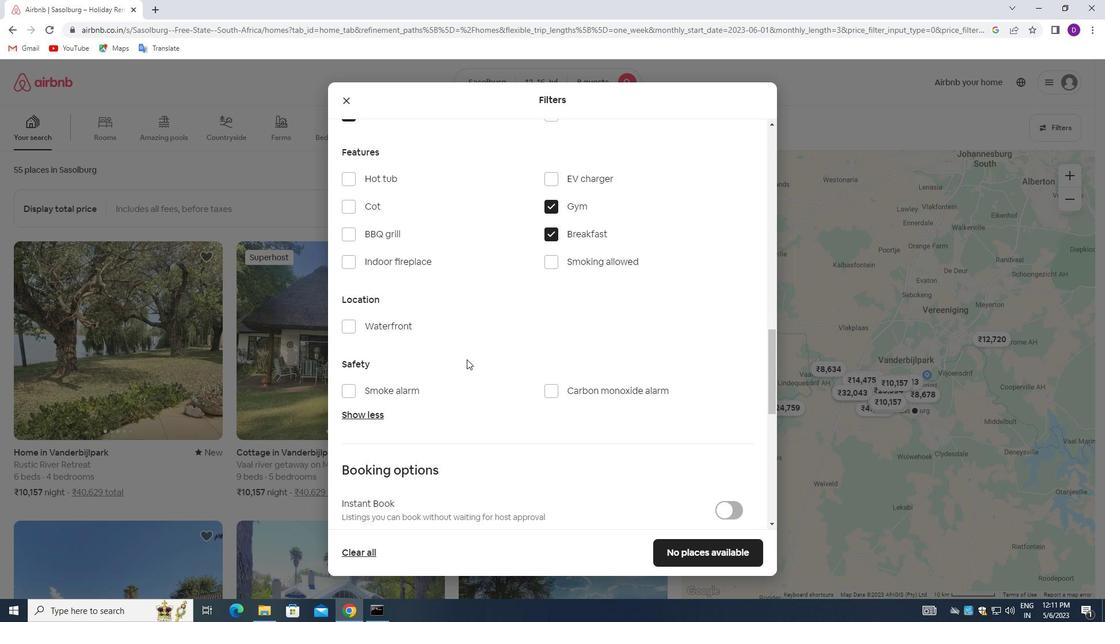 
Action: Mouse scrolled (467, 358) with delta (0, 0)
Screenshot: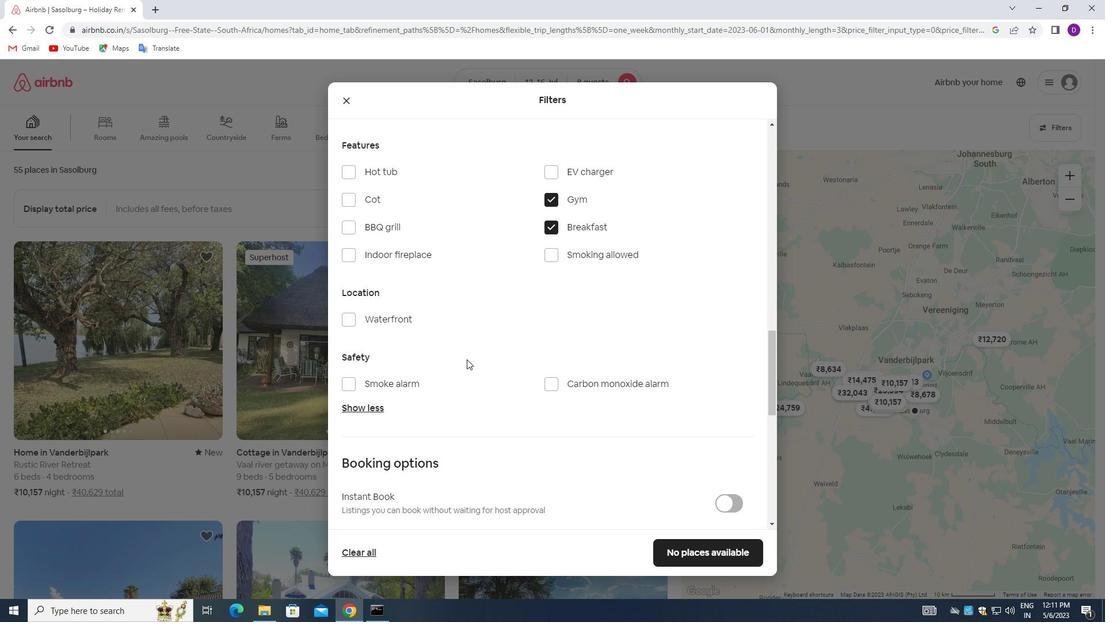 
Action: Mouse moved to (508, 389)
Screenshot: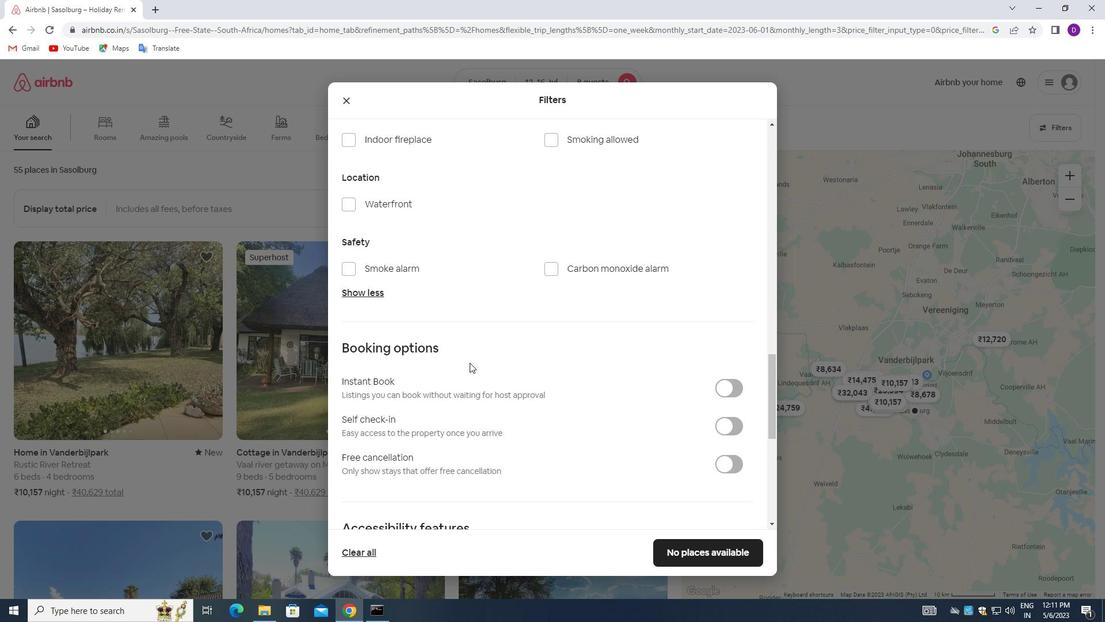 
Action: Mouse scrolled (508, 388) with delta (0, 0)
Screenshot: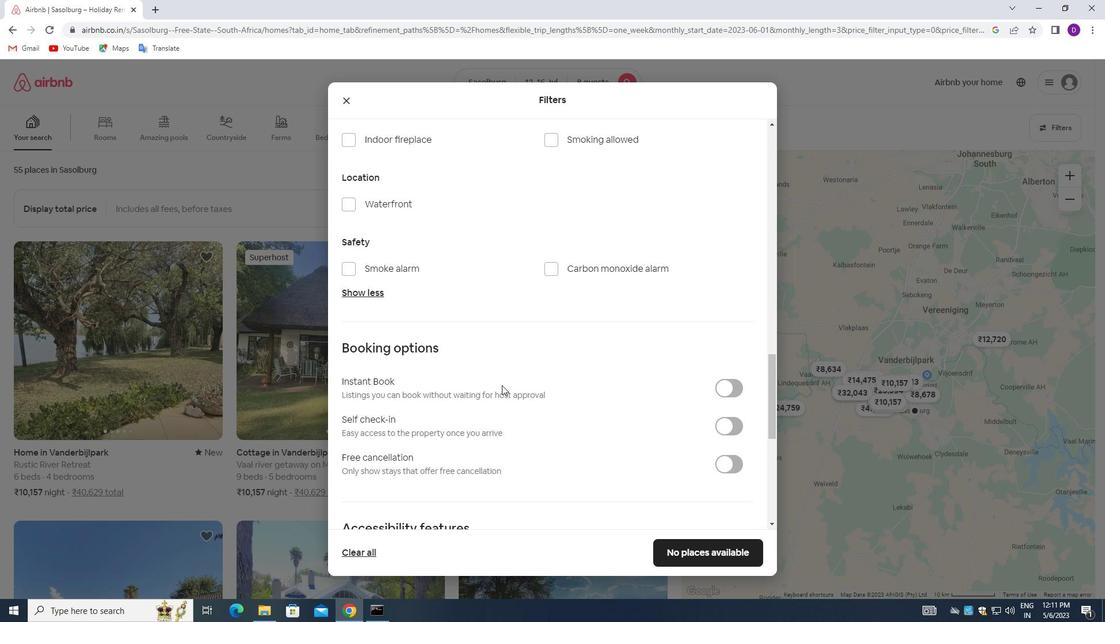 
Action: Mouse moved to (722, 370)
Screenshot: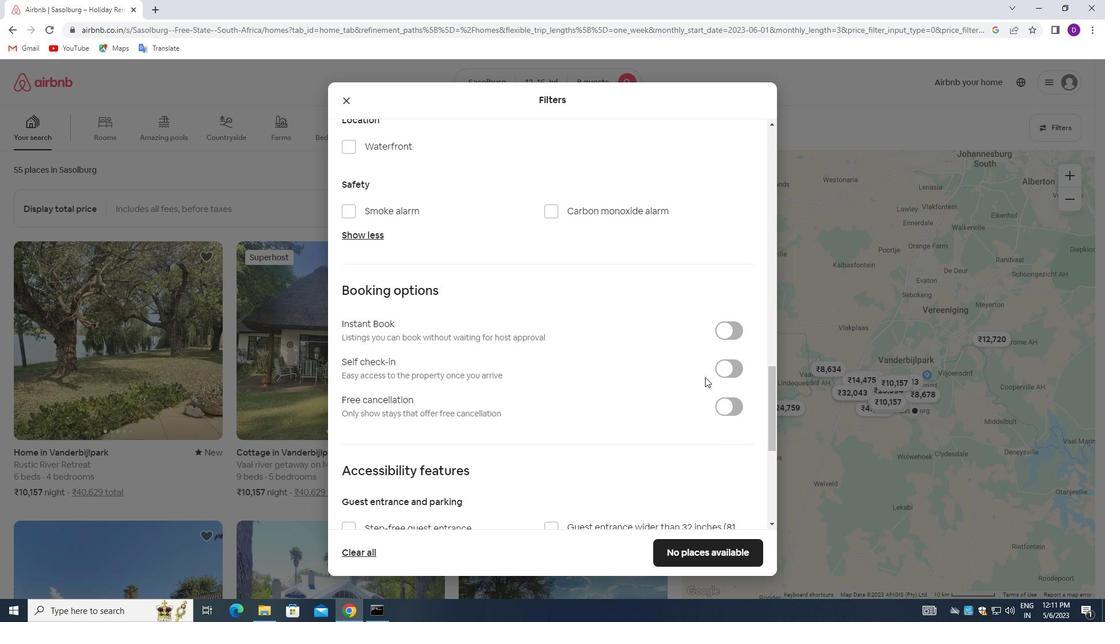 
Action: Mouse pressed left at (722, 370)
Screenshot: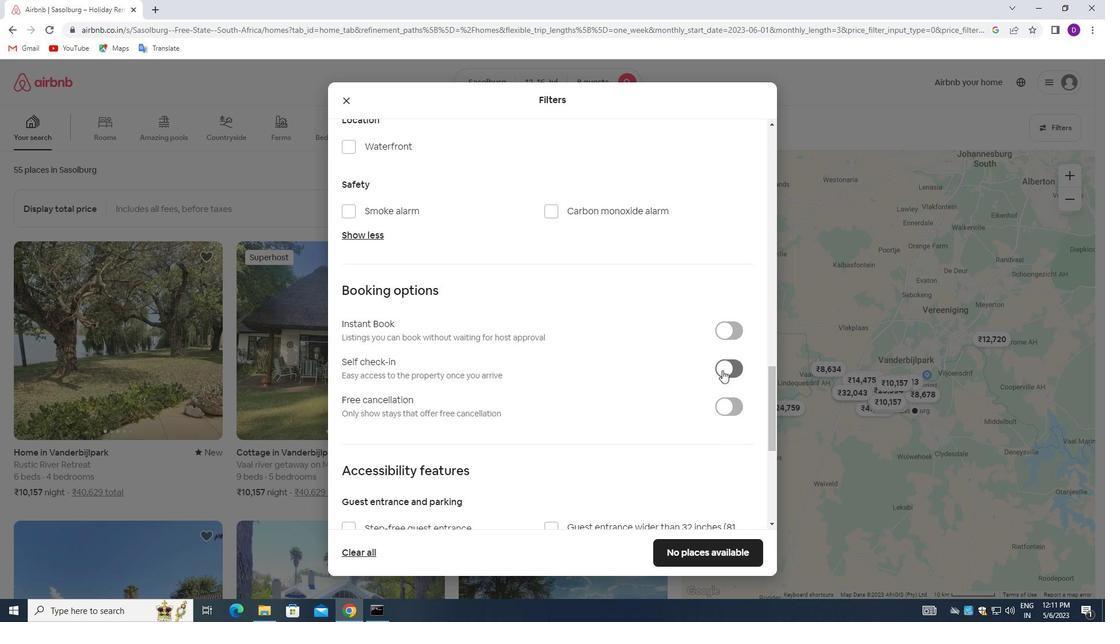 
Action: Mouse moved to (520, 375)
Screenshot: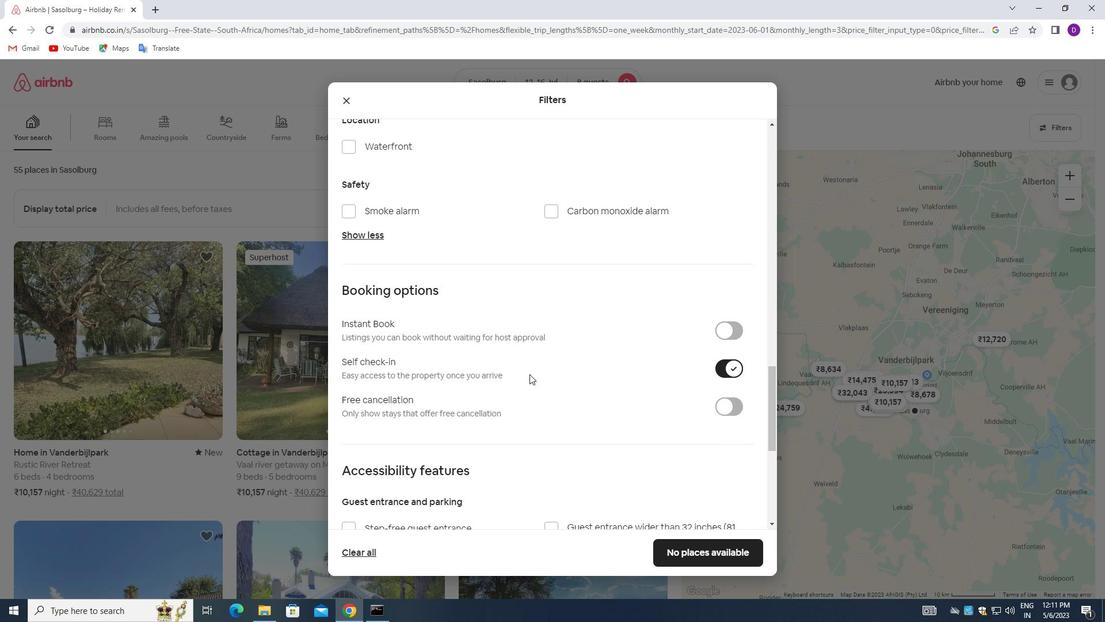 
Action: Mouse scrolled (520, 374) with delta (0, 0)
Screenshot: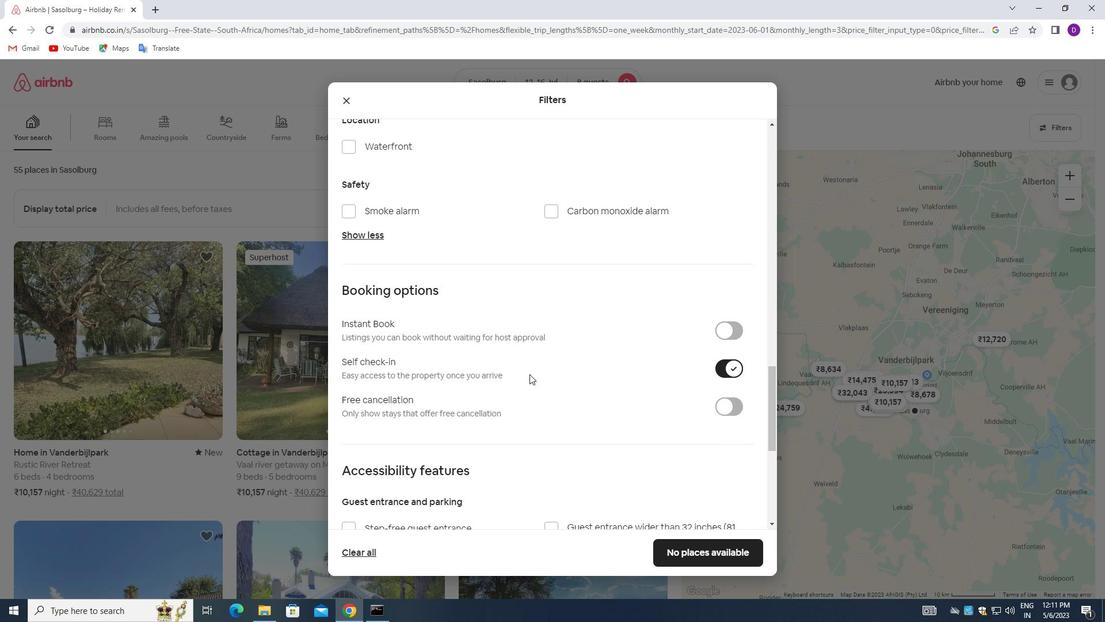 
Action: Mouse moved to (519, 376)
Screenshot: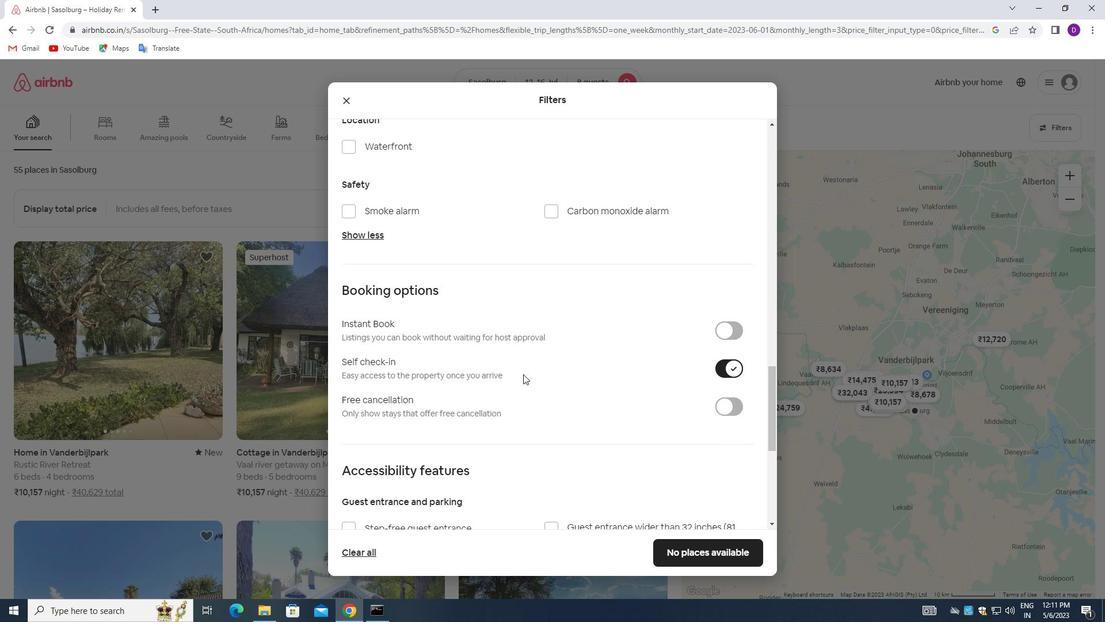 
Action: Mouse scrolled (519, 376) with delta (0, 0)
Screenshot: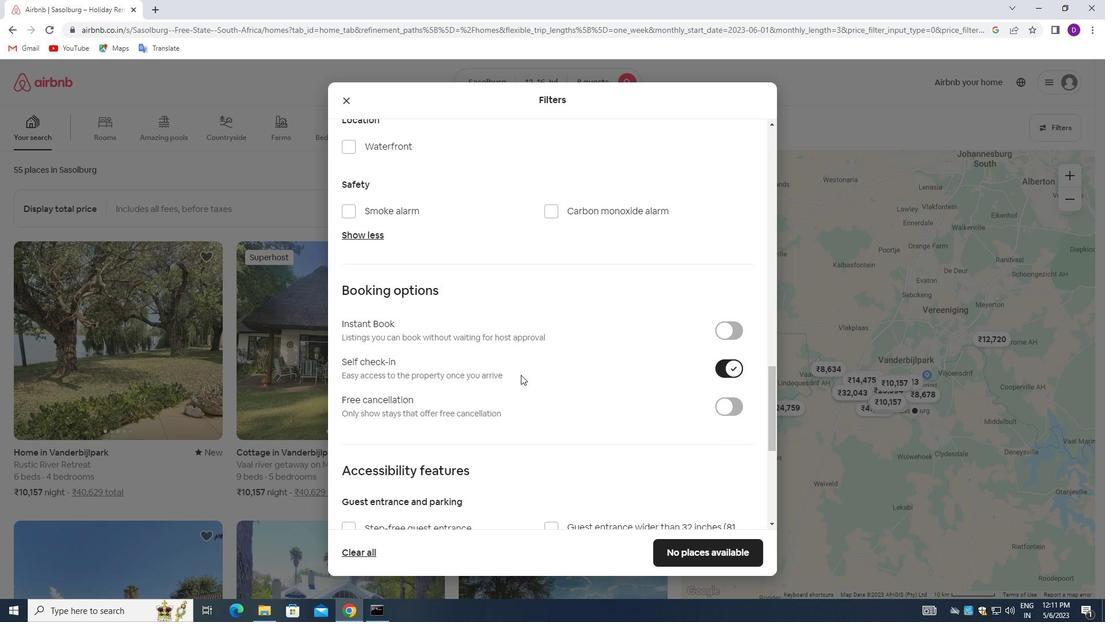 
Action: Mouse scrolled (519, 376) with delta (0, 0)
Screenshot: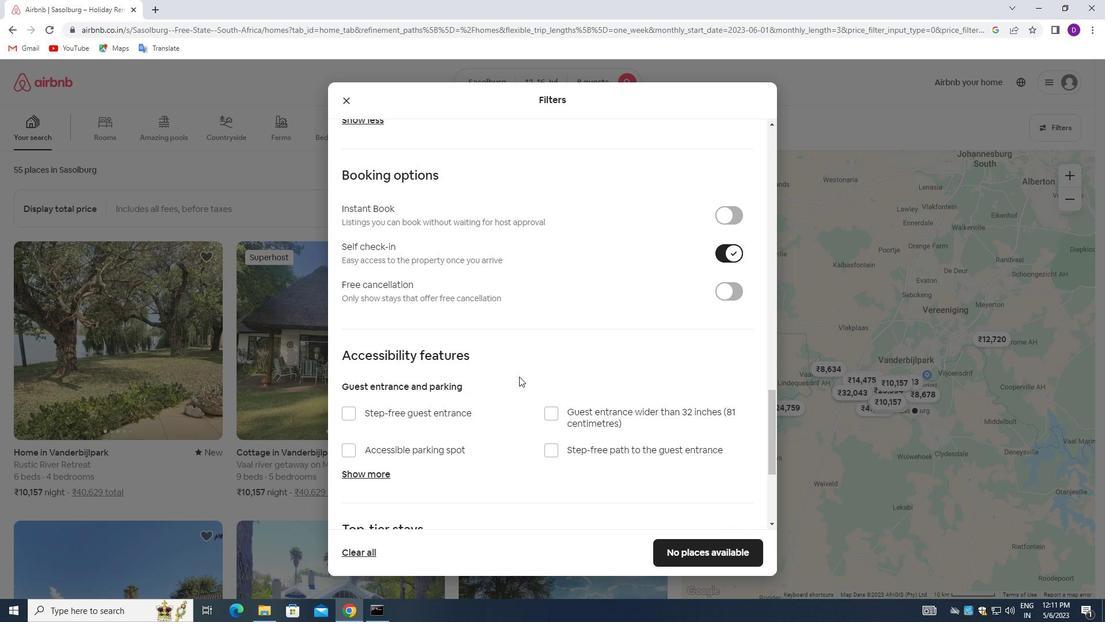 
Action: Mouse scrolled (519, 376) with delta (0, 0)
Screenshot: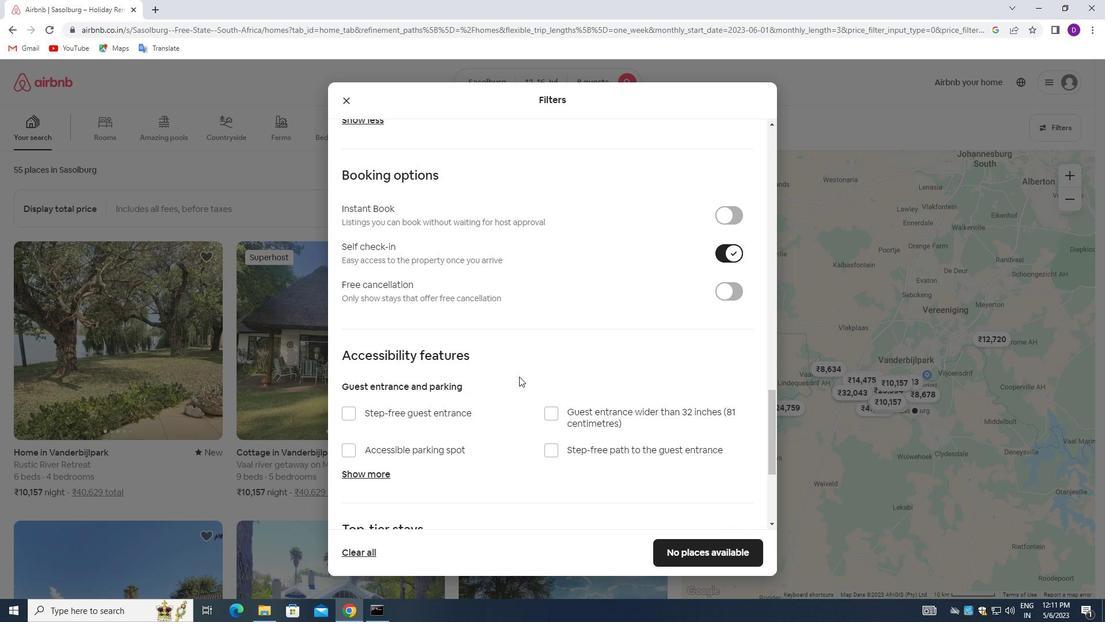 
Action: Mouse scrolled (519, 376) with delta (0, 0)
Screenshot: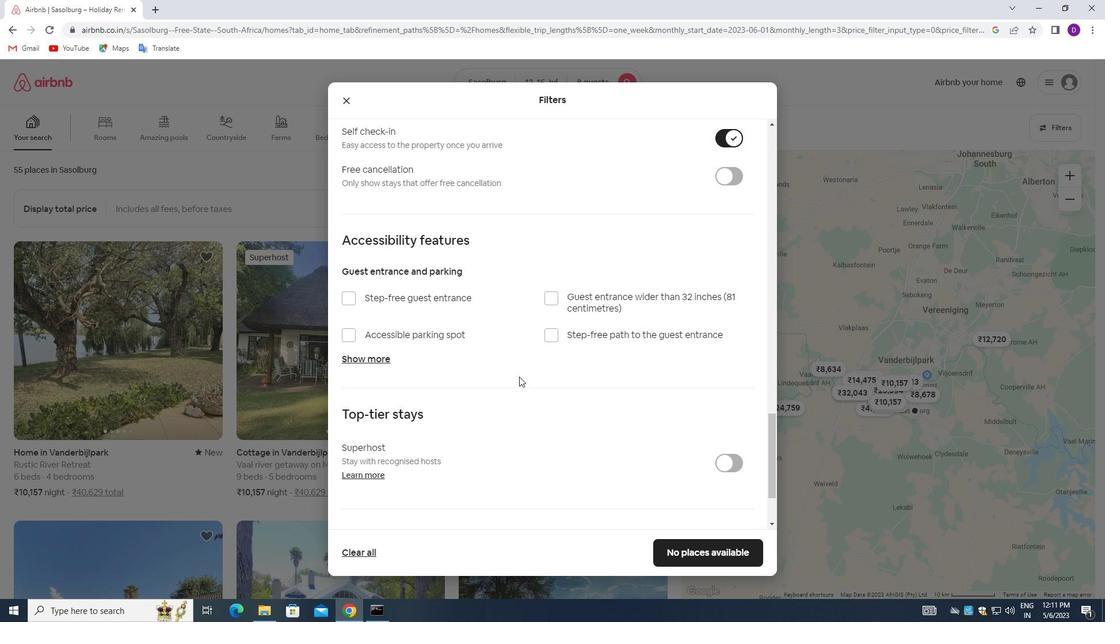 
Action: Mouse scrolled (519, 376) with delta (0, 0)
Screenshot: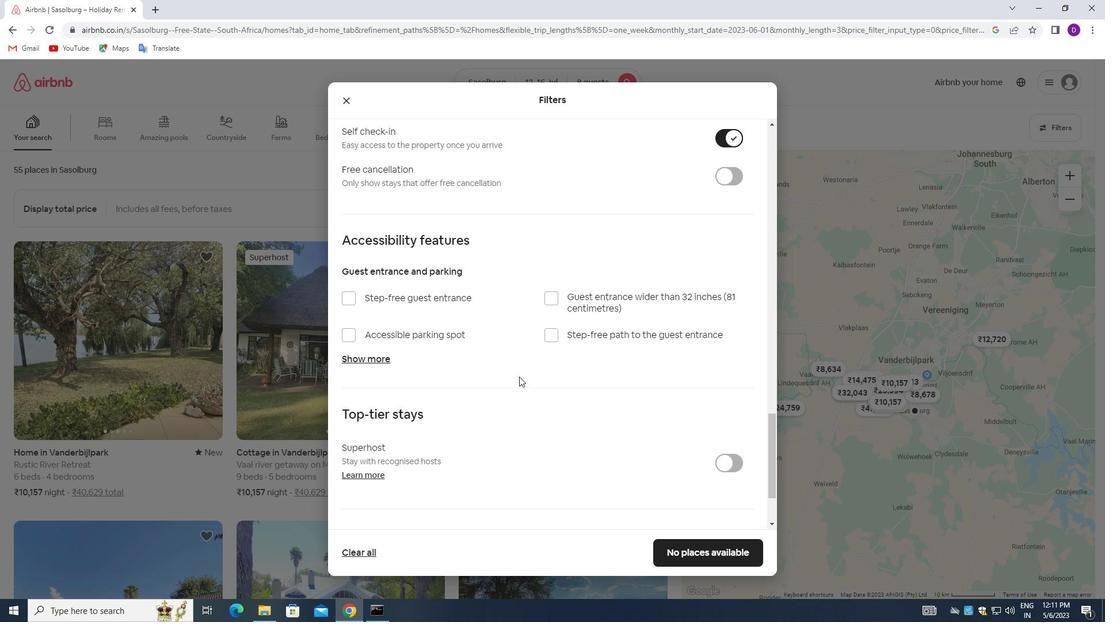 
Action: Mouse moved to (521, 377)
Screenshot: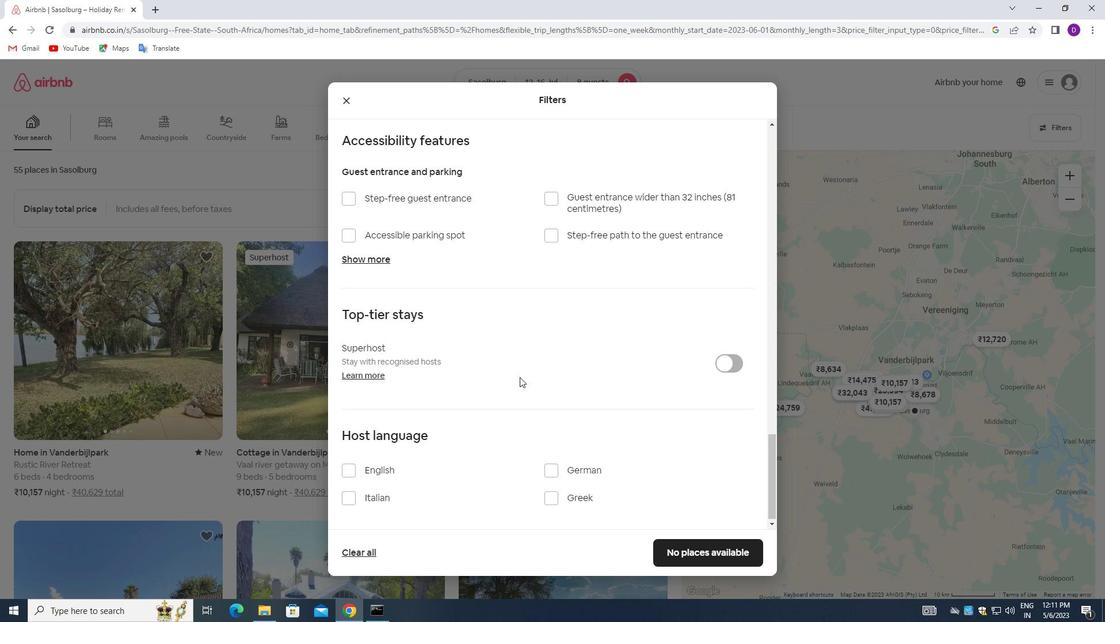 
Action: Mouse scrolled (521, 376) with delta (0, 0)
Screenshot: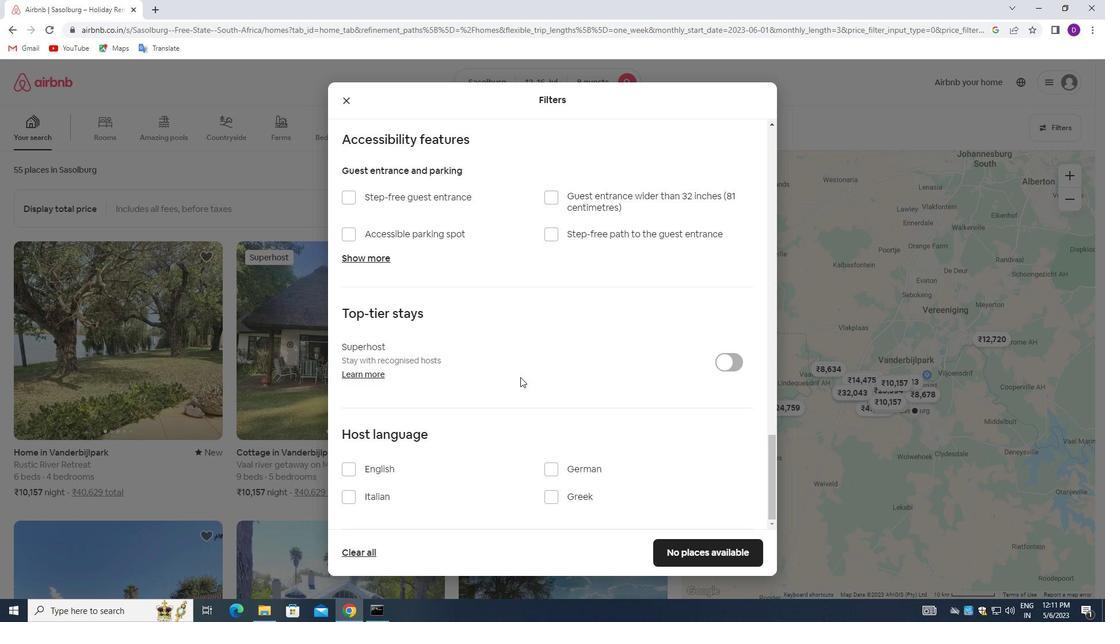 
Action: Mouse moved to (521, 377)
Screenshot: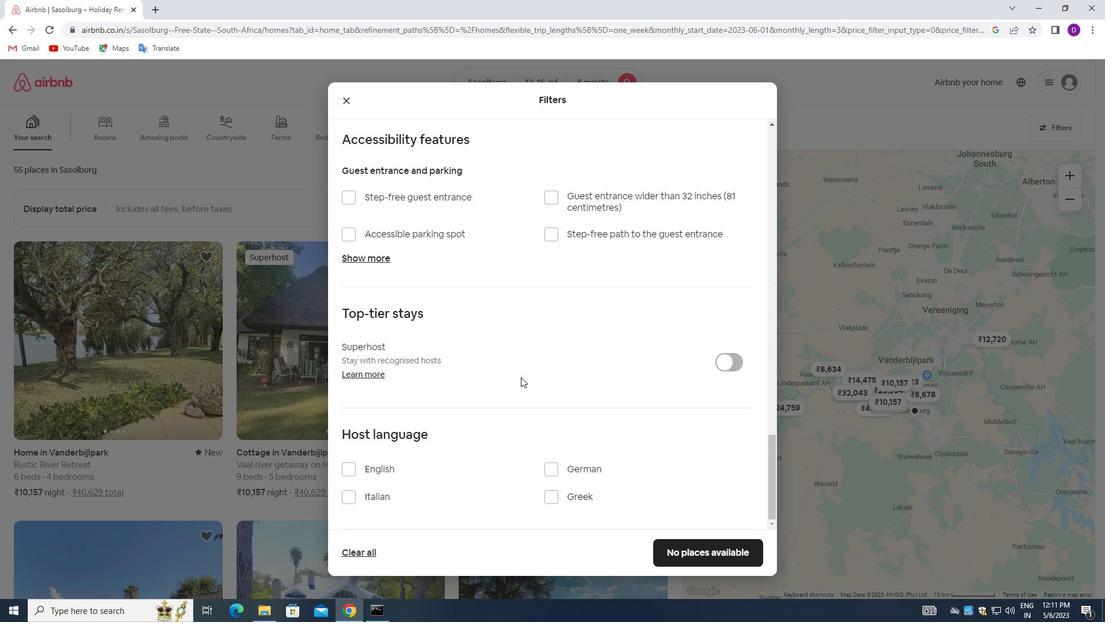 
Action: Mouse scrolled (521, 377) with delta (0, 0)
Screenshot: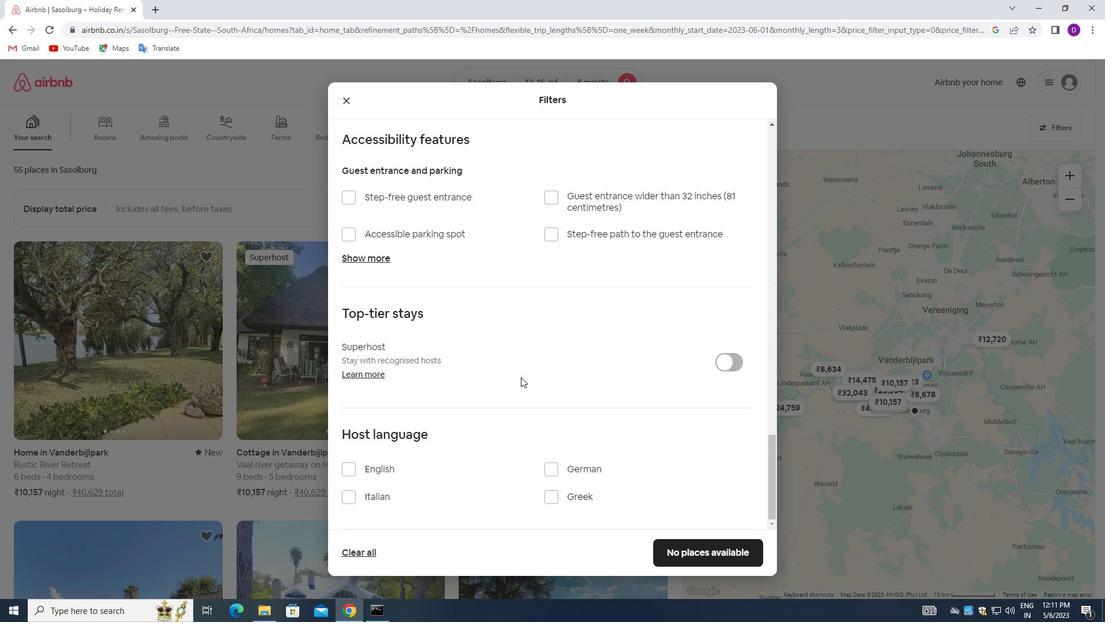 
Action: Mouse moved to (347, 469)
Screenshot: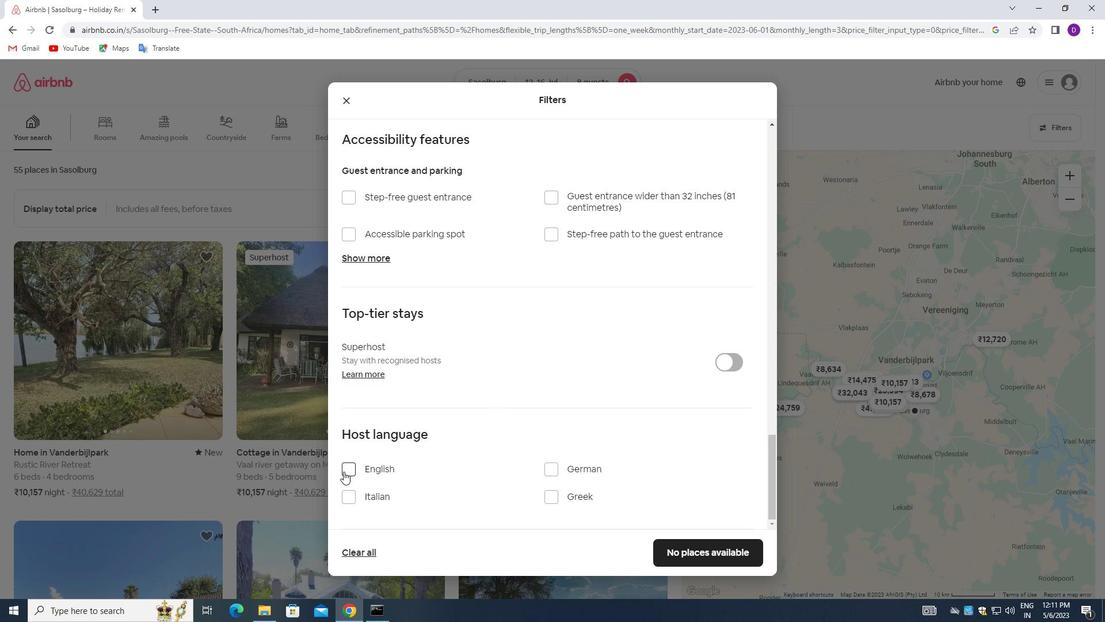 
Action: Mouse pressed left at (347, 469)
Screenshot: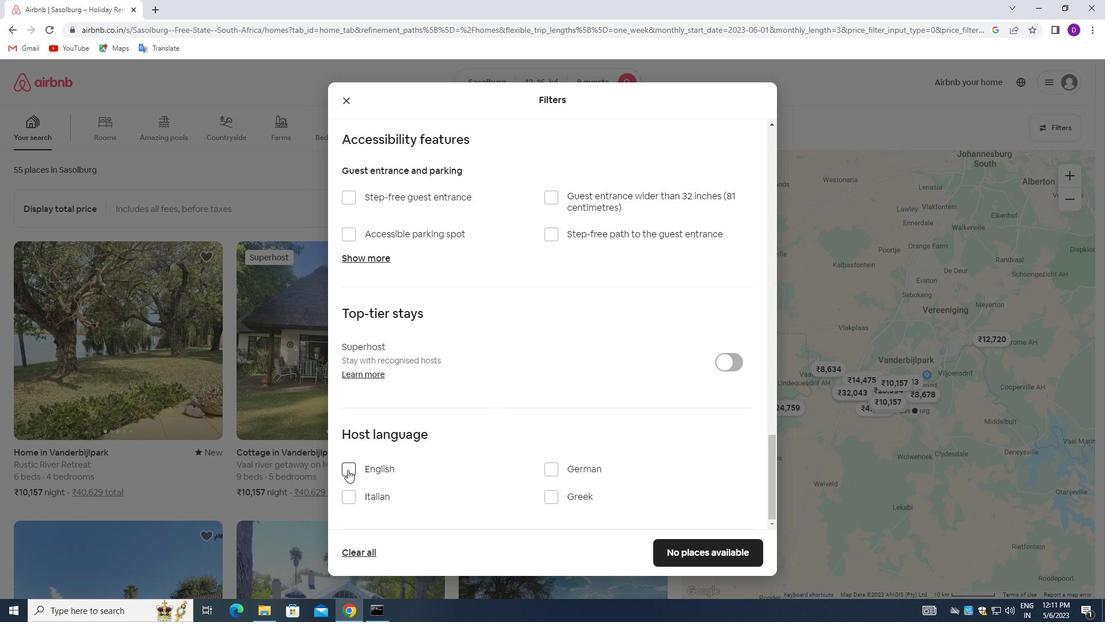 
Action: Mouse moved to (660, 547)
Screenshot: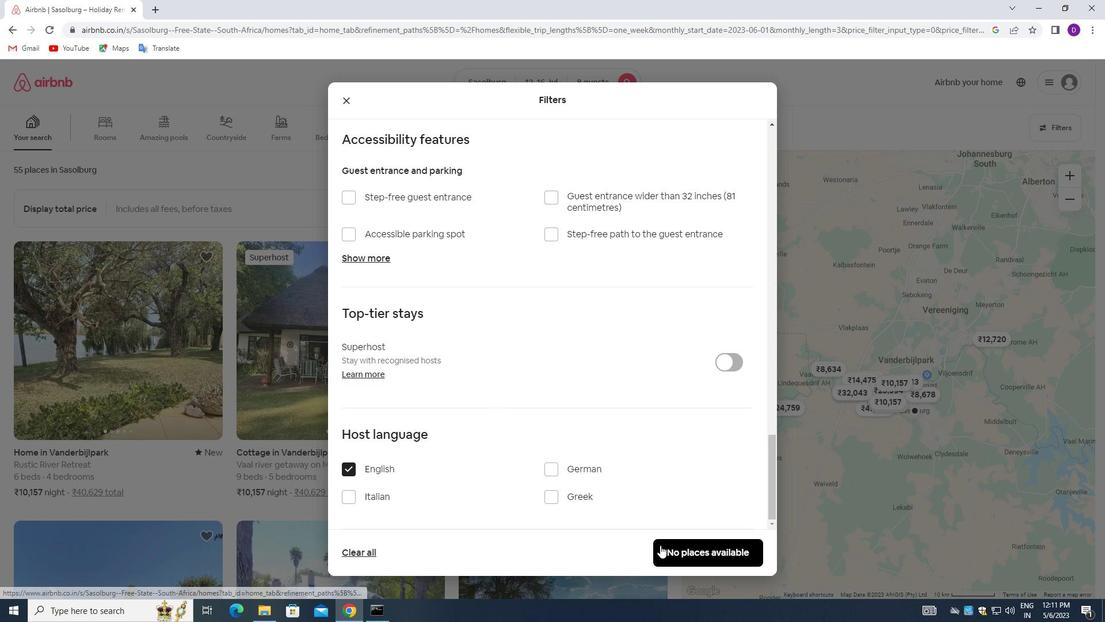 
Action: Mouse pressed left at (660, 547)
Screenshot: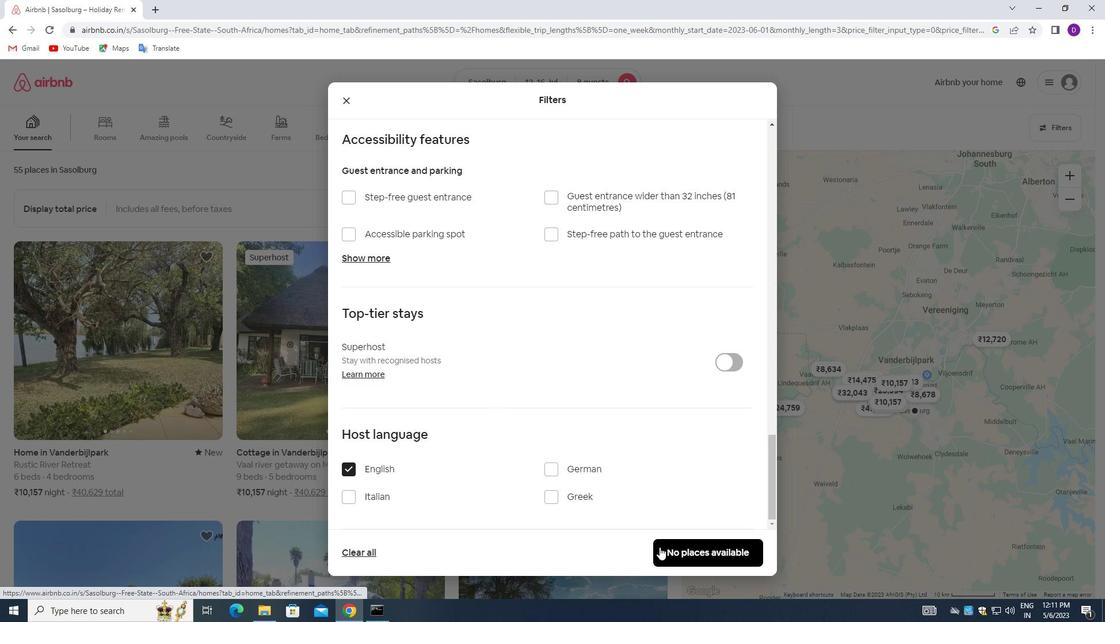 
Action: Mouse moved to (627, 414)
Screenshot: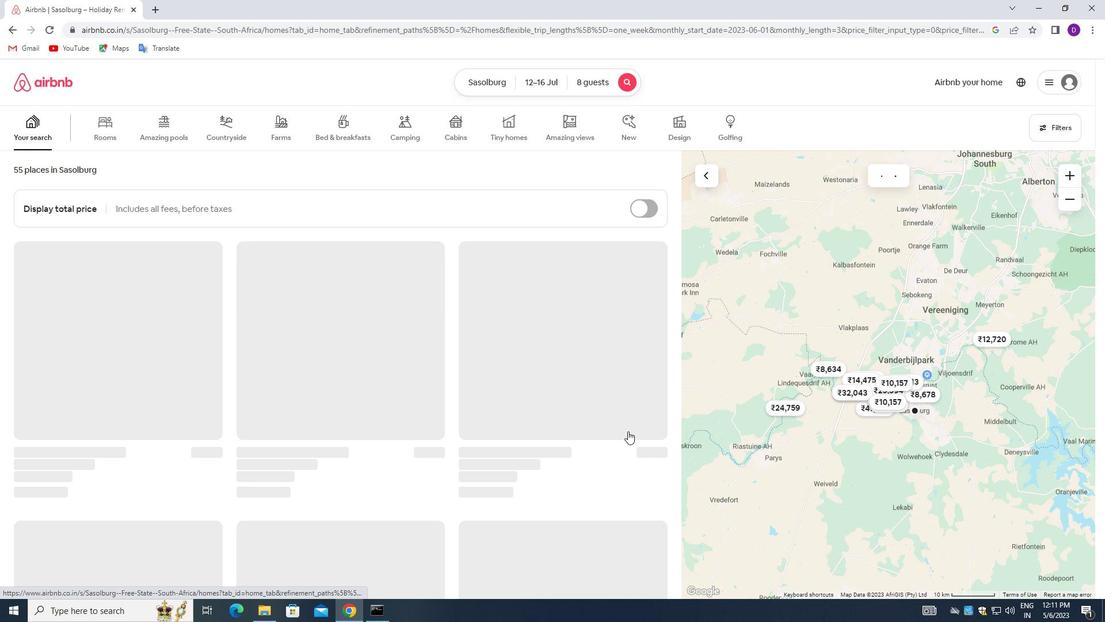 
